 Task: Provide the results of the 2023 Victory Lane Racing Xfinity Series for the track "Charlotte Motor Speedway".
Action: Mouse moved to (276, 296)
Screenshot: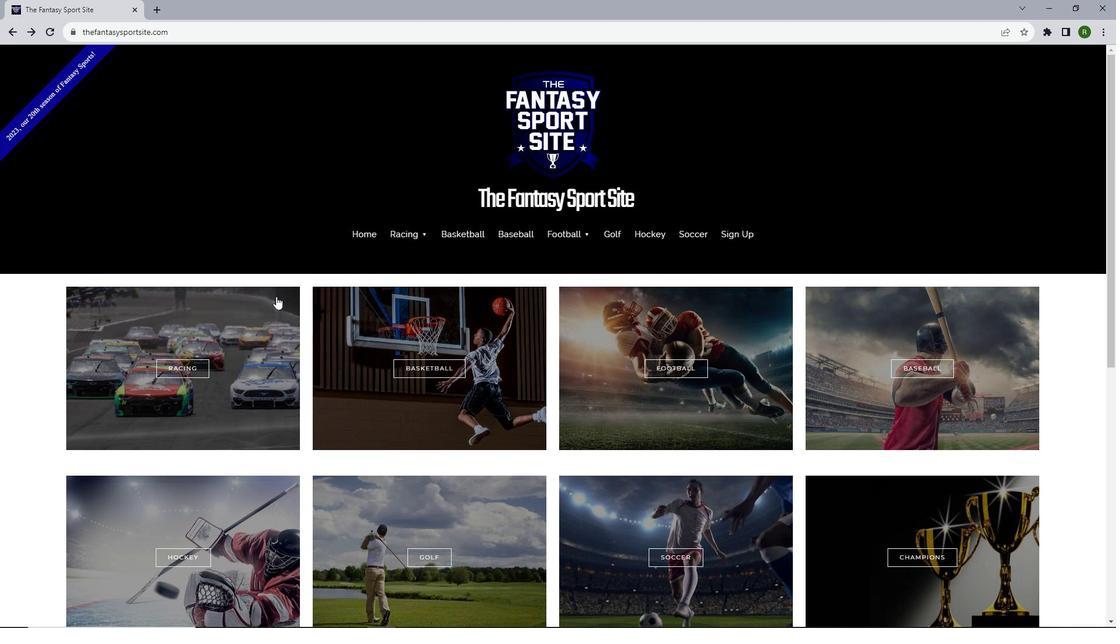 
Action: Mouse scrolled (276, 296) with delta (0, 0)
Screenshot: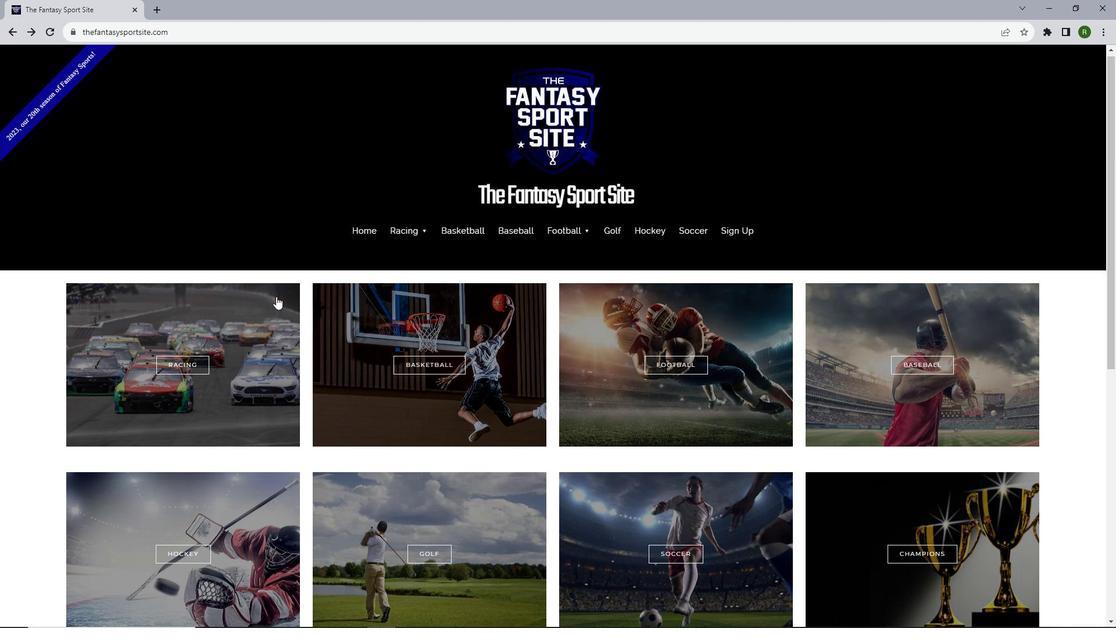 
Action: Mouse scrolled (276, 296) with delta (0, 0)
Screenshot: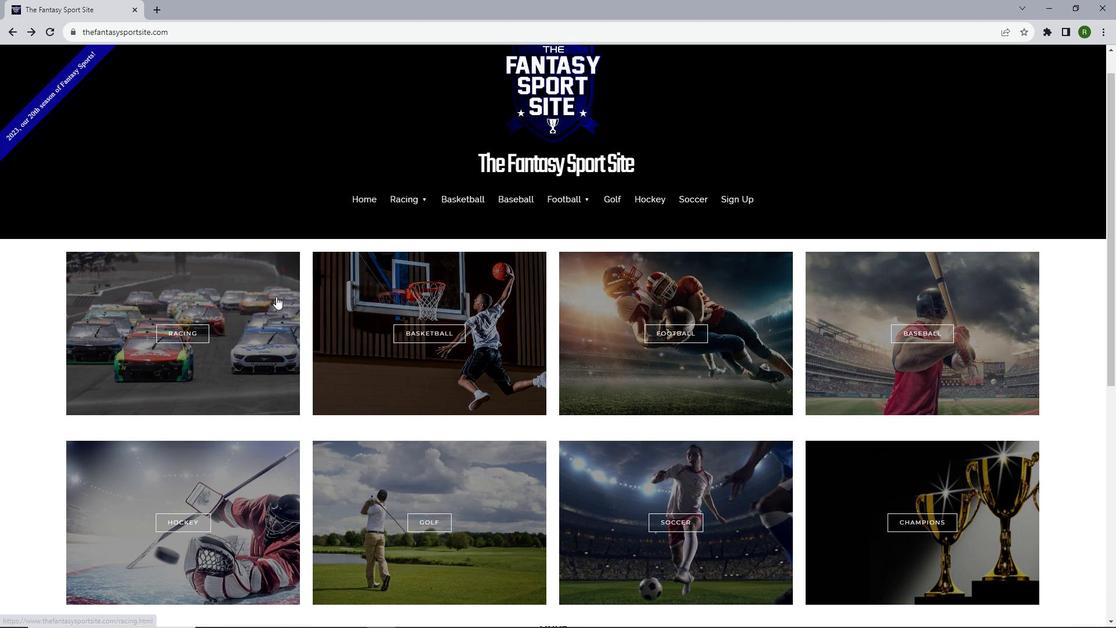
Action: Mouse scrolled (276, 296) with delta (0, 0)
Screenshot: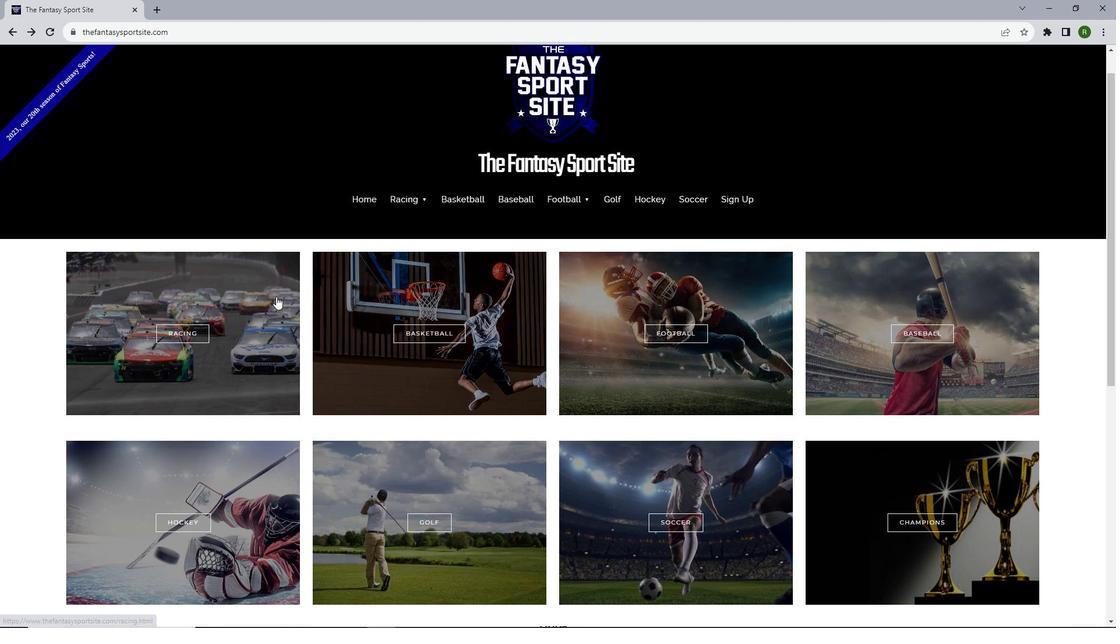 
Action: Mouse moved to (177, 189)
Screenshot: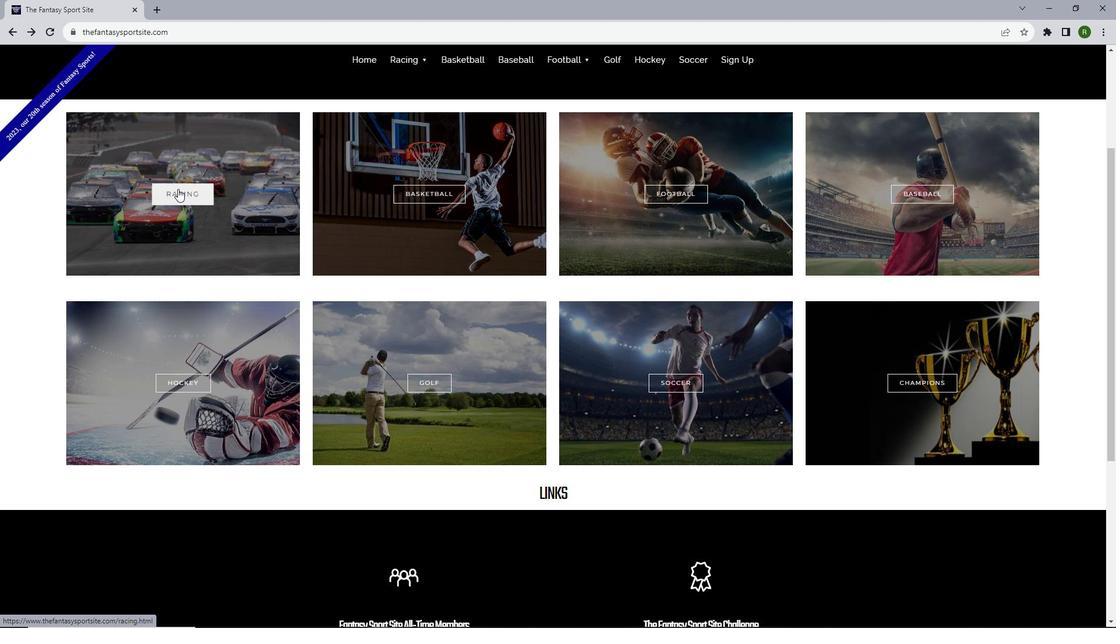 
Action: Mouse pressed left at (177, 189)
Screenshot: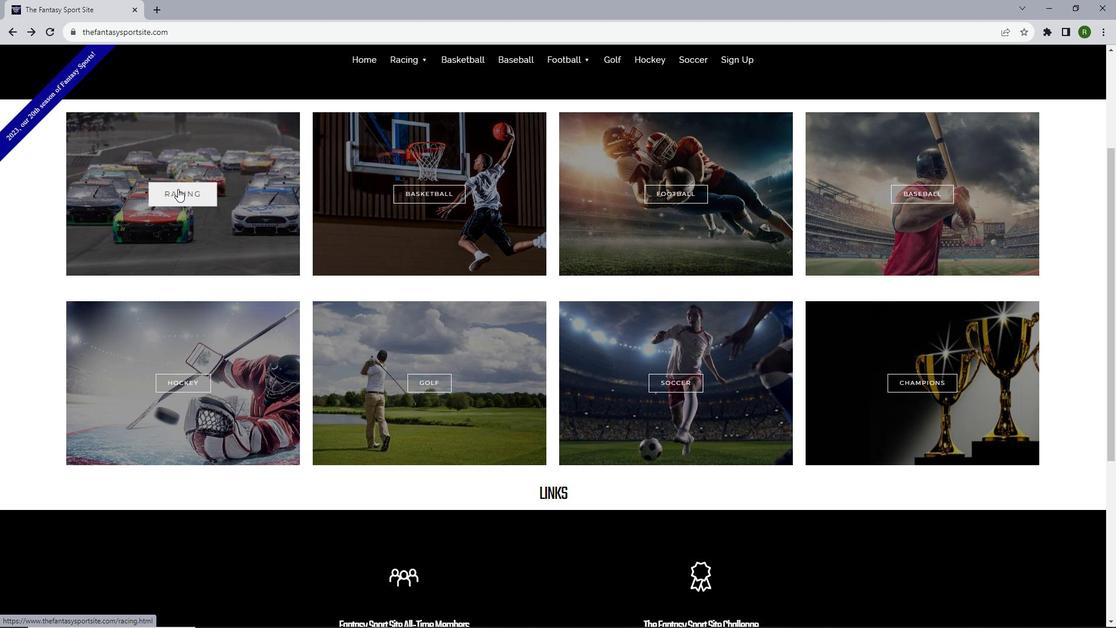 
Action: Mouse moved to (406, 280)
Screenshot: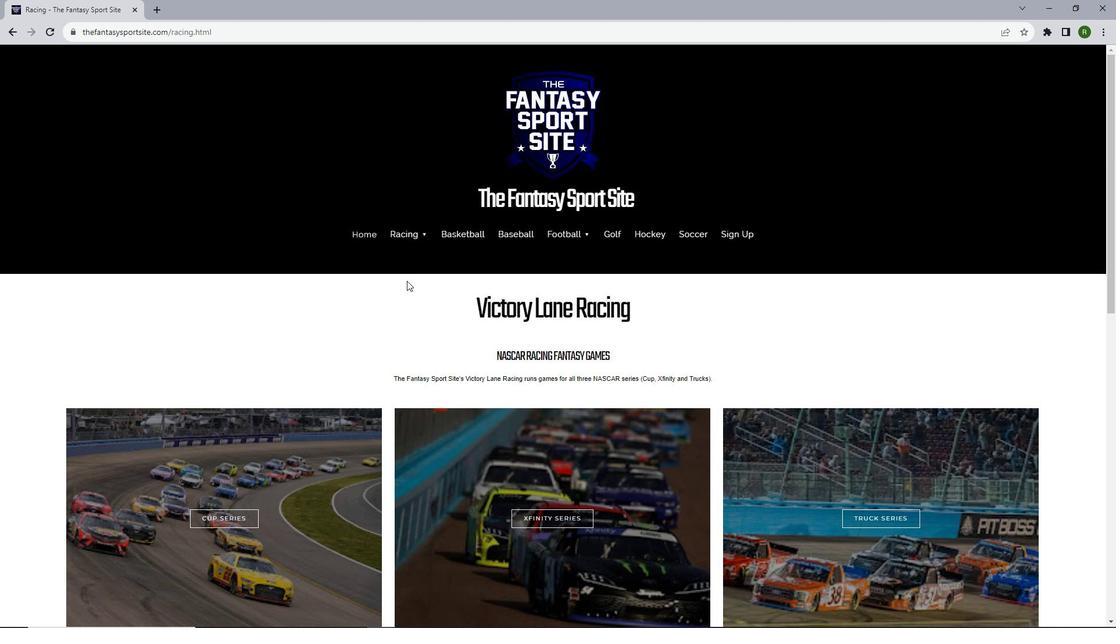 
Action: Mouse scrolled (406, 280) with delta (0, 0)
Screenshot: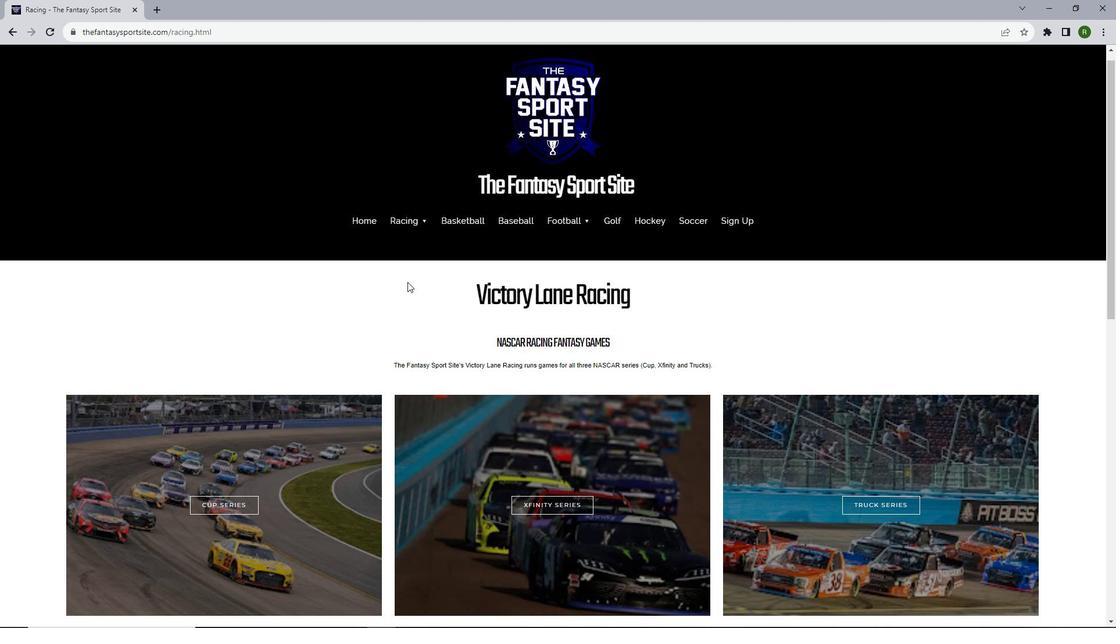 
Action: Mouse moved to (407, 281)
Screenshot: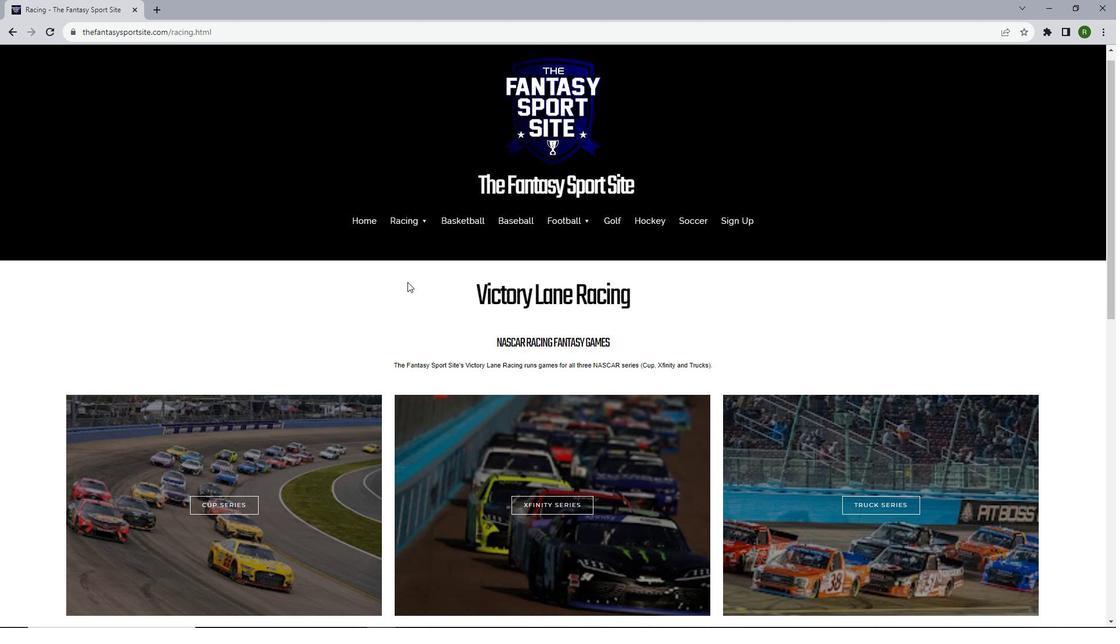 
Action: Mouse scrolled (407, 280) with delta (0, 0)
Screenshot: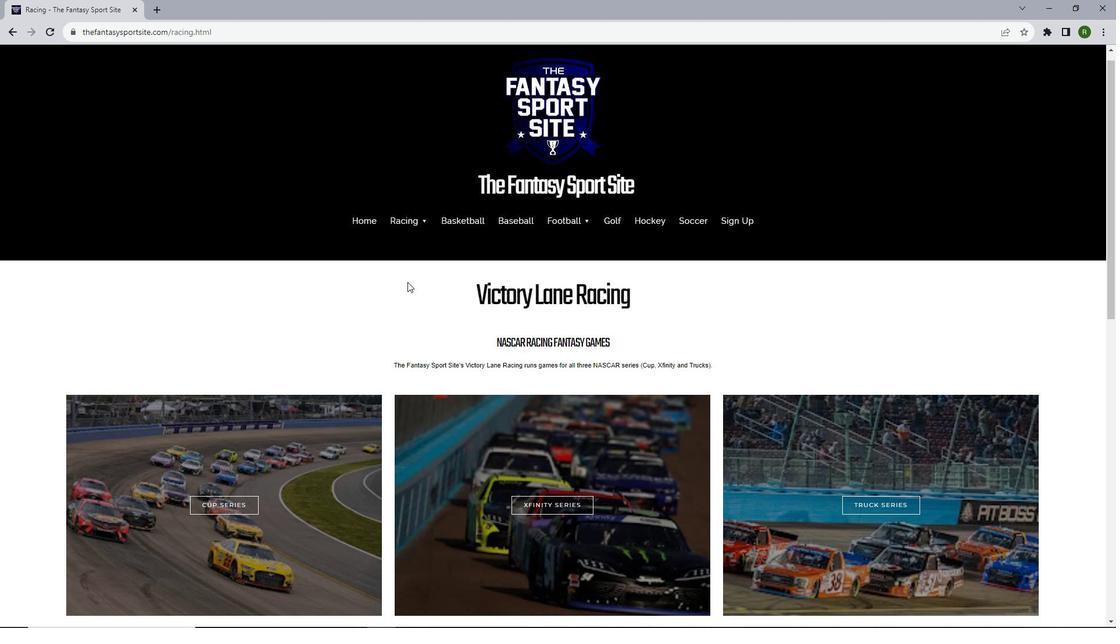 
Action: Mouse moved to (407, 282)
Screenshot: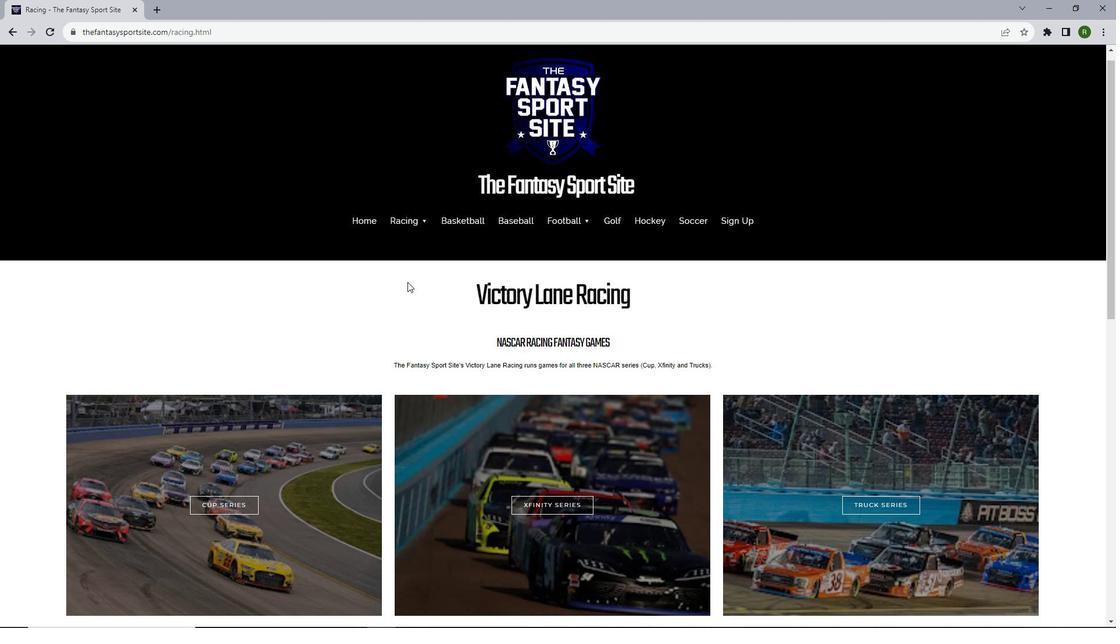 
Action: Mouse scrolled (407, 281) with delta (0, 0)
Screenshot: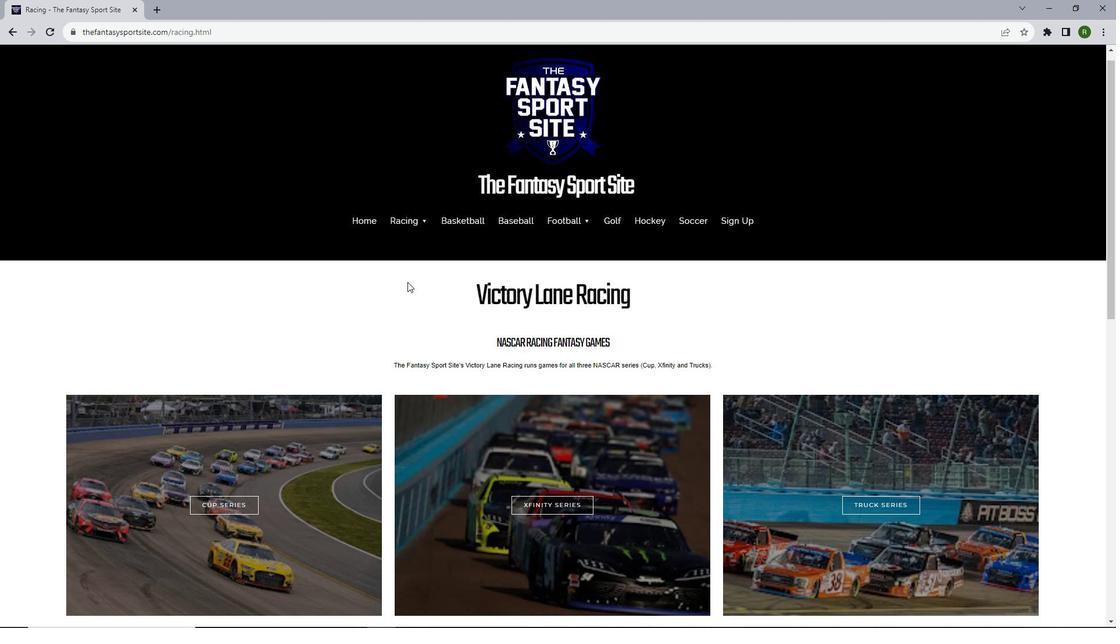 
Action: Mouse moved to (407, 282)
Screenshot: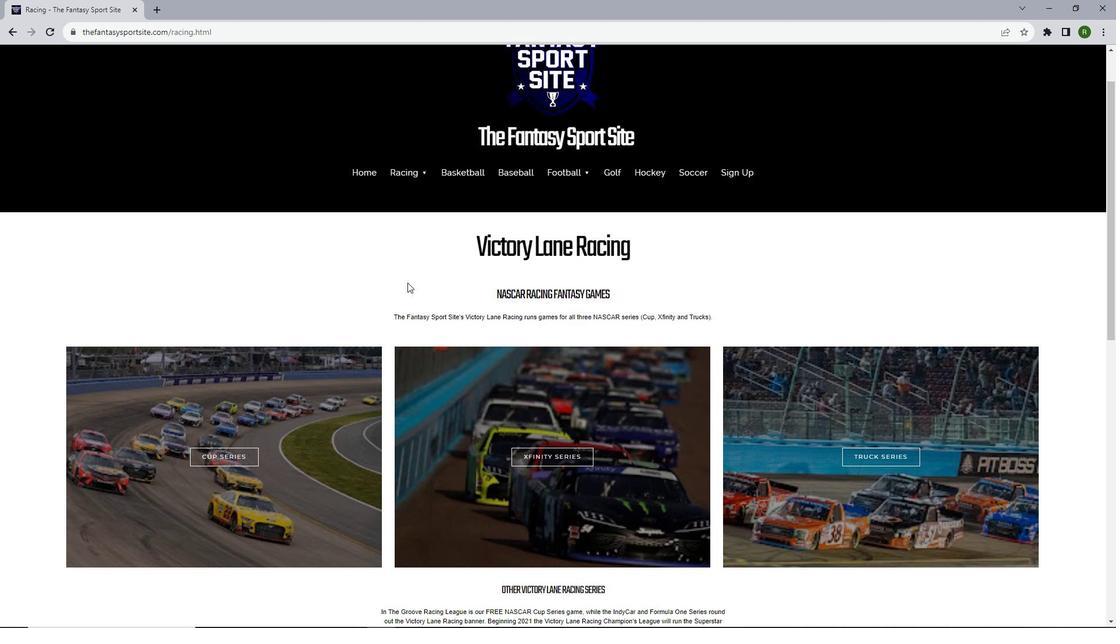 
Action: Mouse scrolled (407, 282) with delta (0, 0)
Screenshot: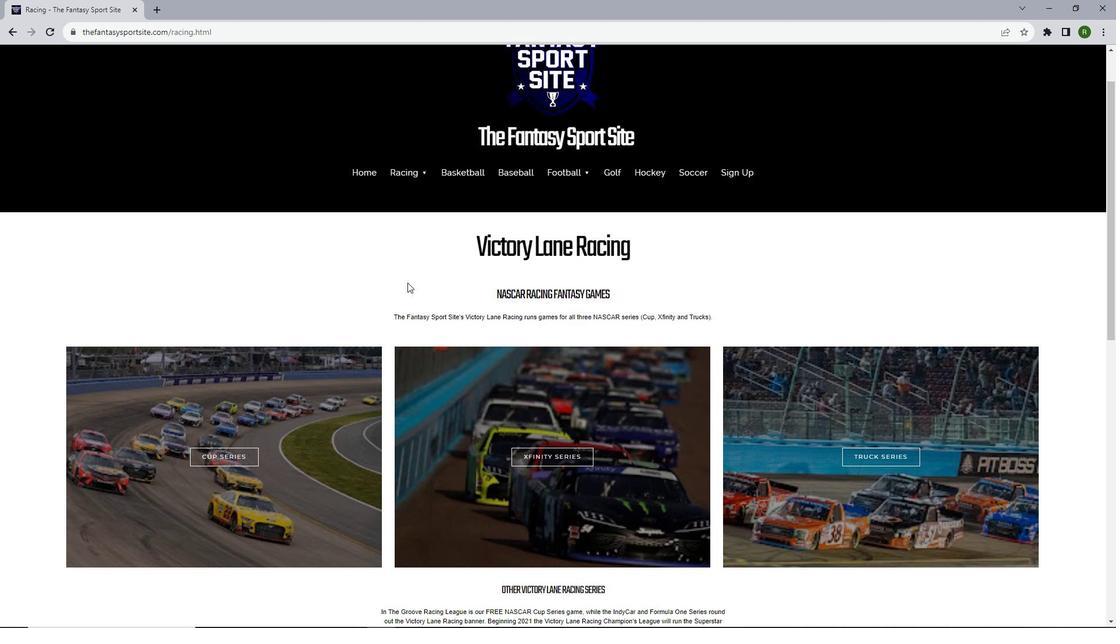 
Action: Mouse moved to (551, 286)
Screenshot: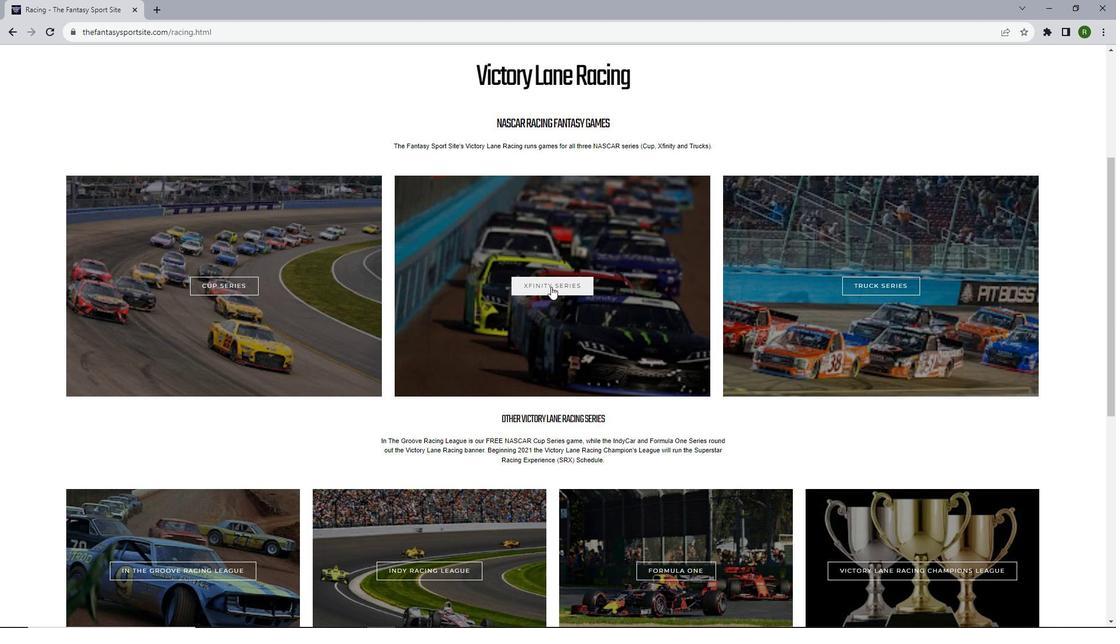 
Action: Mouse pressed left at (551, 286)
Screenshot: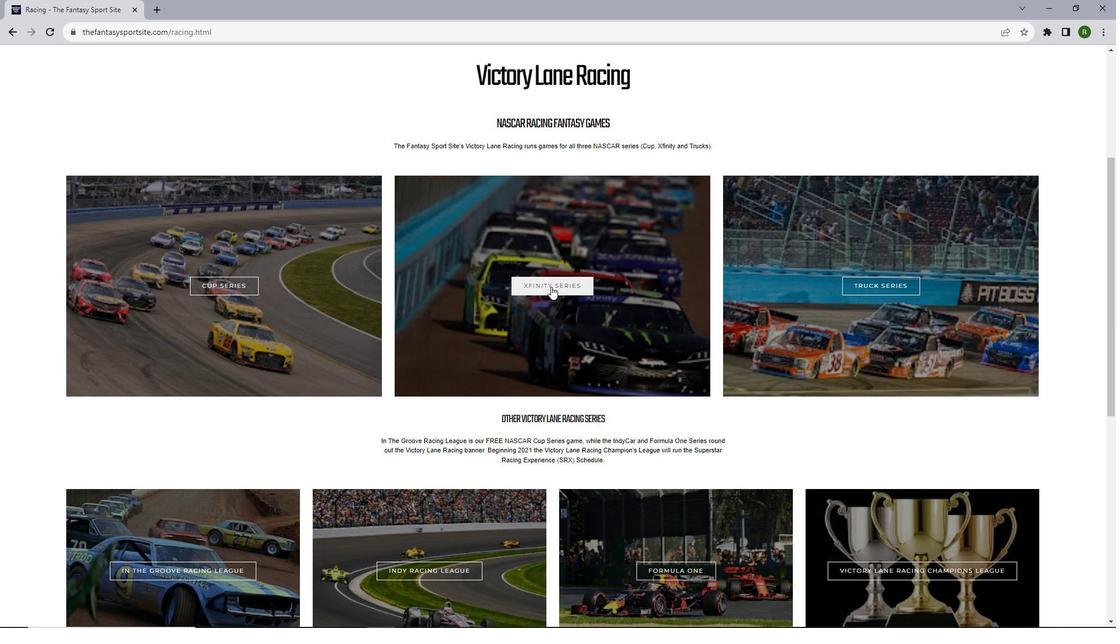 
Action: Mouse moved to (393, 244)
Screenshot: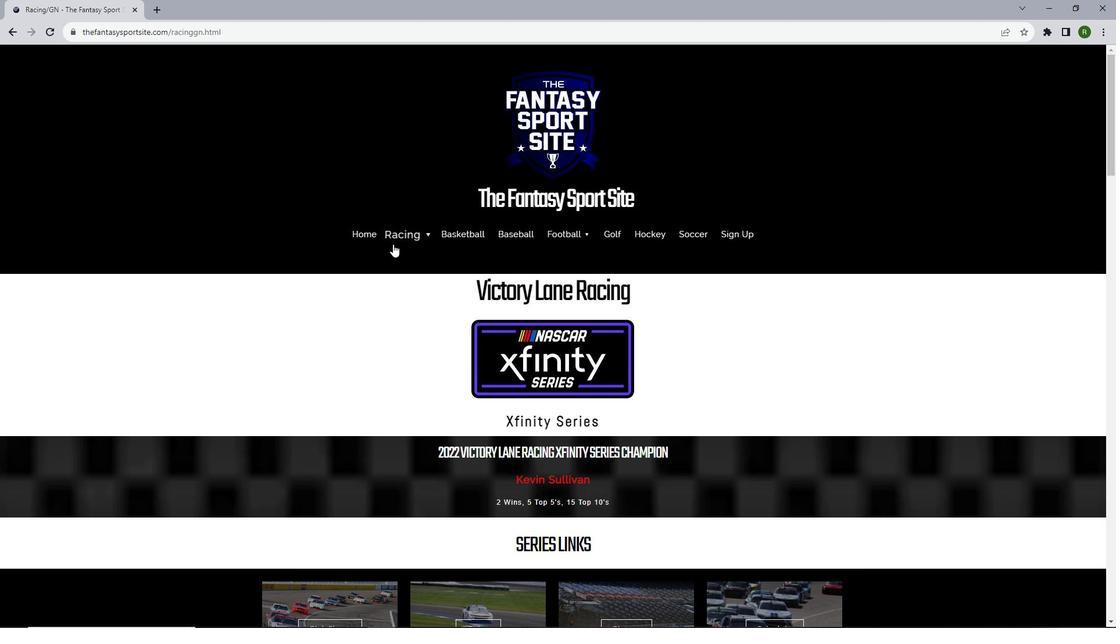
Action: Mouse scrolled (393, 243) with delta (0, 0)
Screenshot: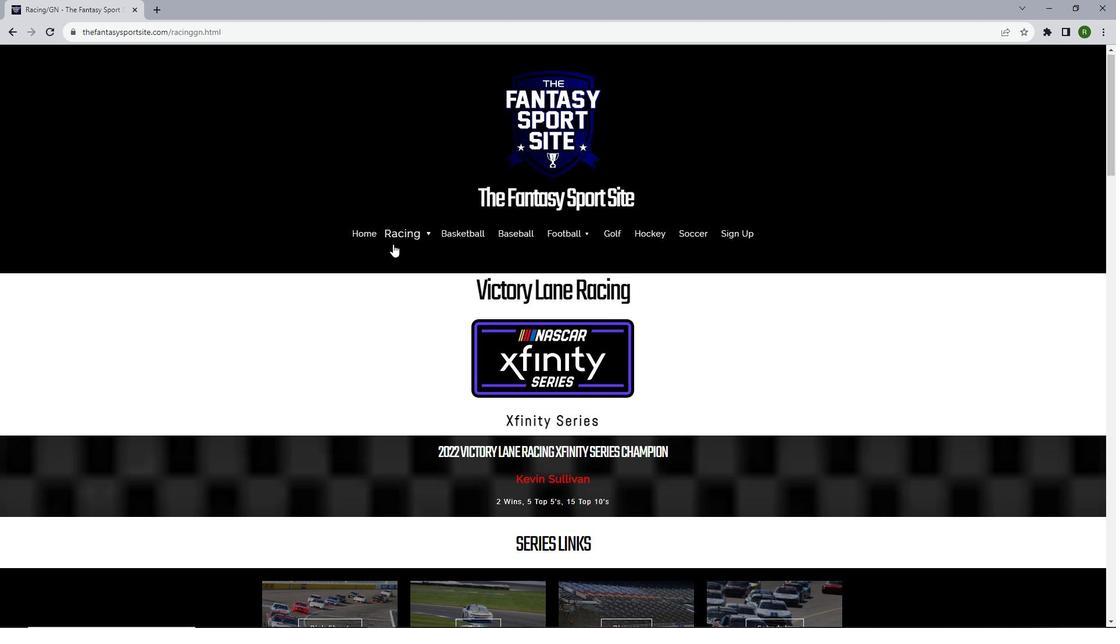 
Action: Mouse moved to (393, 244)
Screenshot: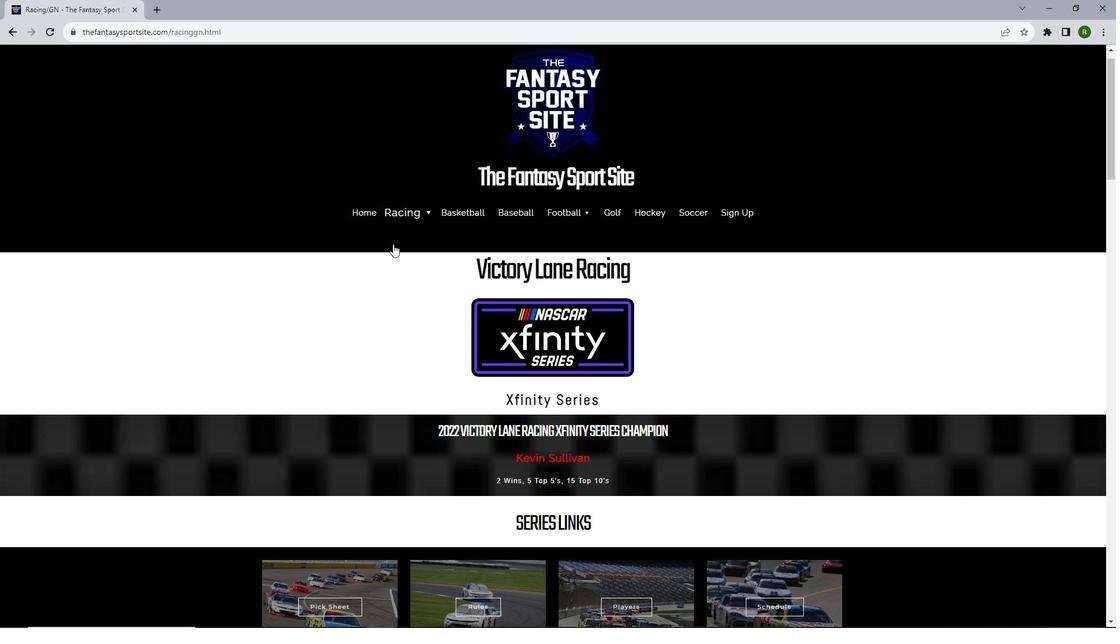 
Action: Mouse scrolled (393, 243) with delta (0, 0)
Screenshot: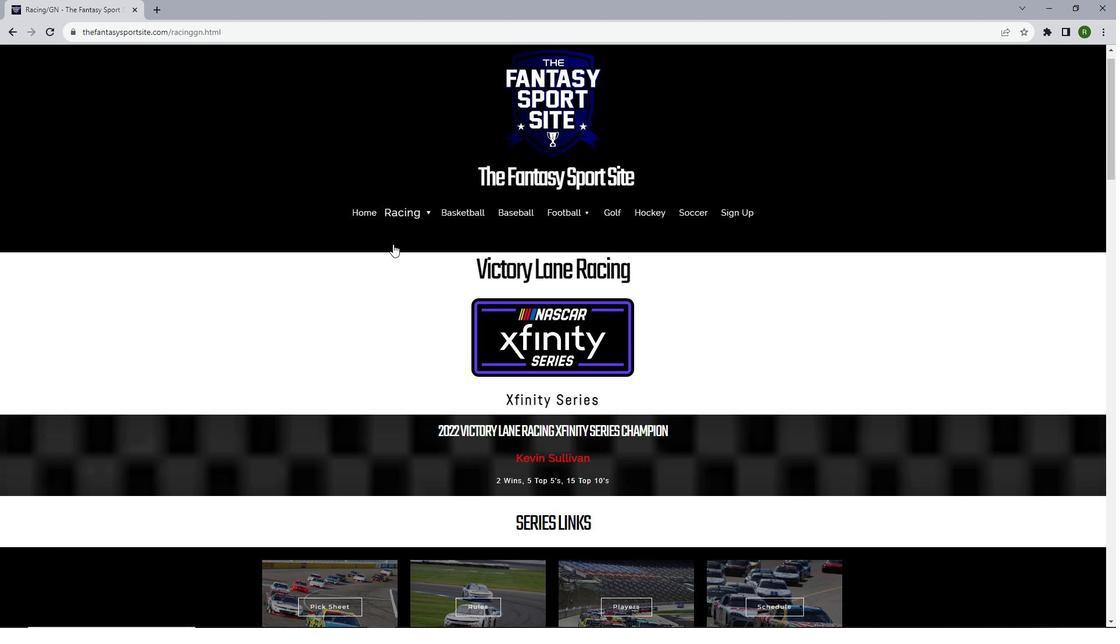 
Action: Mouse scrolled (393, 243) with delta (0, 0)
Screenshot: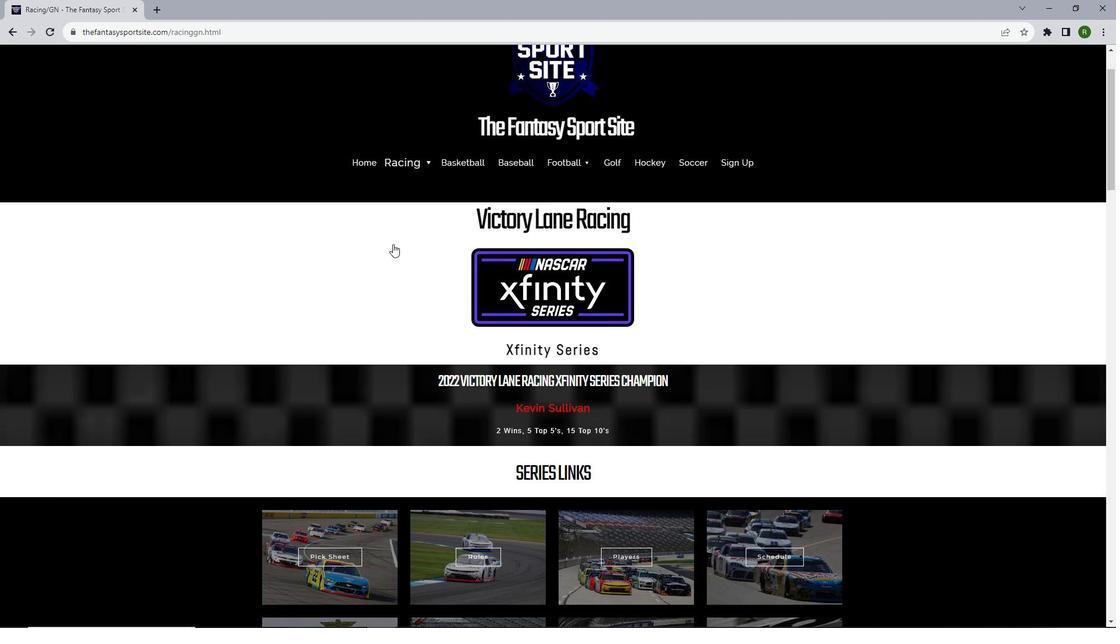 
Action: Mouse scrolled (393, 243) with delta (0, 0)
Screenshot: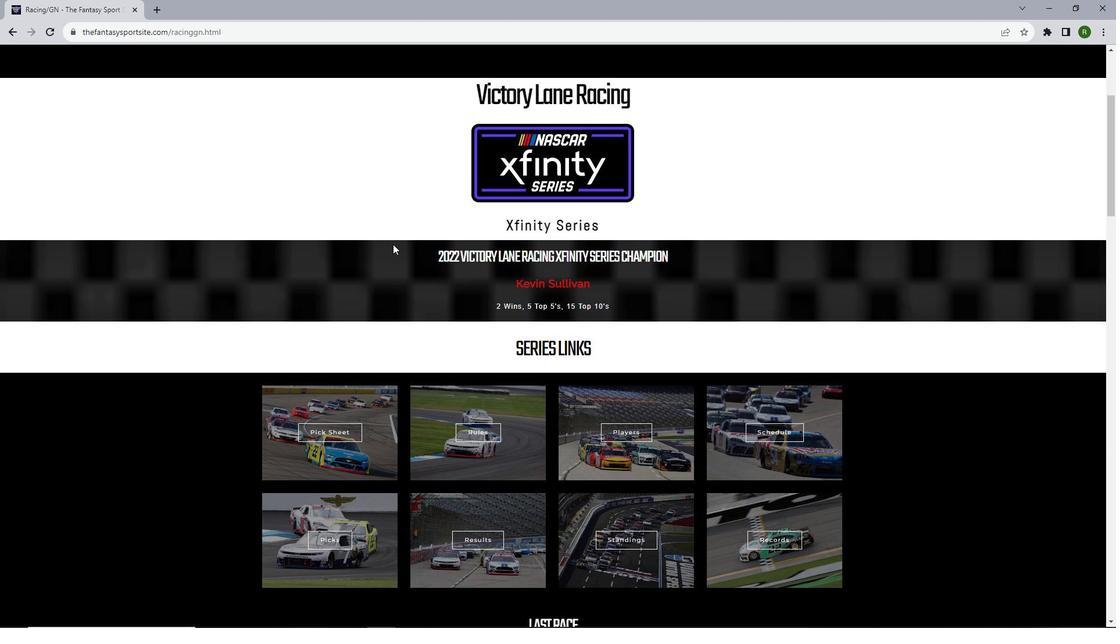 
Action: Mouse scrolled (393, 243) with delta (0, 0)
Screenshot: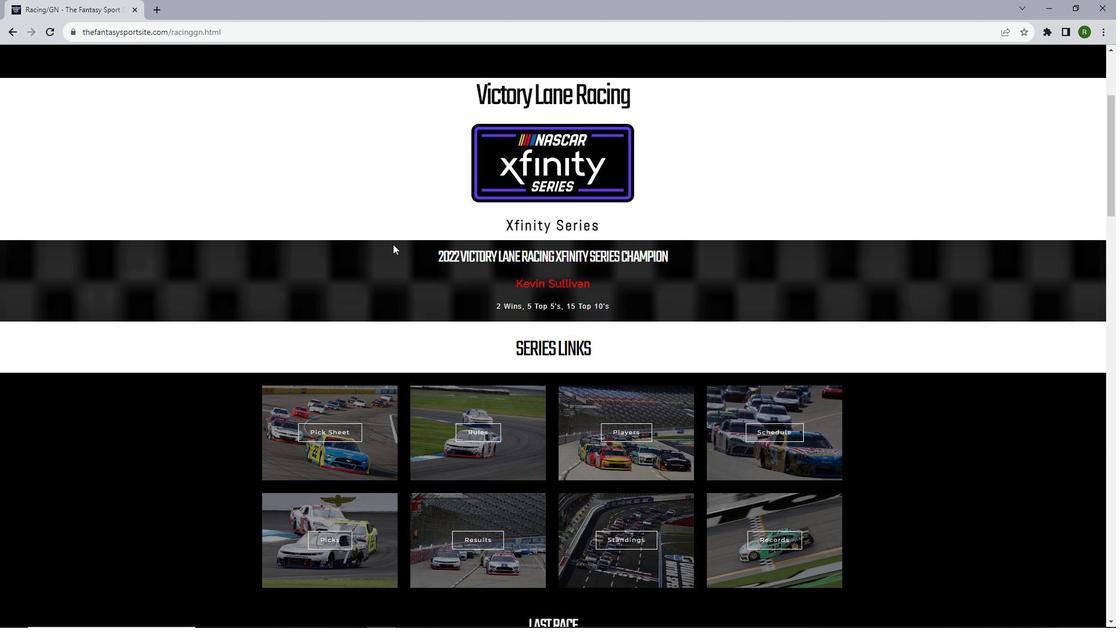 
Action: Mouse moved to (484, 451)
Screenshot: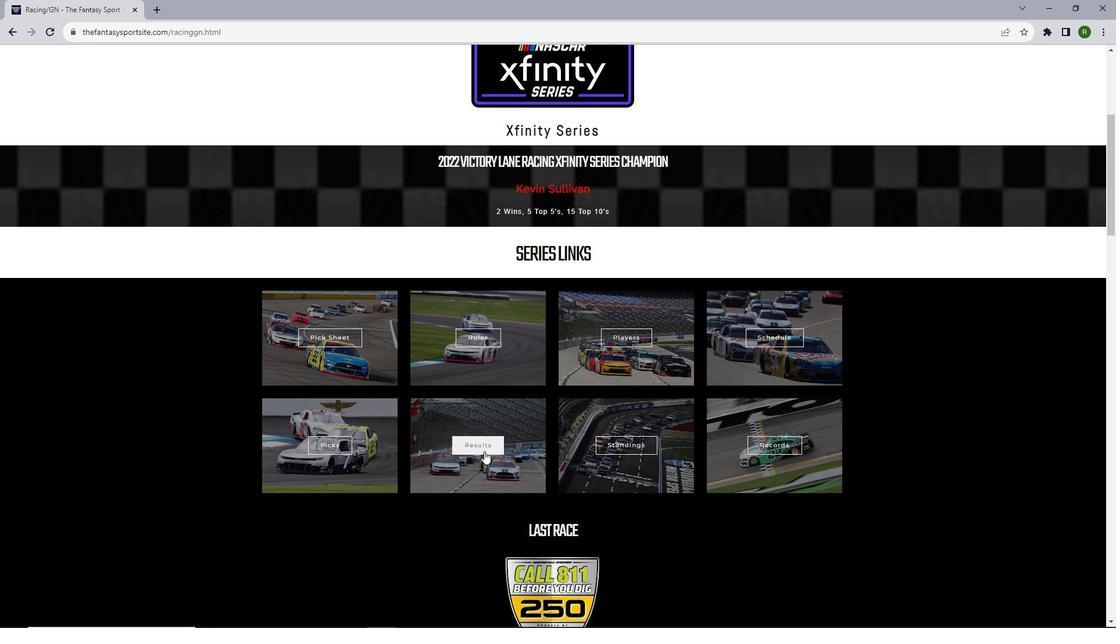 
Action: Mouse pressed left at (484, 451)
Screenshot: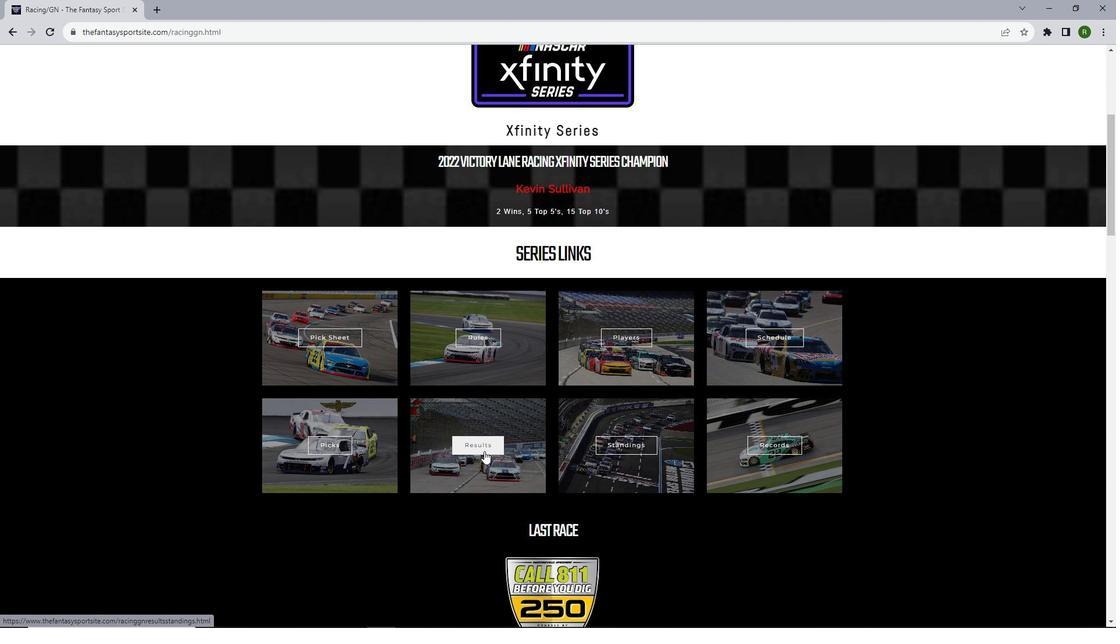 
Action: Mouse moved to (494, 305)
Screenshot: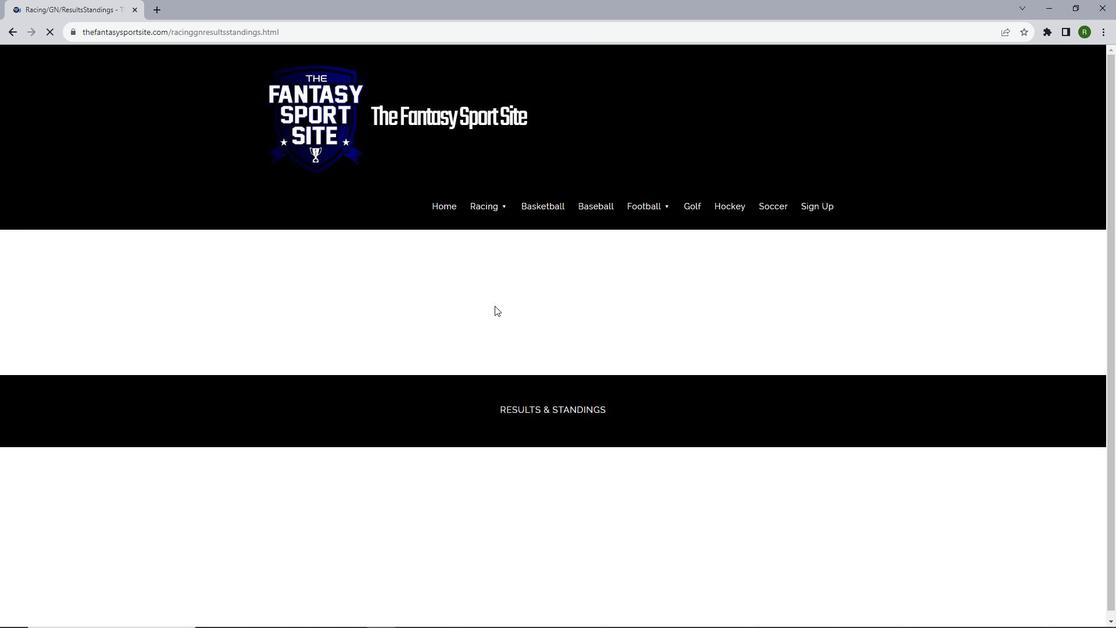 
Action: Mouse scrolled (494, 305) with delta (0, 0)
Screenshot: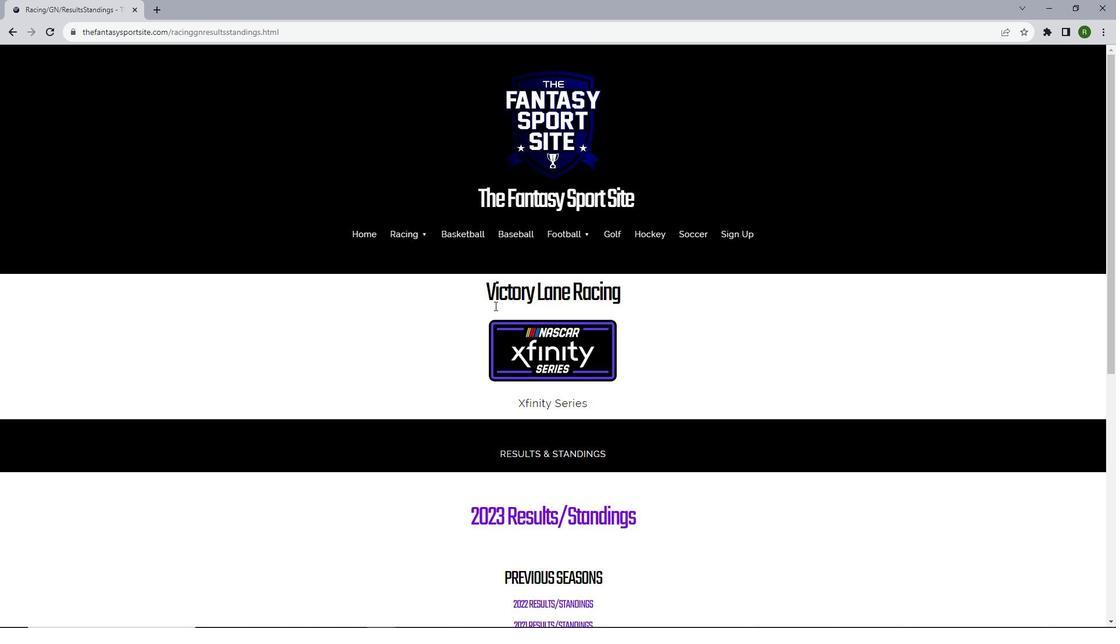 
Action: Mouse scrolled (494, 305) with delta (0, 0)
Screenshot: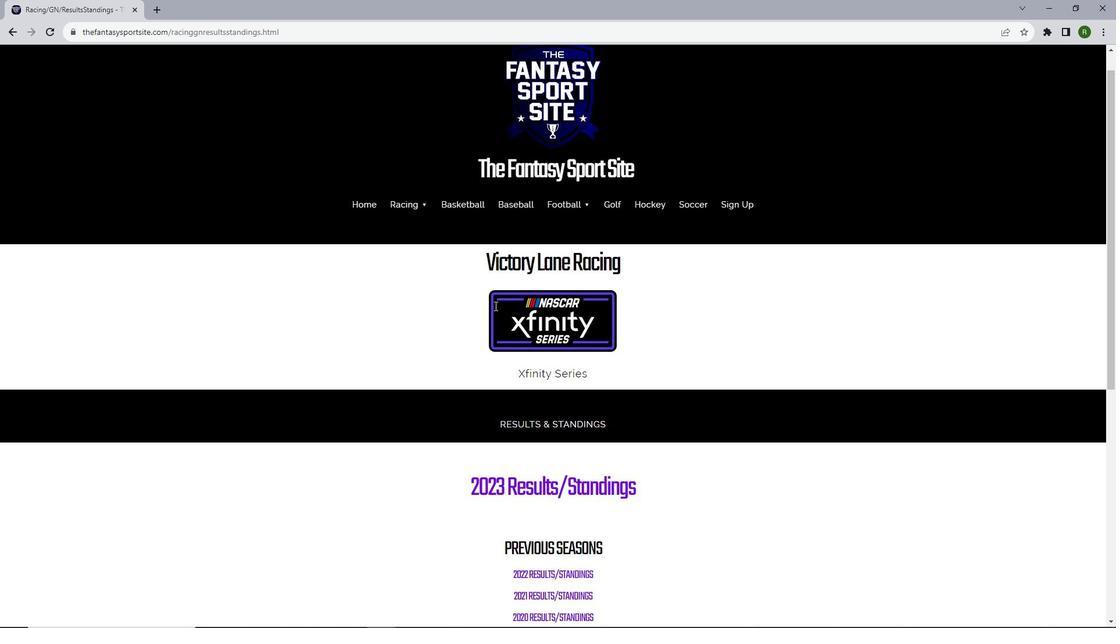 
Action: Mouse moved to (537, 412)
Screenshot: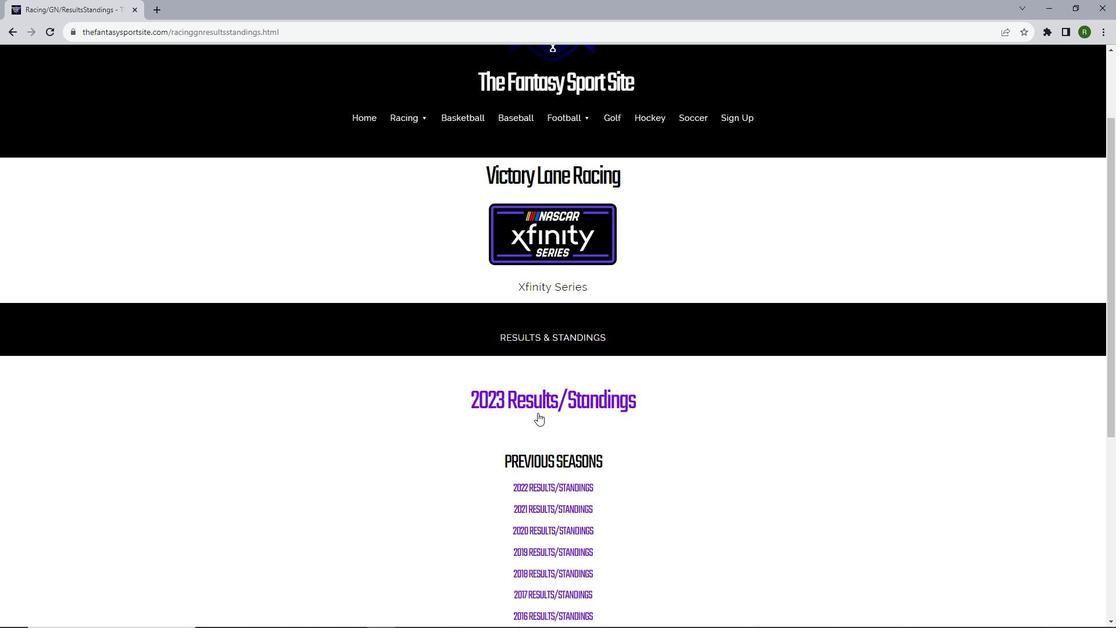 
Action: Mouse pressed left at (537, 412)
Screenshot: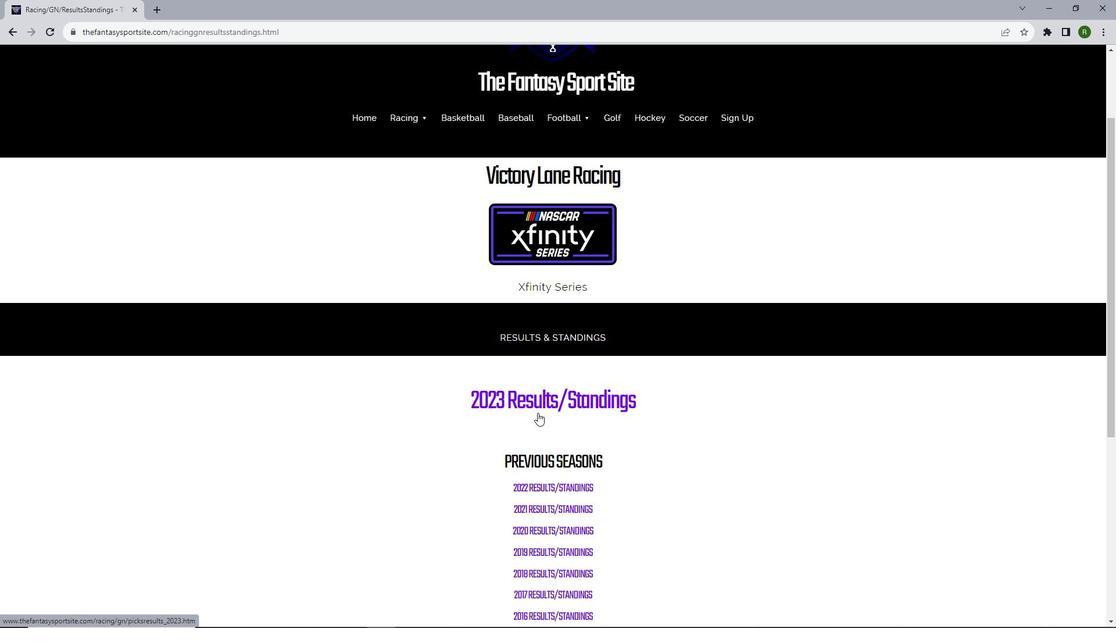 
Action: Mouse moved to (641, 155)
Screenshot: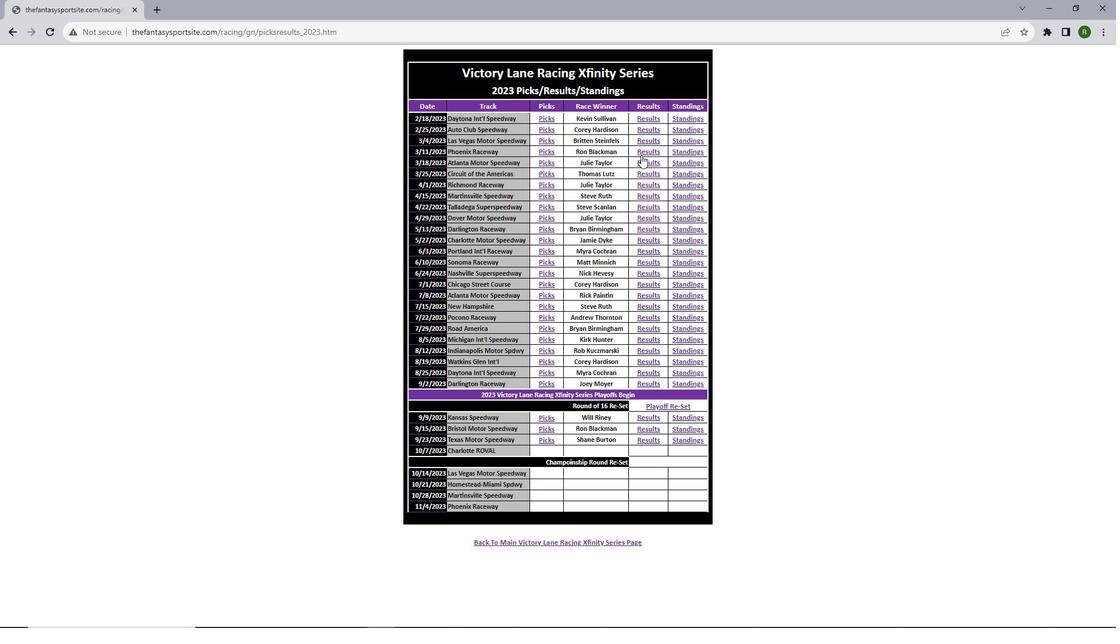 
Action: Mouse scrolled (641, 154) with delta (0, 0)
Screenshot: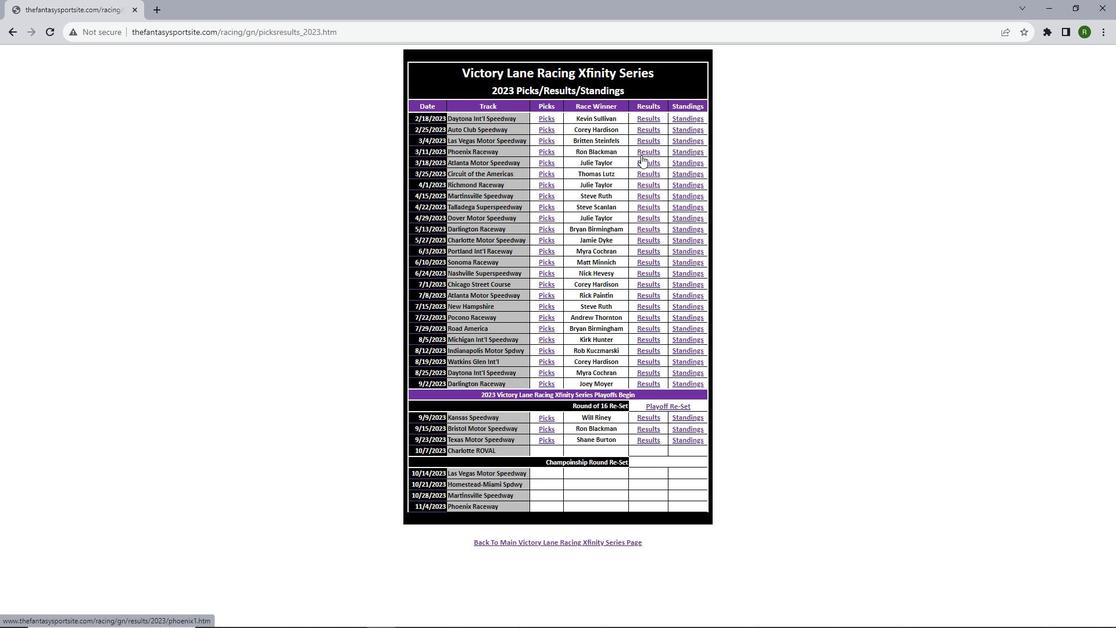 
Action: Mouse moved to (656, 238)
Screenshot: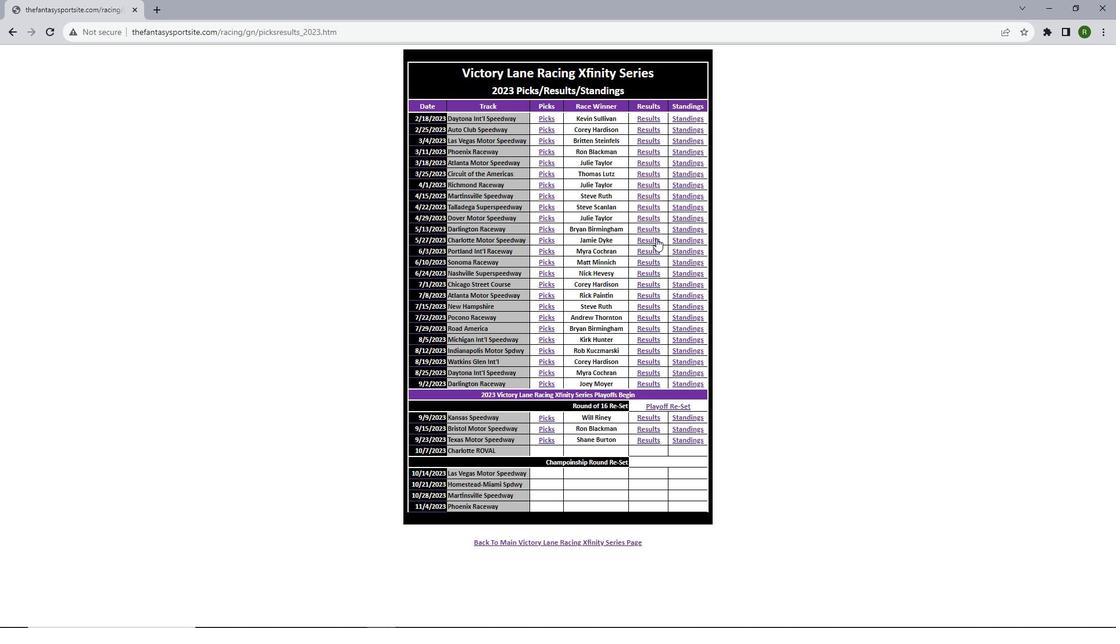 
Action: Mouse pressed left at (656, 238)
Screenshot: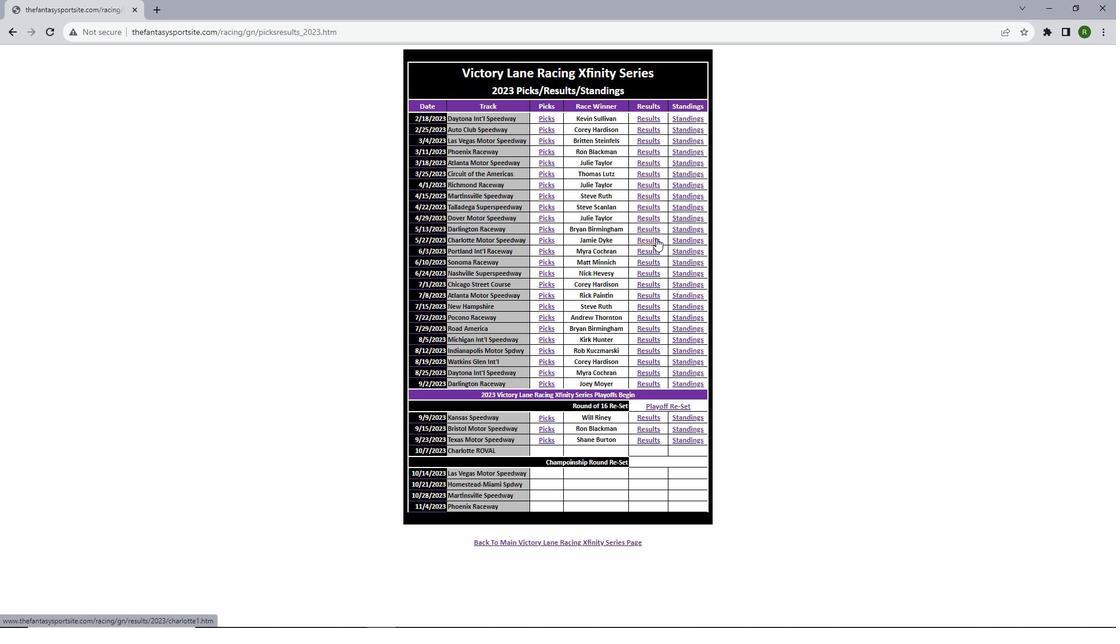 
Action: Mouse moved to (446, 193)
Screenshot: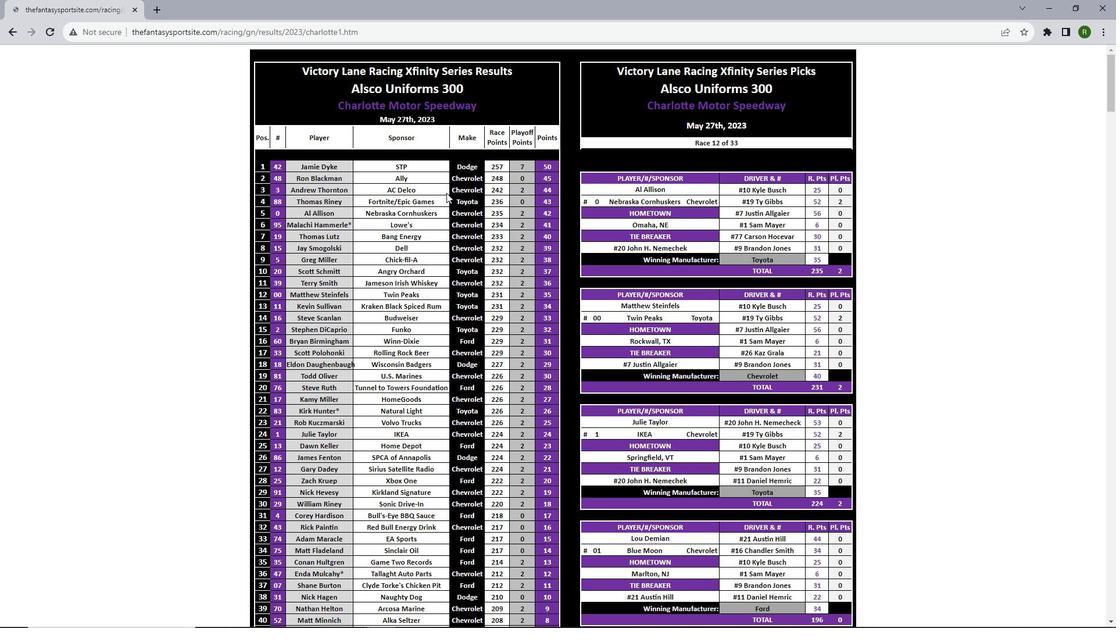 
Action: Mouse scrolled (446, 192) with delta (0, 0)
Screenshot: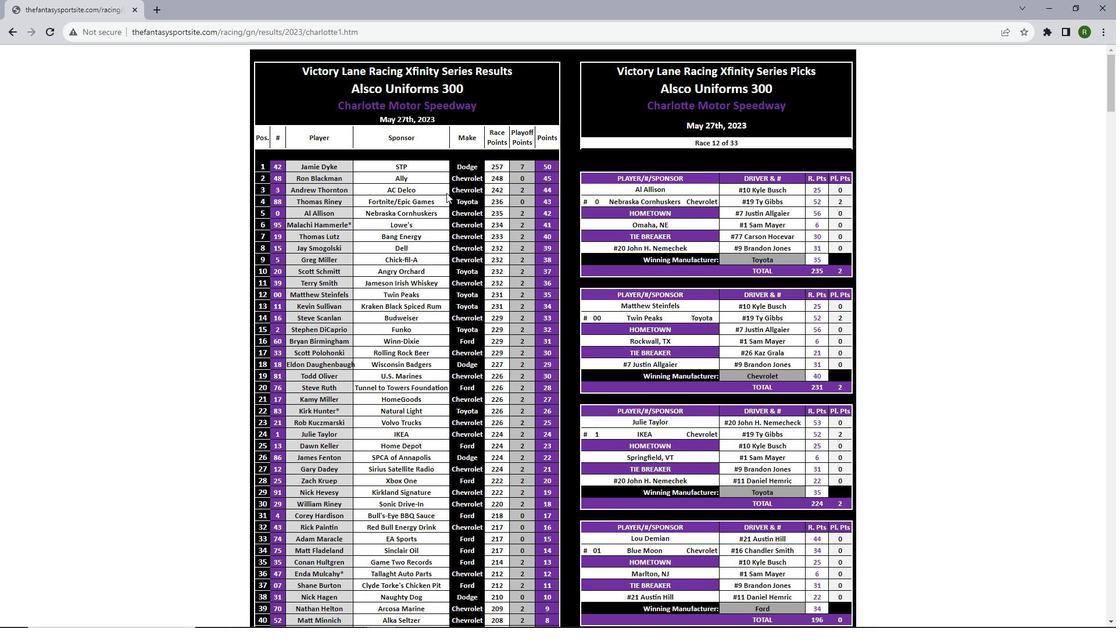 
Action: Mouse scrolled (446, 192) with delta (0, 0)
Screenshot: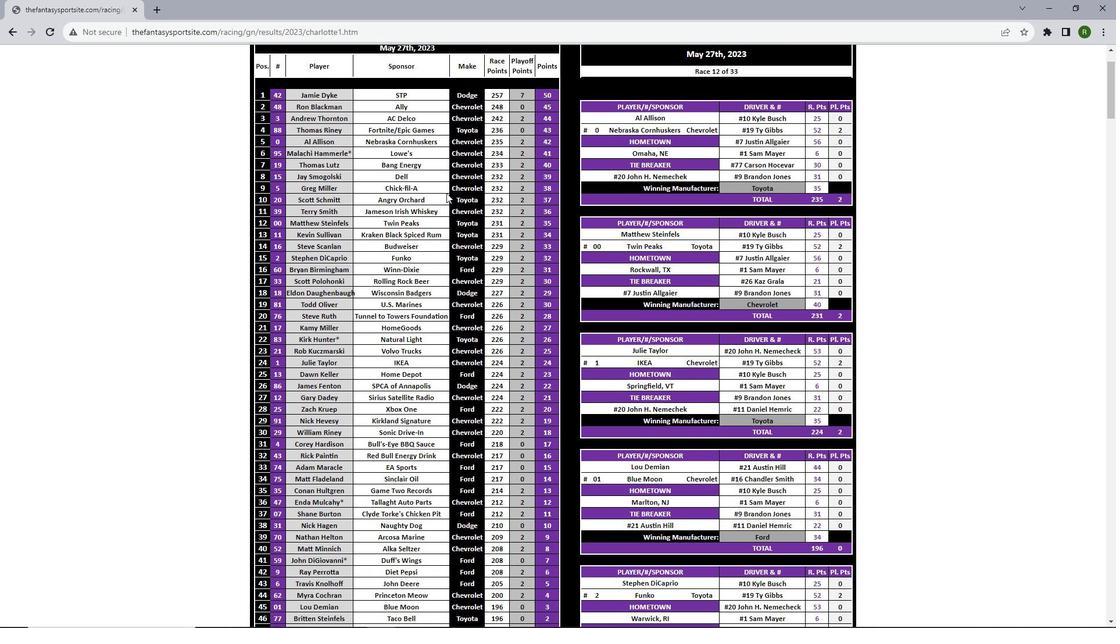 
Action: Mouse scrolled (446, 192) with delta (0, 0)
Screenshot: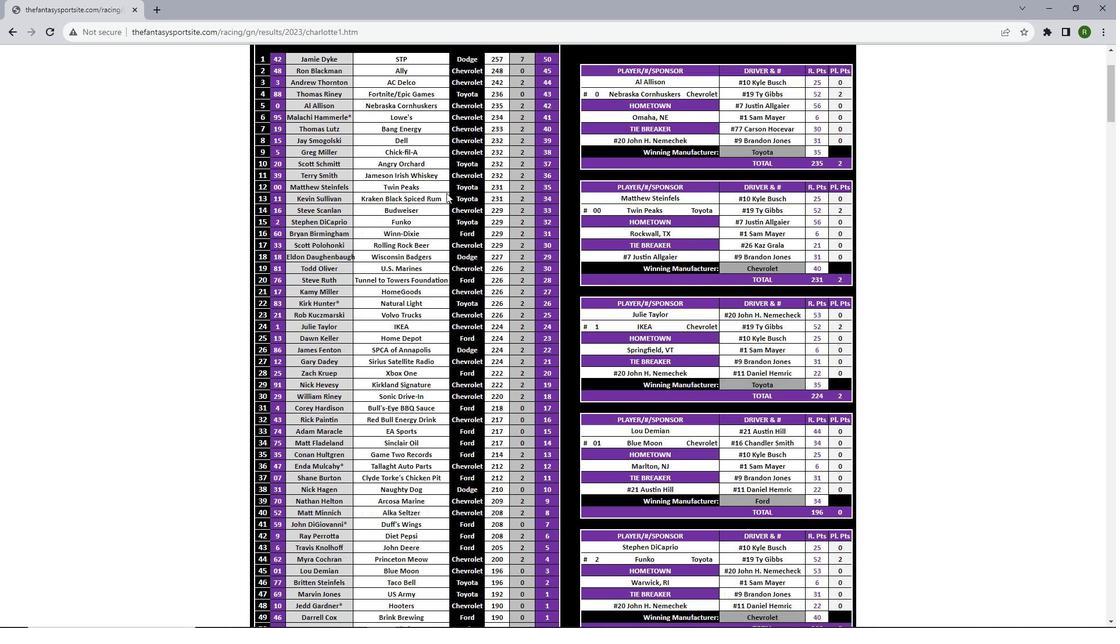 
Action: Mouse scrolled (446, 192) with delta (0, 0)
Screenshot: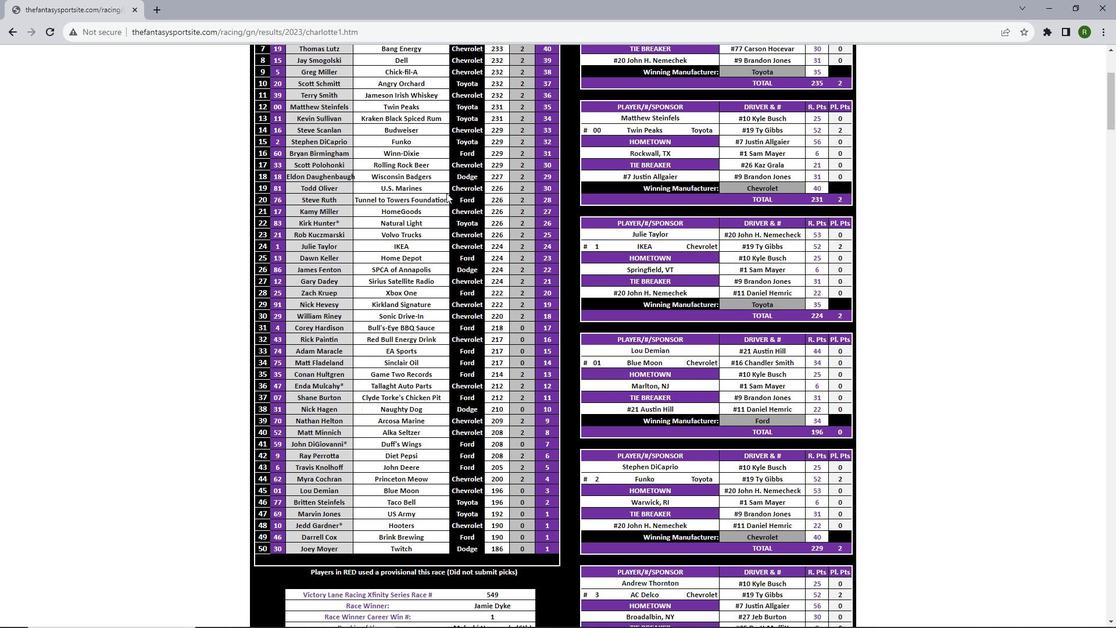 
Action: Mouse scrolled (446, 192) with delta (0, 0)
Screenshot: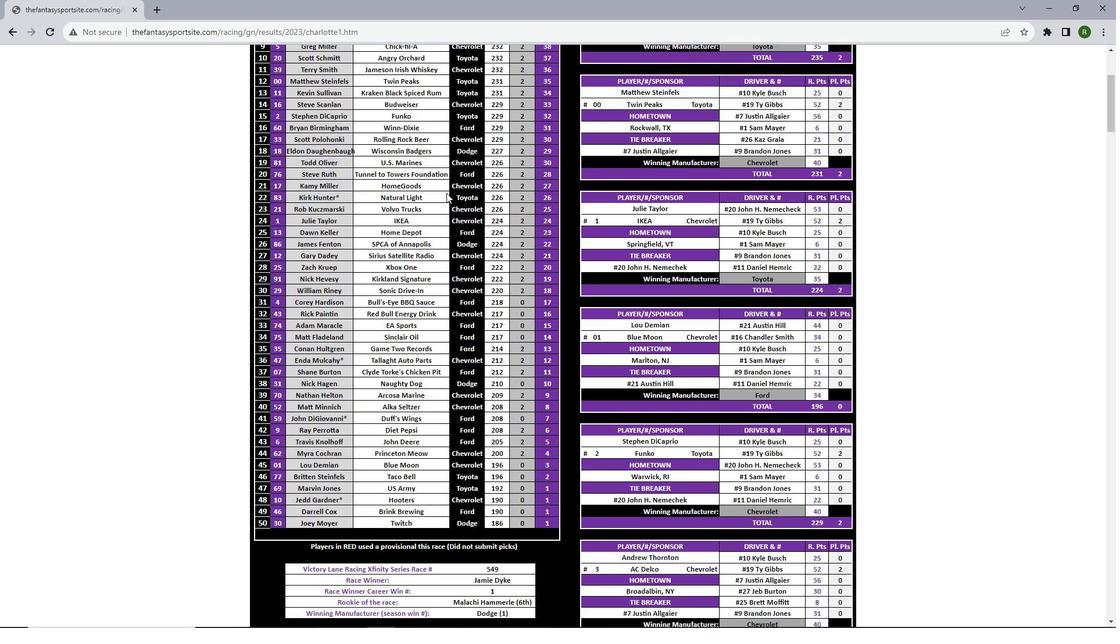 
Action: Mouse scrolled (446, 192) with delta (0, 0)
Screenshot: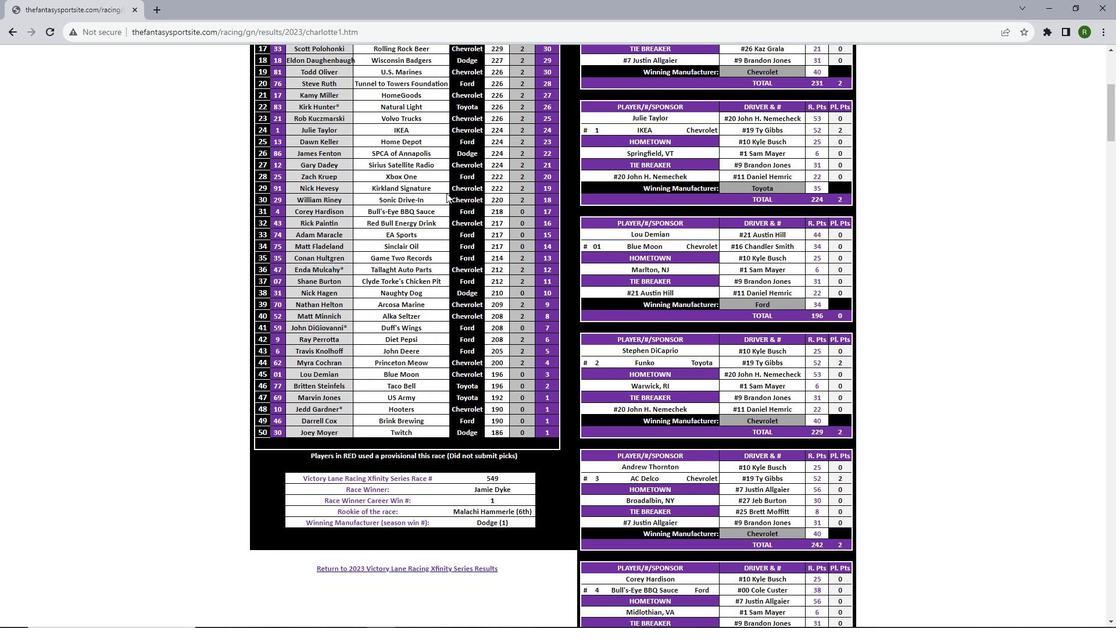 
Action: Mouse moved to (487, 194)
Screenshot: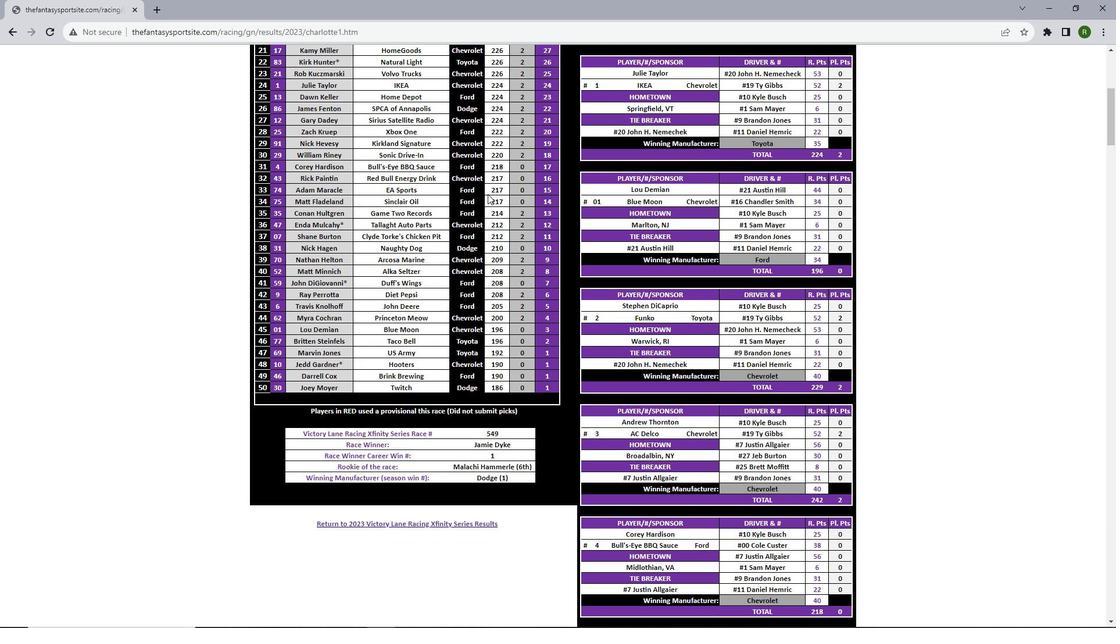 
Action: Mouse scrolled (487, 193) with delta (0, 0)
Screenshot: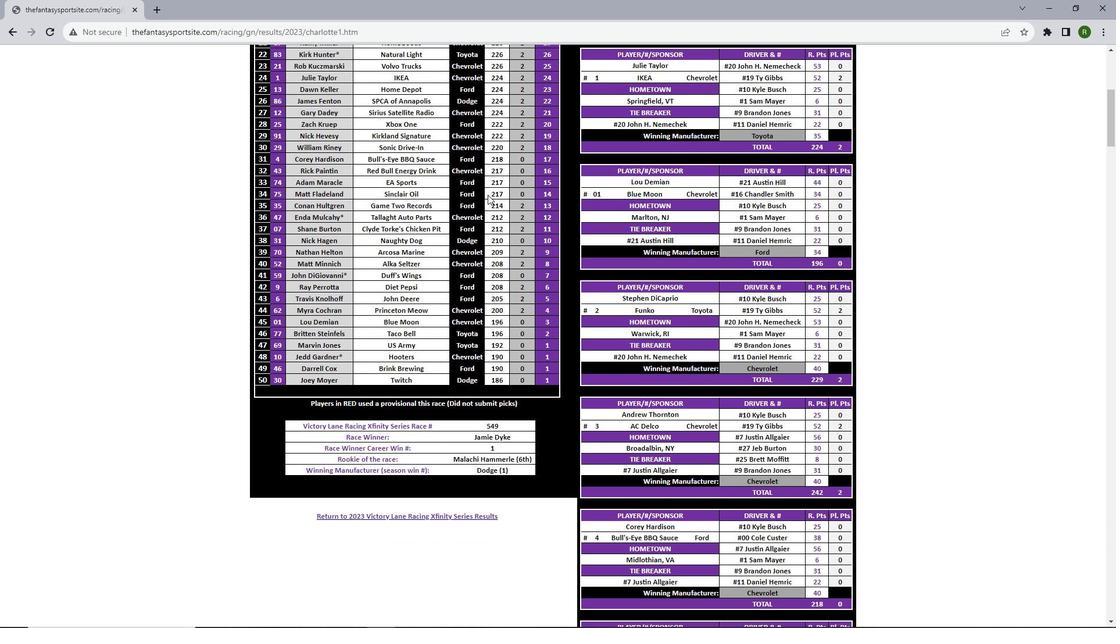 
Action: Mouse moved to (487, 194)
Screenshot: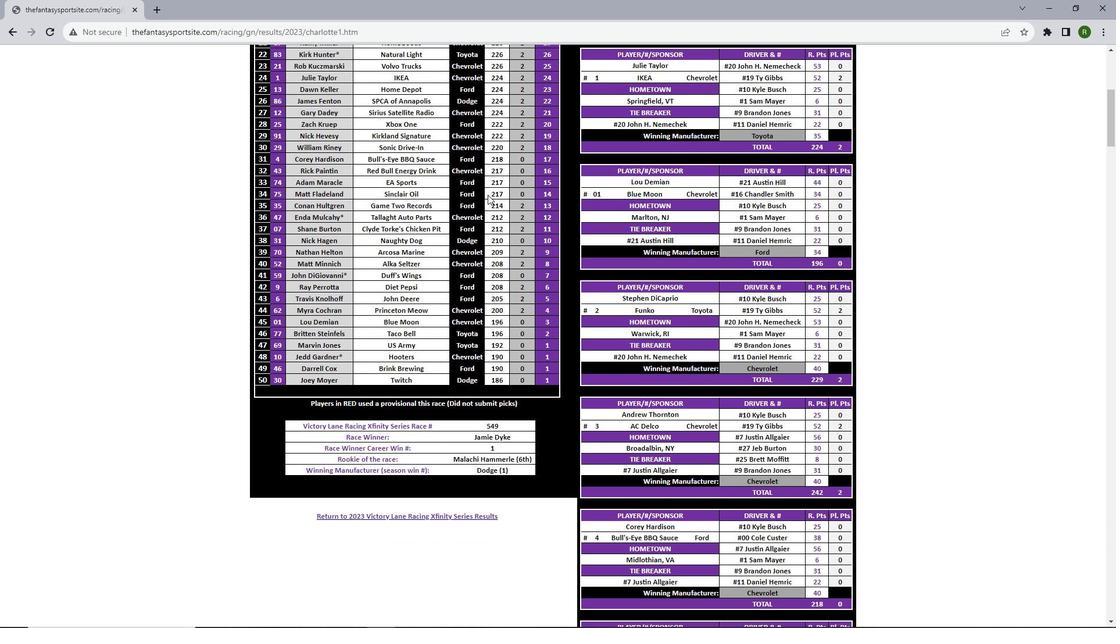 
Action: Mouse scrolled (487, 194) with delta (0, 0)
Screenshot: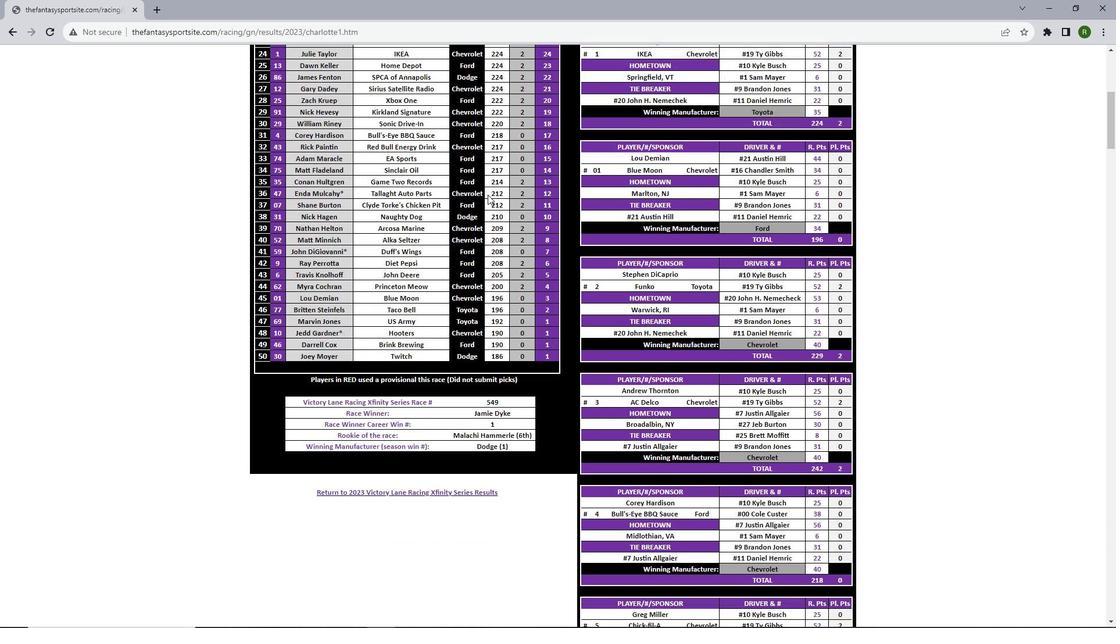 
Action: Mouse scrolled (487, 194) with delta (0, 0)
Screenshot: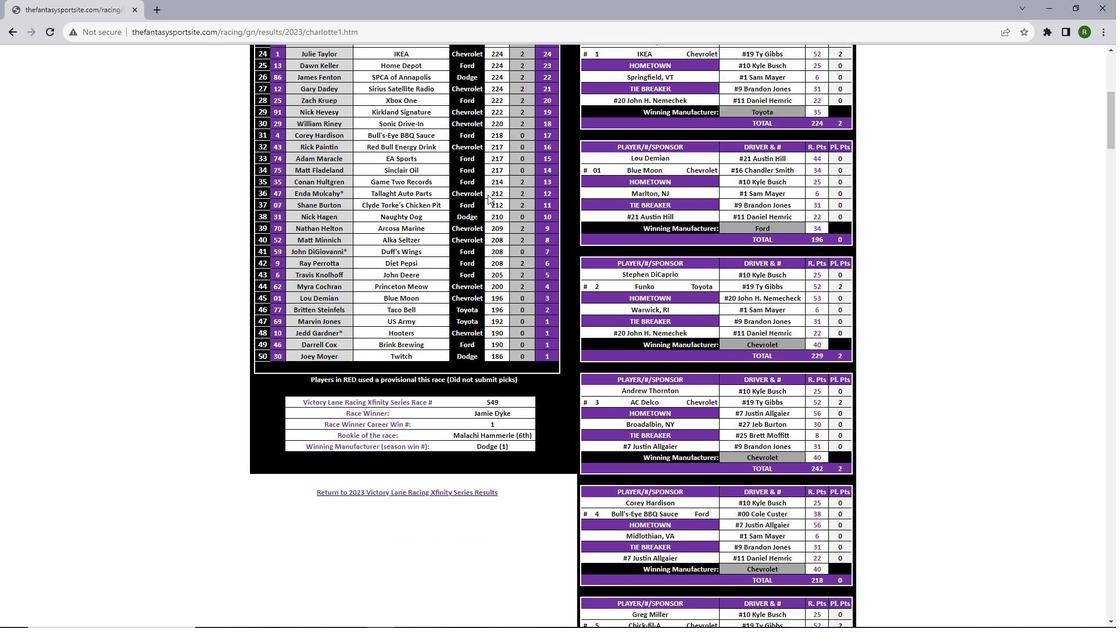 
Action: Mouse scrolled (487, 194) with delta (0, 0)
Screenshot: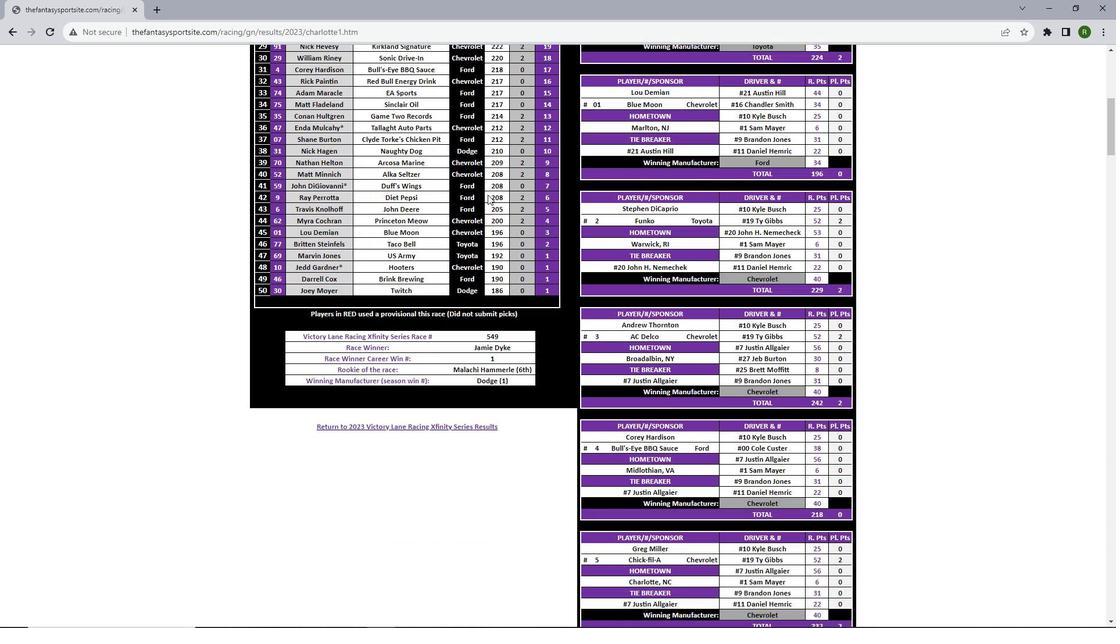 
Action: Mouse scrolled (487, 194) with delta (0, 0)
Screenshot: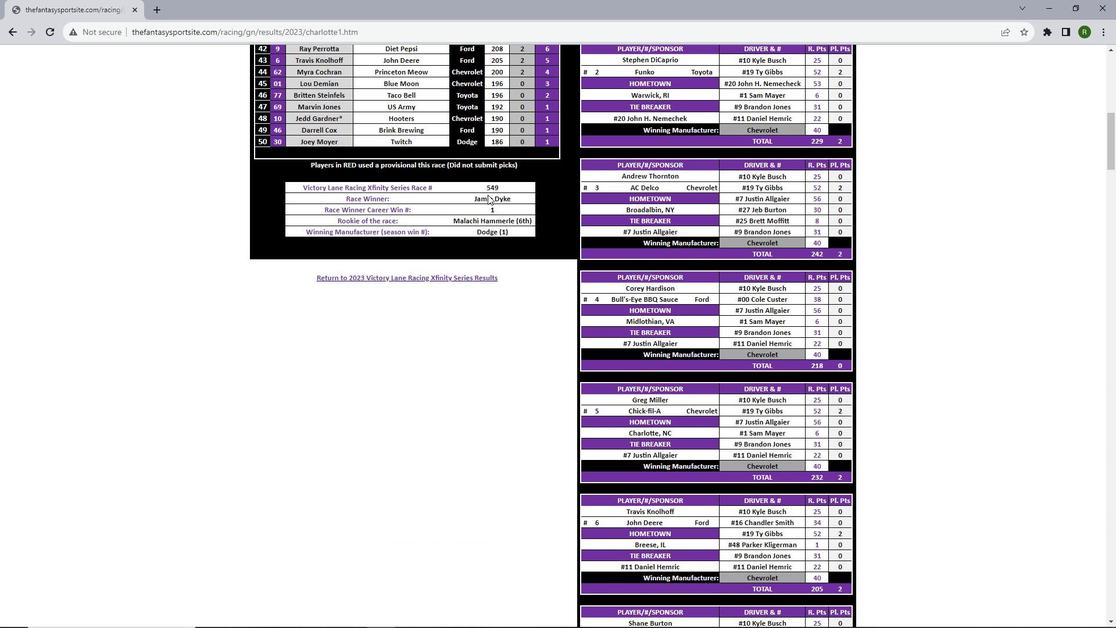 
Action: Mouse scrolled (487, 194) with delta (0, 0)
Screenshot: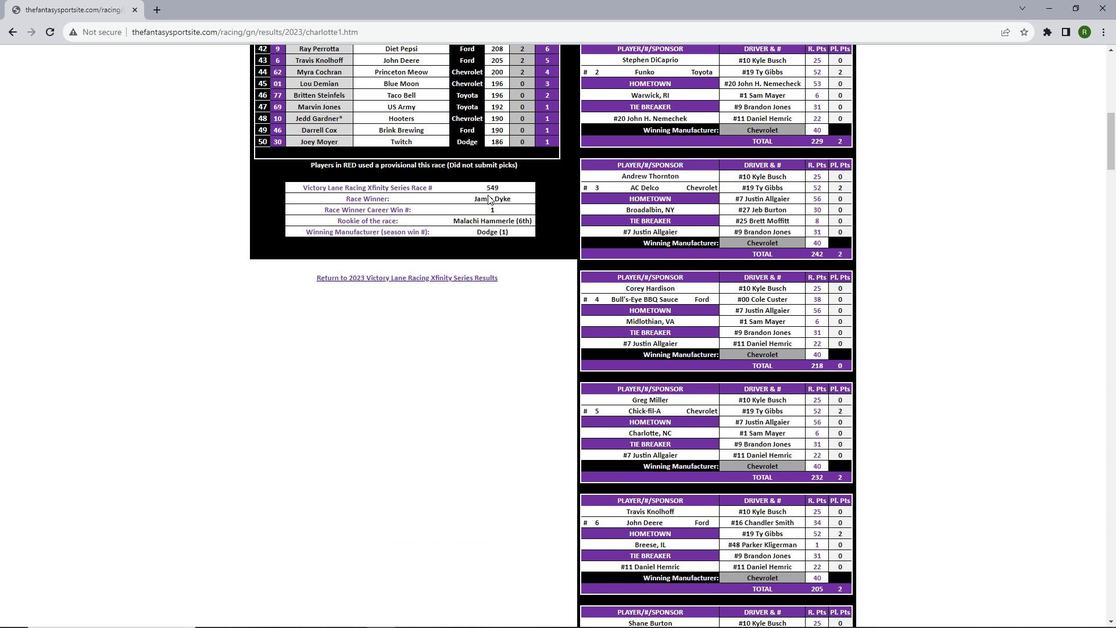 
Action: Mouse scrolled (487, 194) with delta (0, 0)
Screenshot: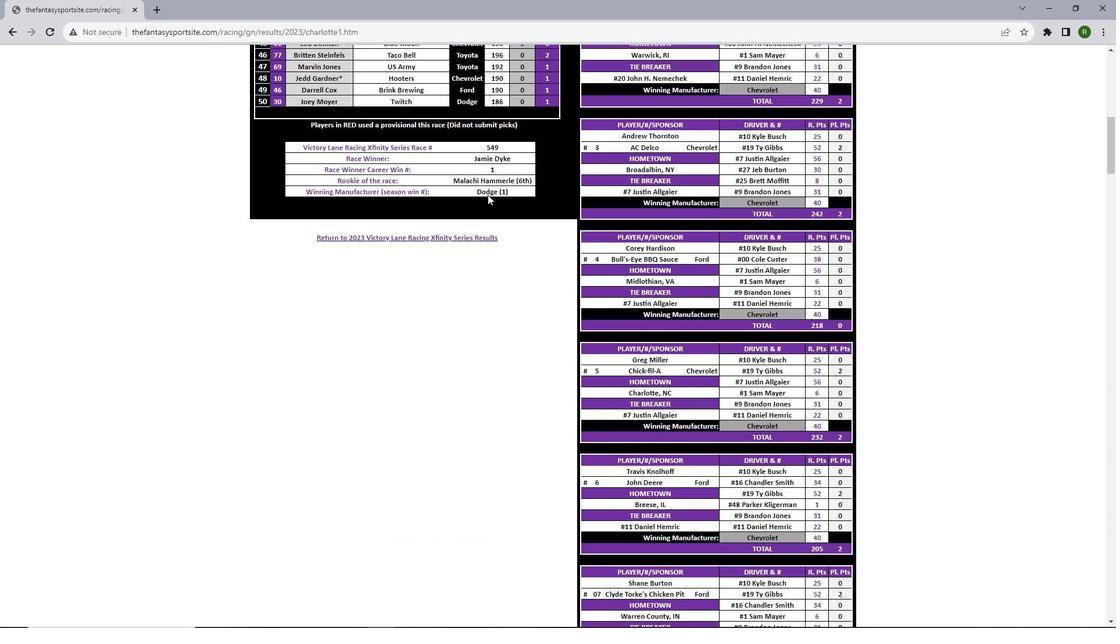 
Action: Mouse scrolled (487, 194) with delta (0, 0)
Screenshot: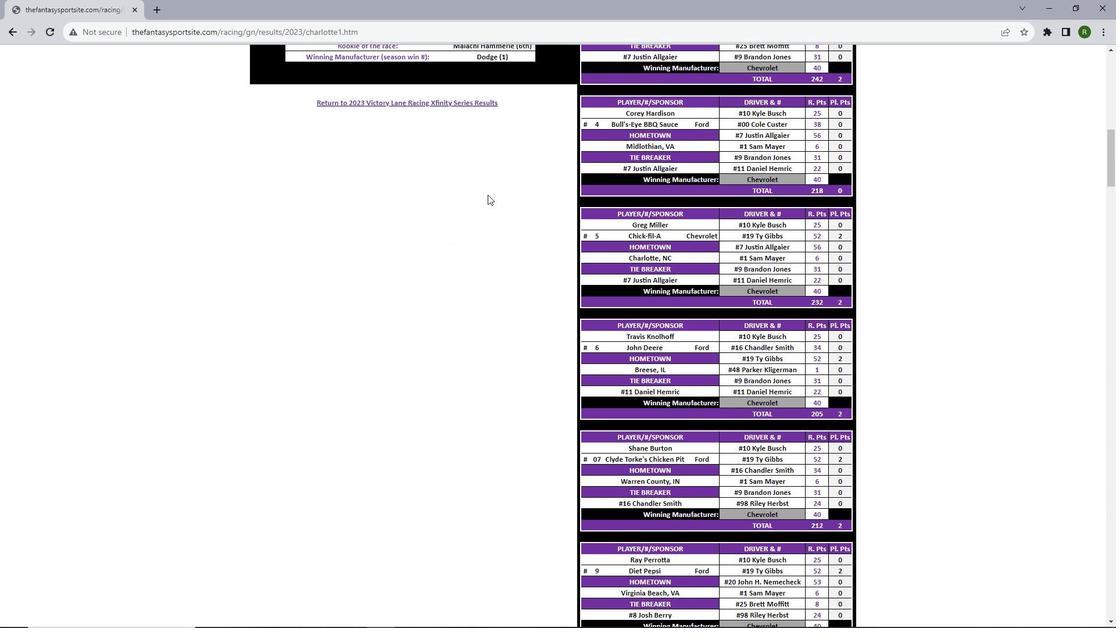 
Action: Mouse scrolled (487, 194) with delta (0, 0)
Screenshot: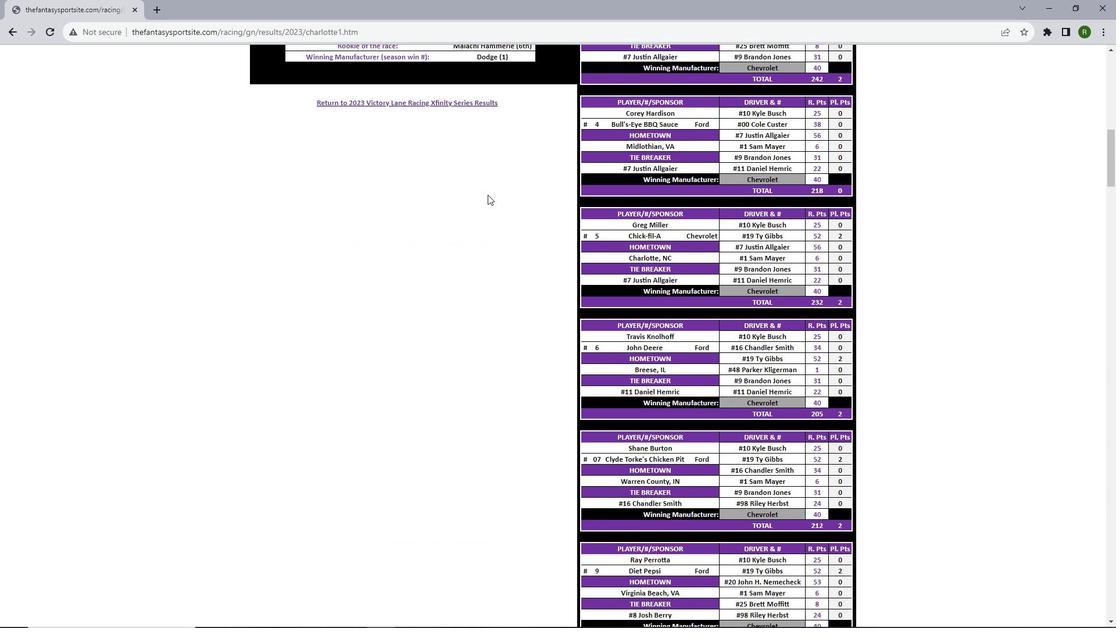 
Action: Mouse scrolled (487, 194) with delta (0, 0)
Screenshot: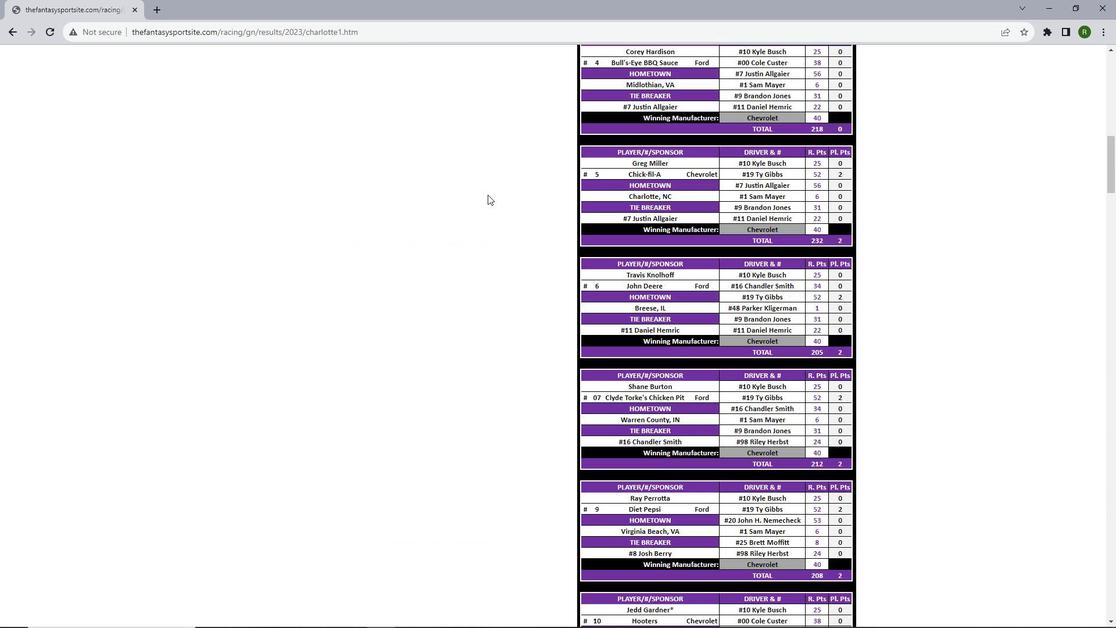 
Action: Mouse scrolled (487, 194) with delta (0, 0)
Screenshot: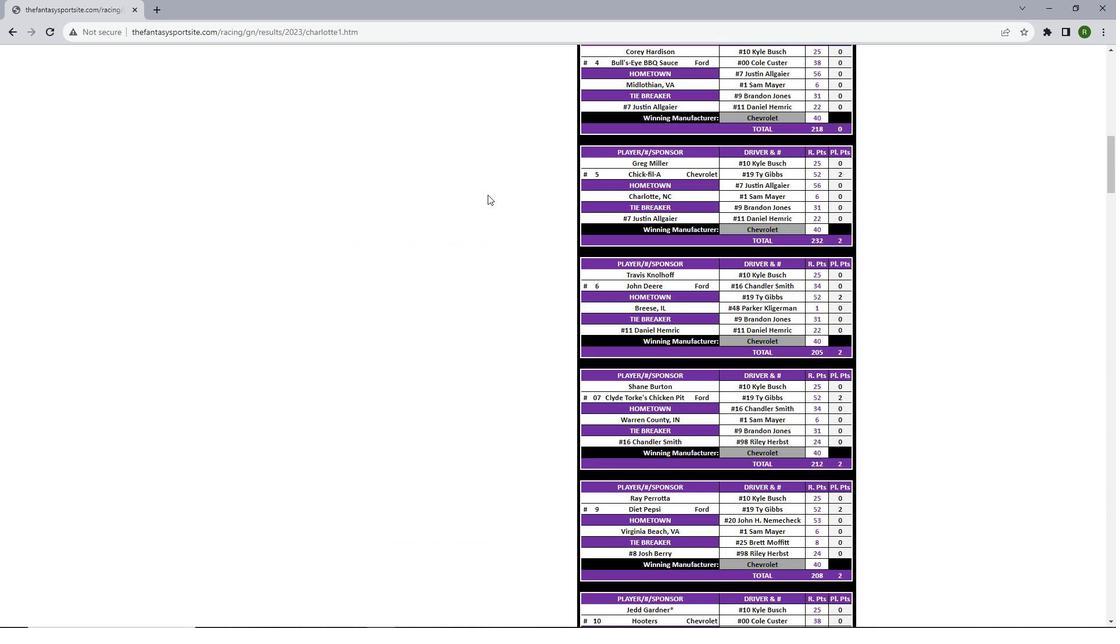 
Action: Mouse scrolled (487, 194) with delta (0, 0)
Screenshot: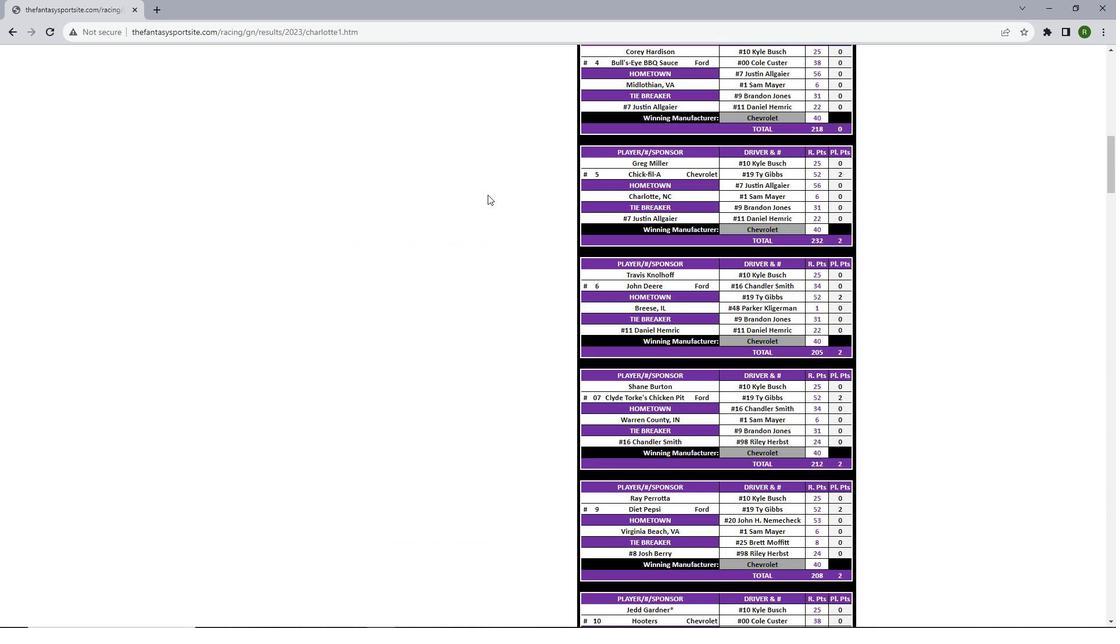 
Action: Mouse scrolled (487, 194) with delta (0, 0)
Screenshot: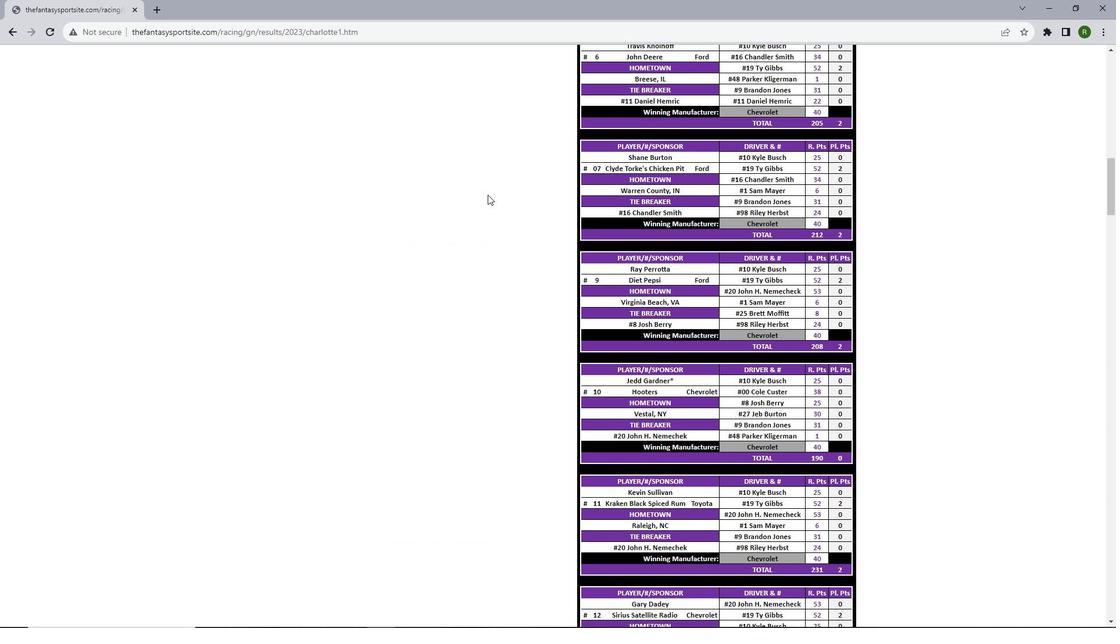 
Action: Mouse scrolled (487, 194) with delta (0, 0)
Screenshot: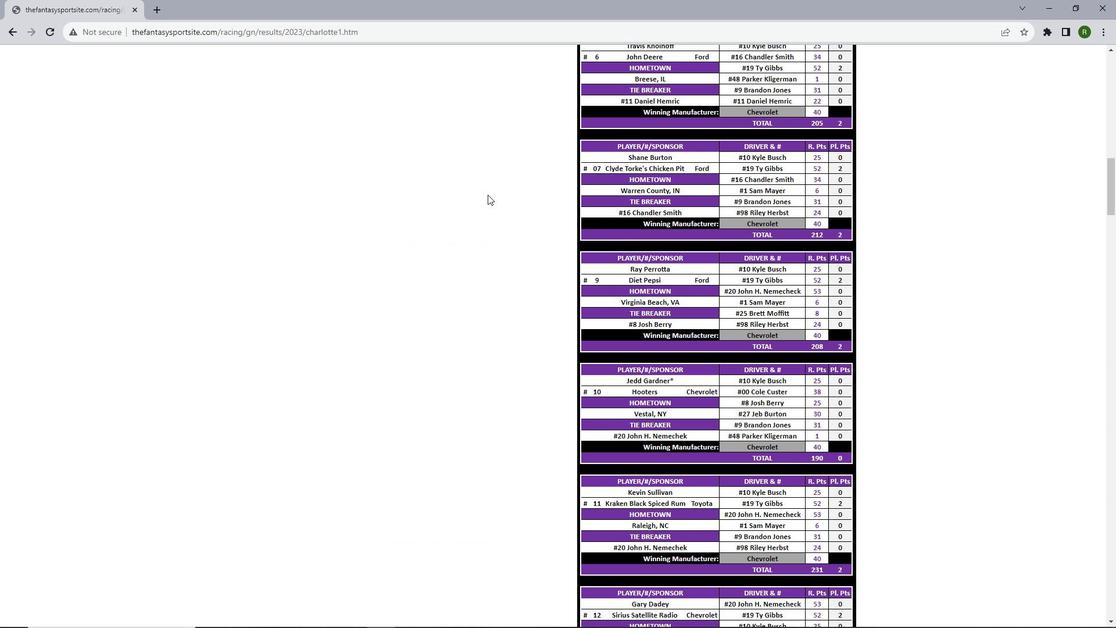 
Action: Mouse scrolled (487, 194) with delta (0, 0)
Screenshot: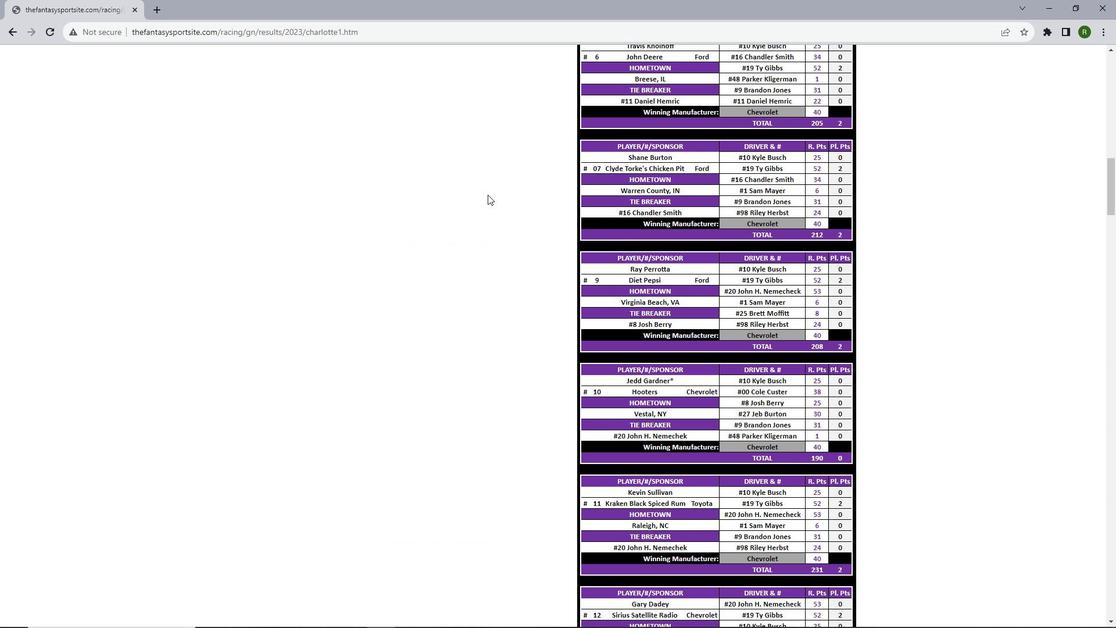 
Action: Mouse scrolled (487, 194) with delta (0, 0)
Screenshot: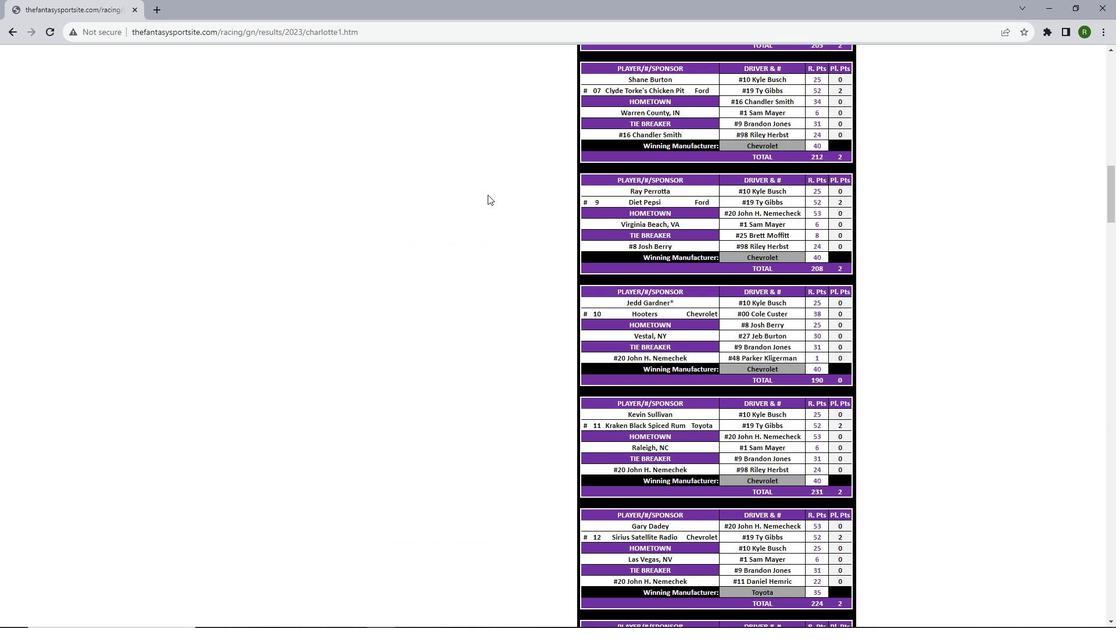 
Action: Mouse scrolled (487, 194) with delta (0, 0)
Screenshot: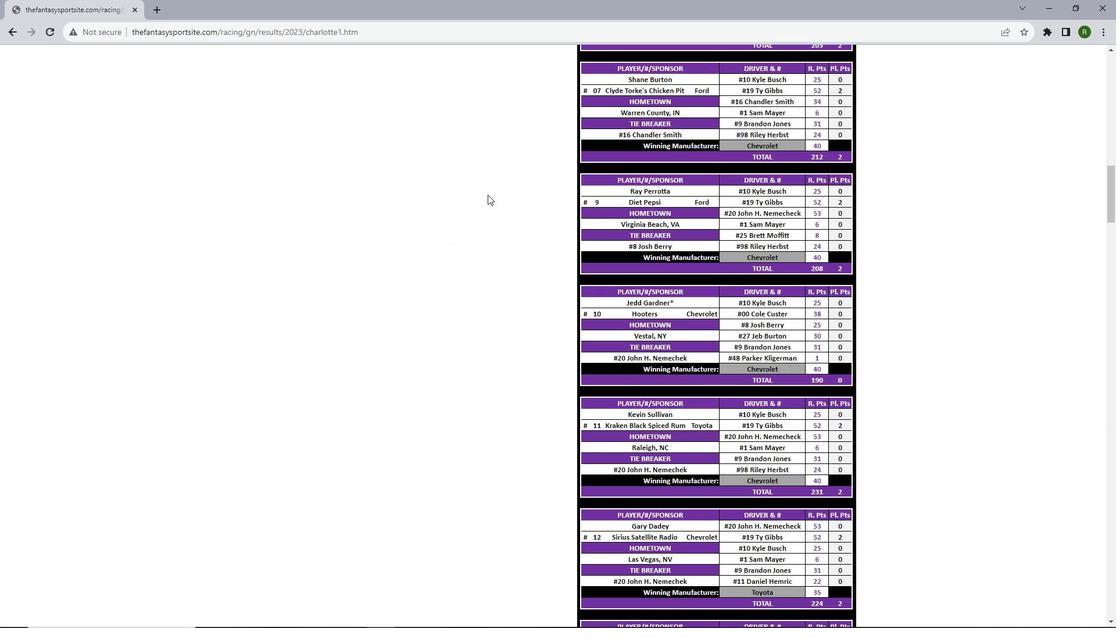 
Action: Mouse scrolled (487, 194) with delta (0, 0)
Screenshot: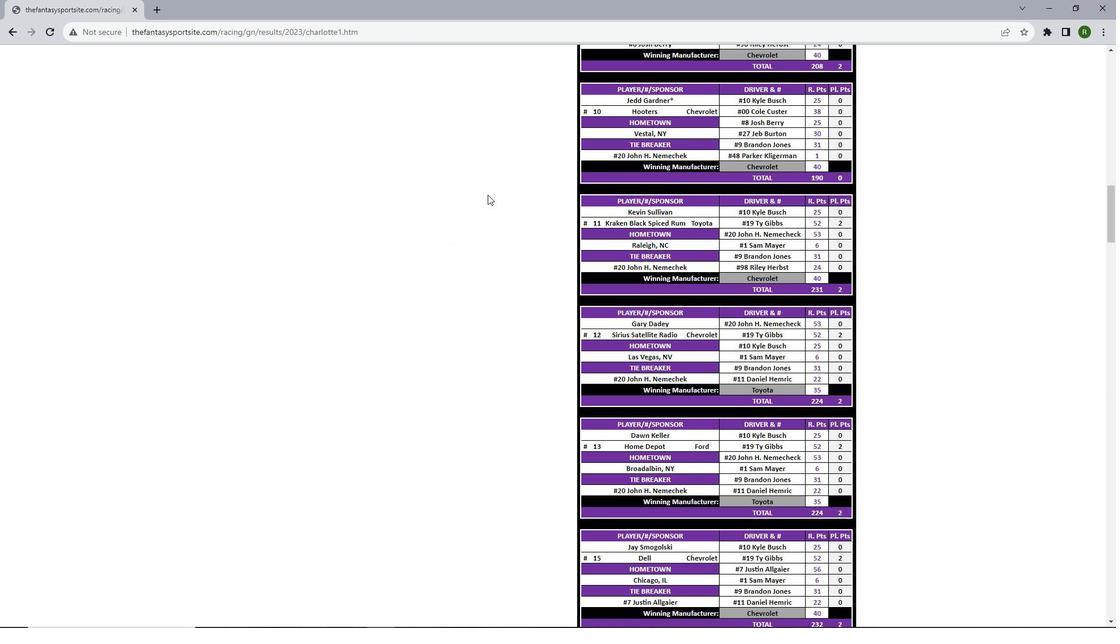 
Action: Mouse scrolled (487, 194) with delta (0, 0)
Screenshot: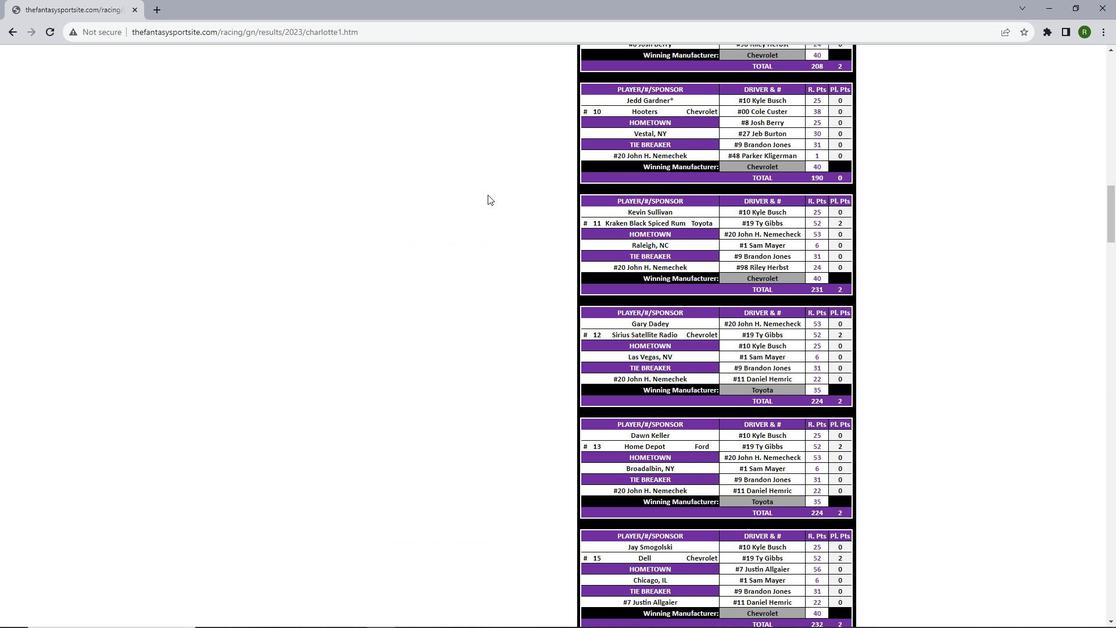 
Action: Mouse scrolled (487, 194) with delta (0, 0)
Screenshot: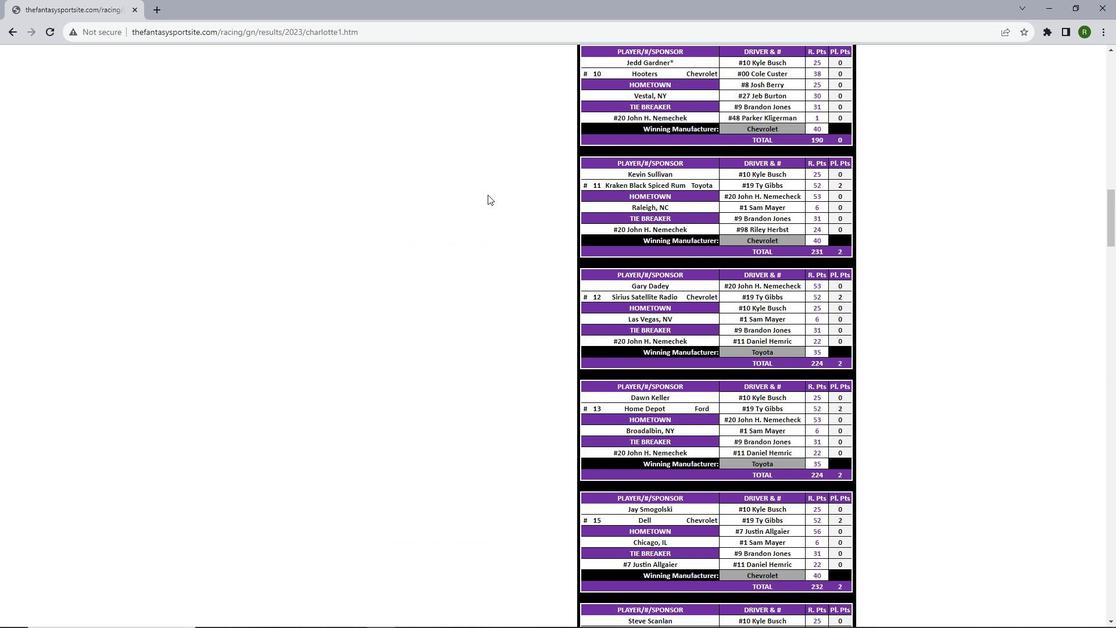 
Action: Mouse scrolled (487, 194) with delta (0, 0)
Screenshot: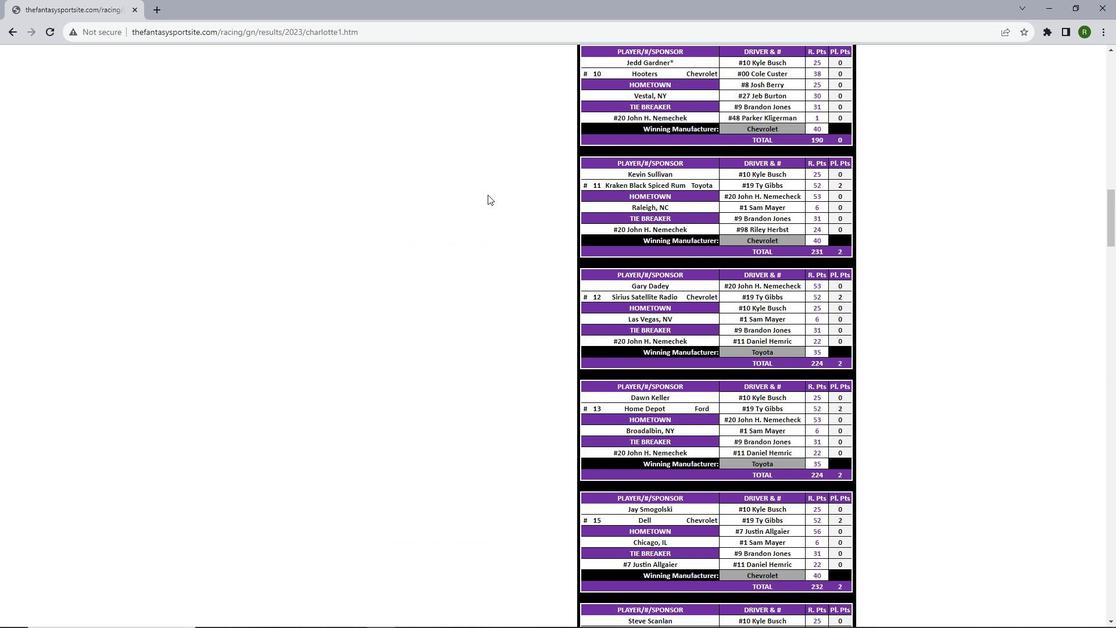 
Action: Mouse scrolled (487, 194) with delta (0, 0)
Screenshot: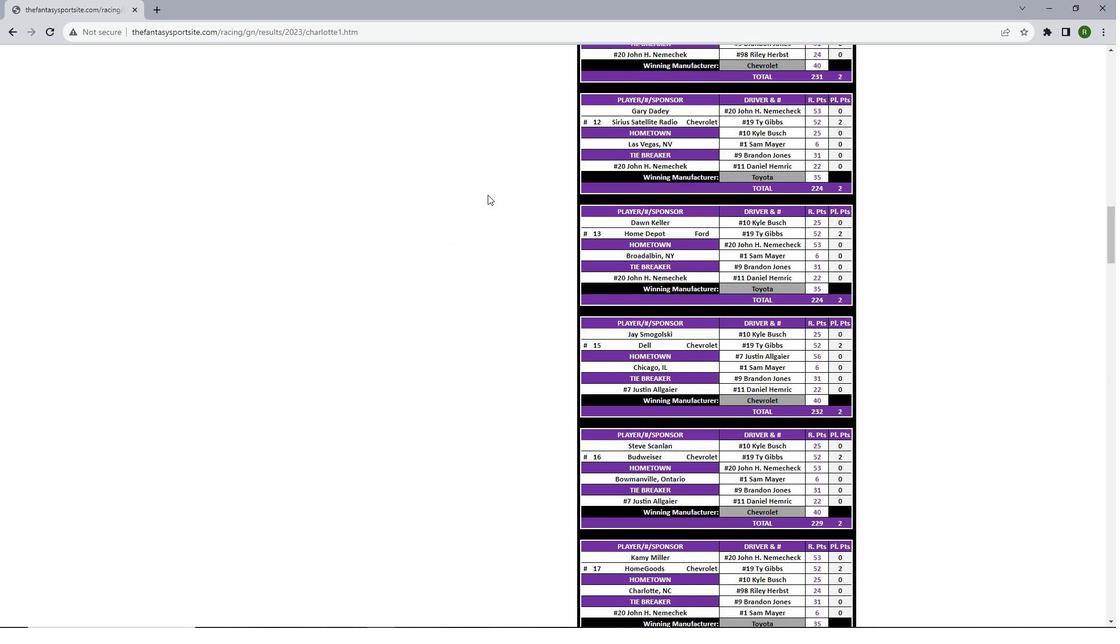 
Action: Mouse scrolled (487, 194) with delta (0, 0)
Screenshot: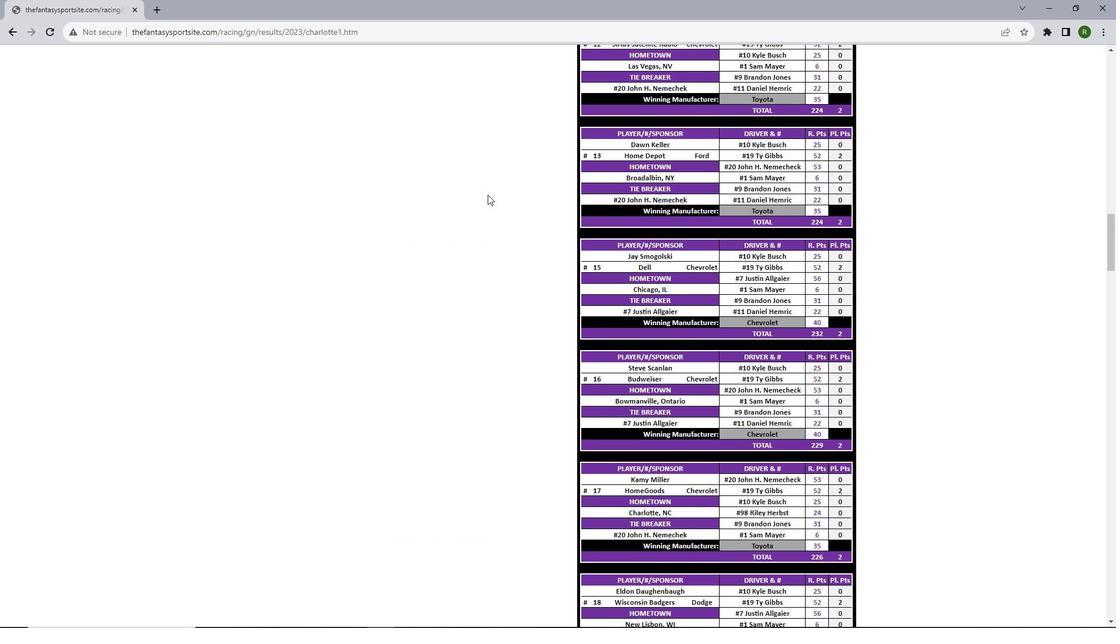 
Action: Mouse scrolled (487, 194) with delta (0, 0)
Screenshot: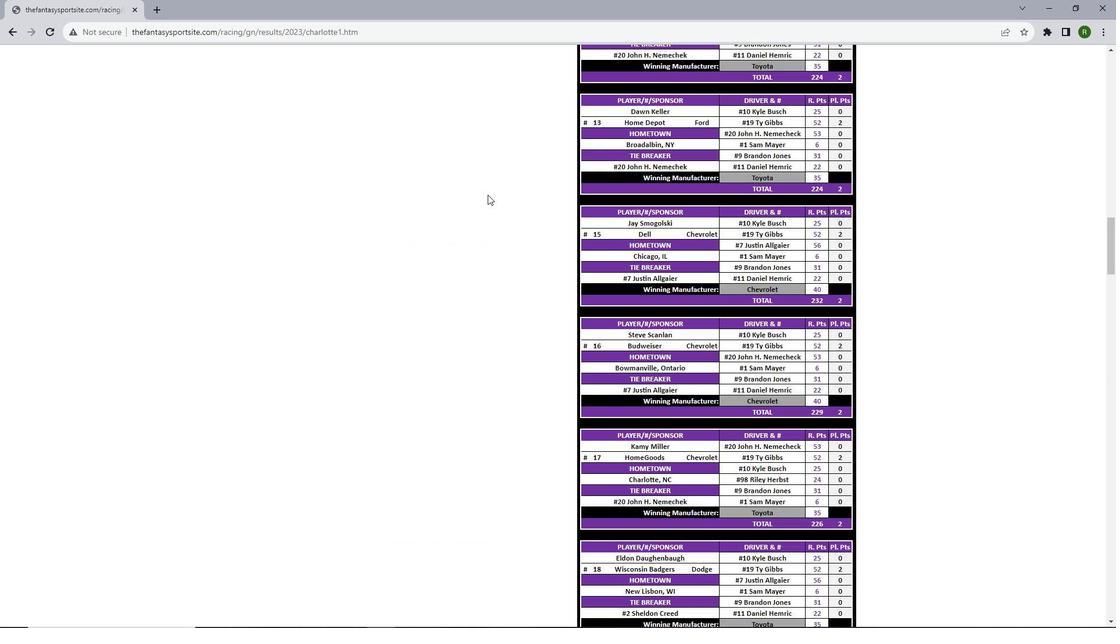 
Action: Mouse scrolled (487, 194) with delta (0, 0)
Screenshot: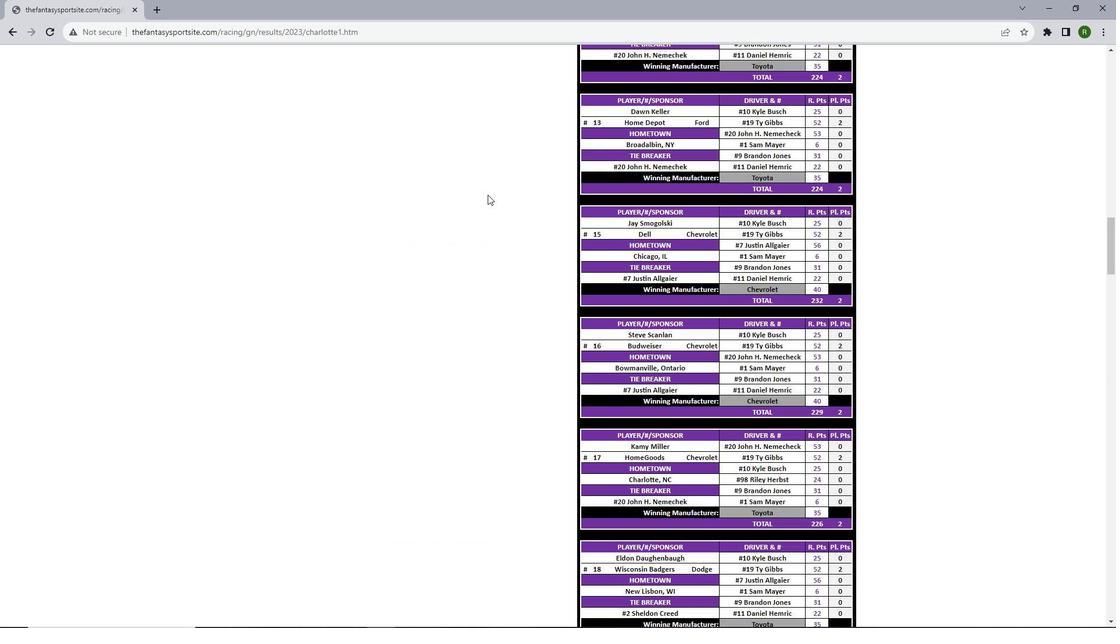 
Action: Mouse scrolled (487, 194) with delta (0, 0)
Screenshot: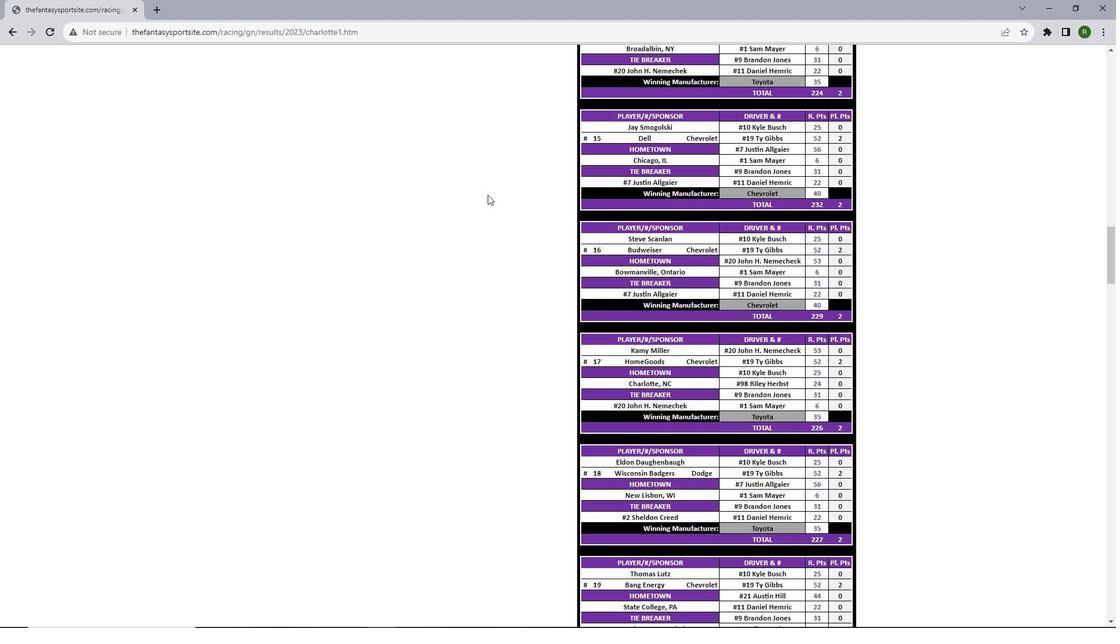 
Action: Mouse scrolled (487, 194) with delta (0, 0)
Screenshot: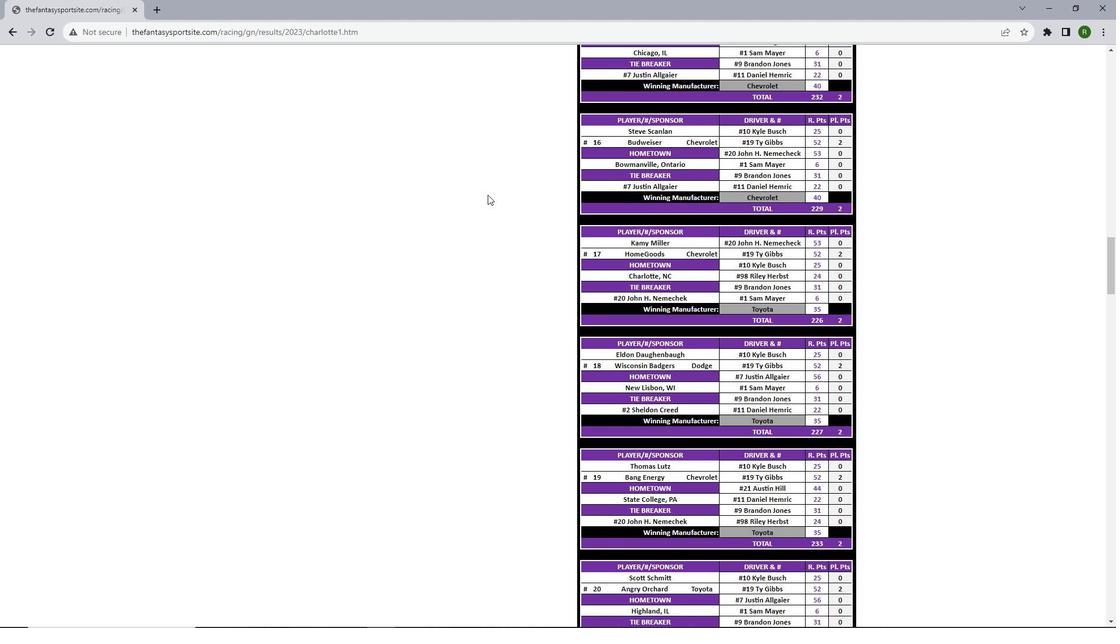 
Action: Mouse scrolled (487, 194) with delta (0, 0)
Screenshot: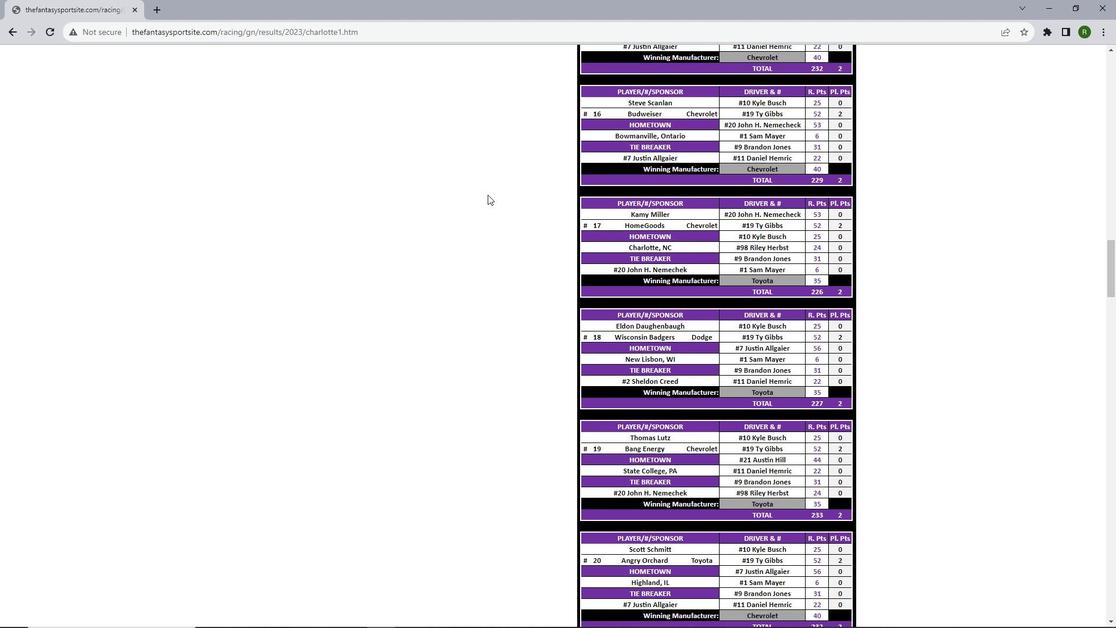 
Action: Mouse scrolled (487, 194) with delta (0, 0)
Screenshot: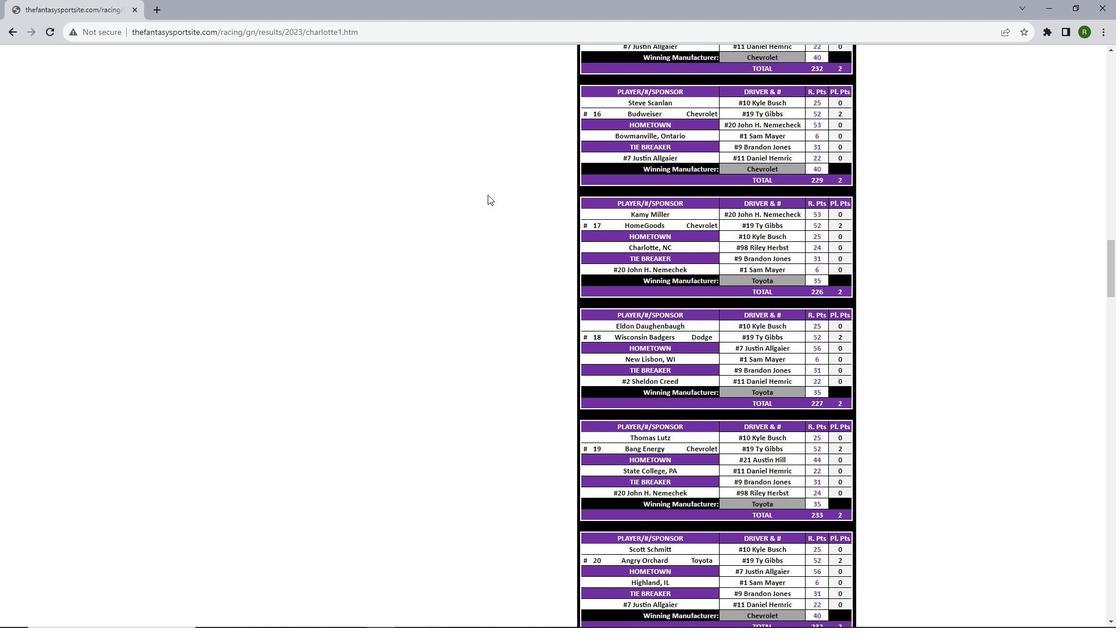 
Action: Mouse scrolled (487, 194) with delta (0, 0)
Screenshot: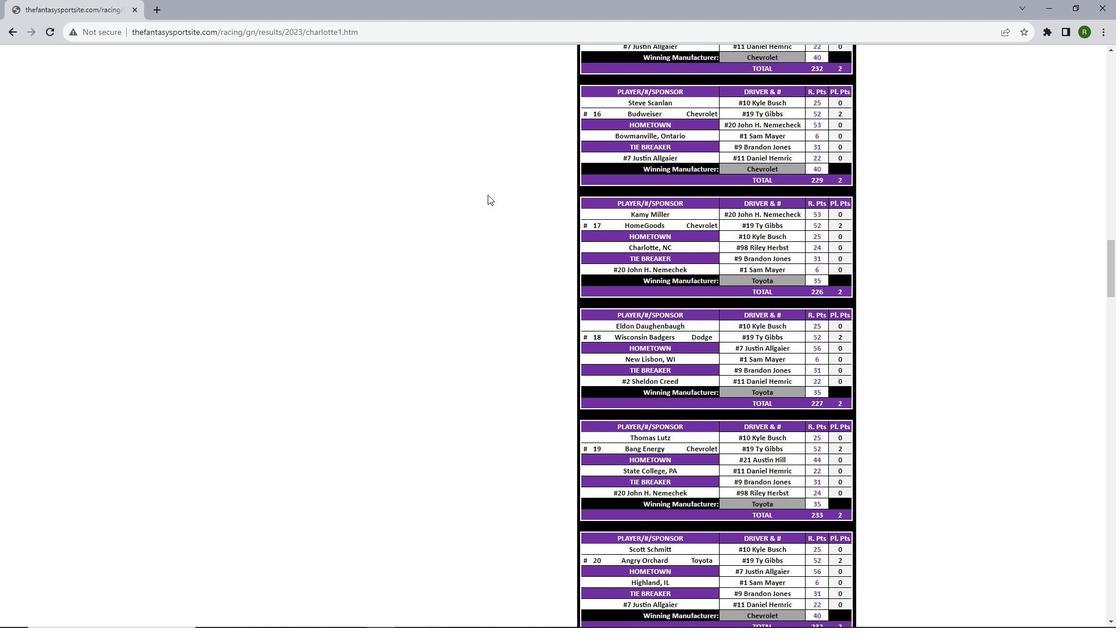 
Action: Mouse scrolled (487, 194) with delta (0, 0)
Screenshot: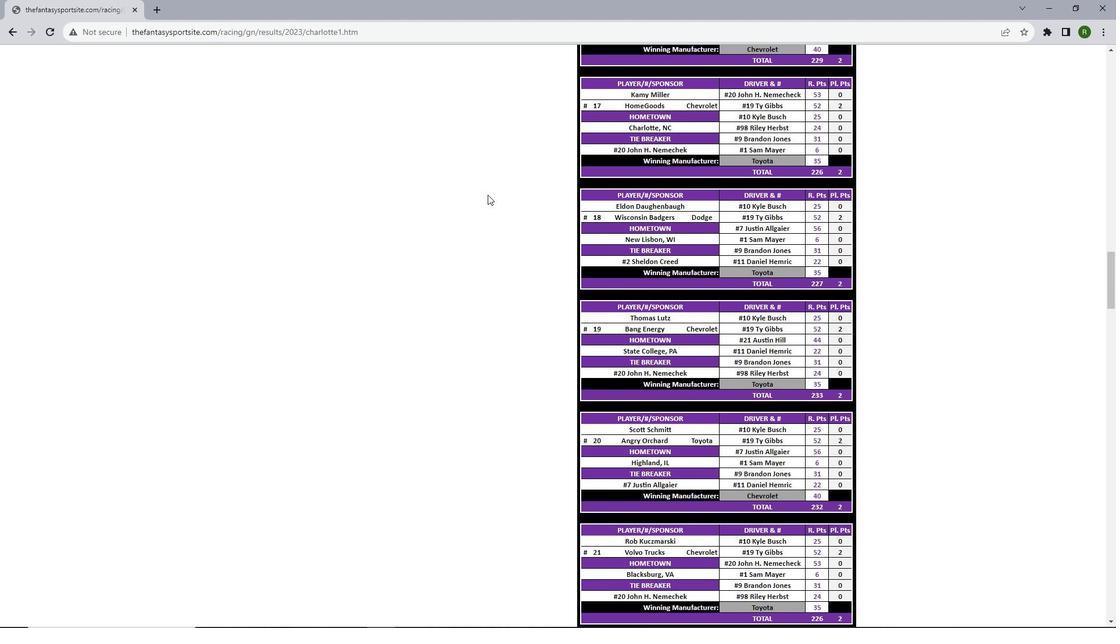 
Action: Mouse scrolled (487, 194) with delta (0, 0)
Screenshot: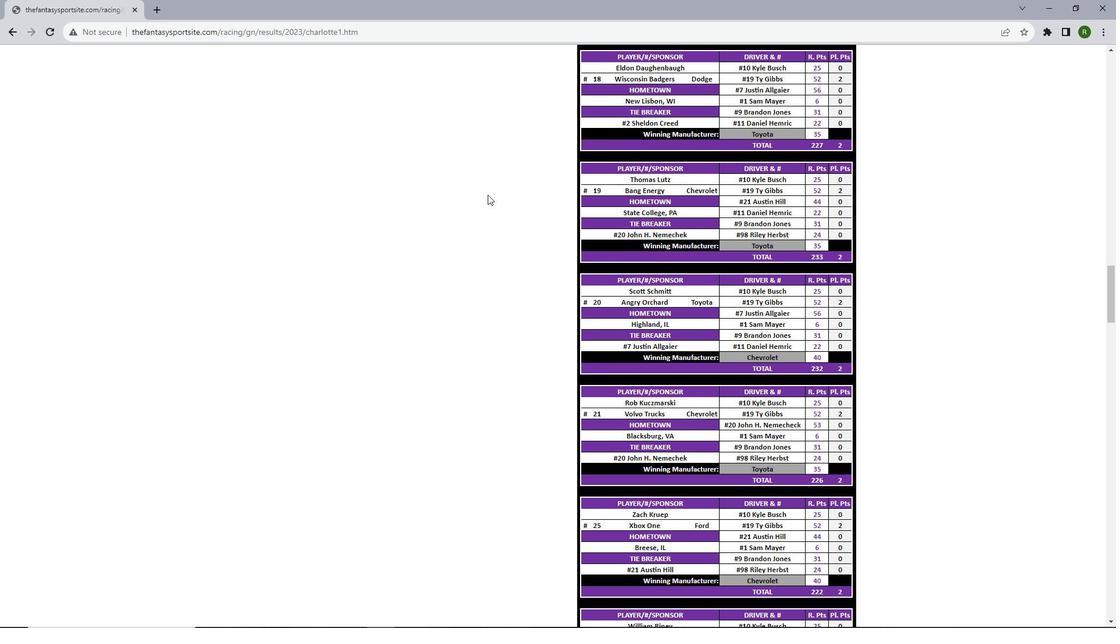 
Action: Mouse scrolled (487, 194) with delta (0, 0)
Screenshot: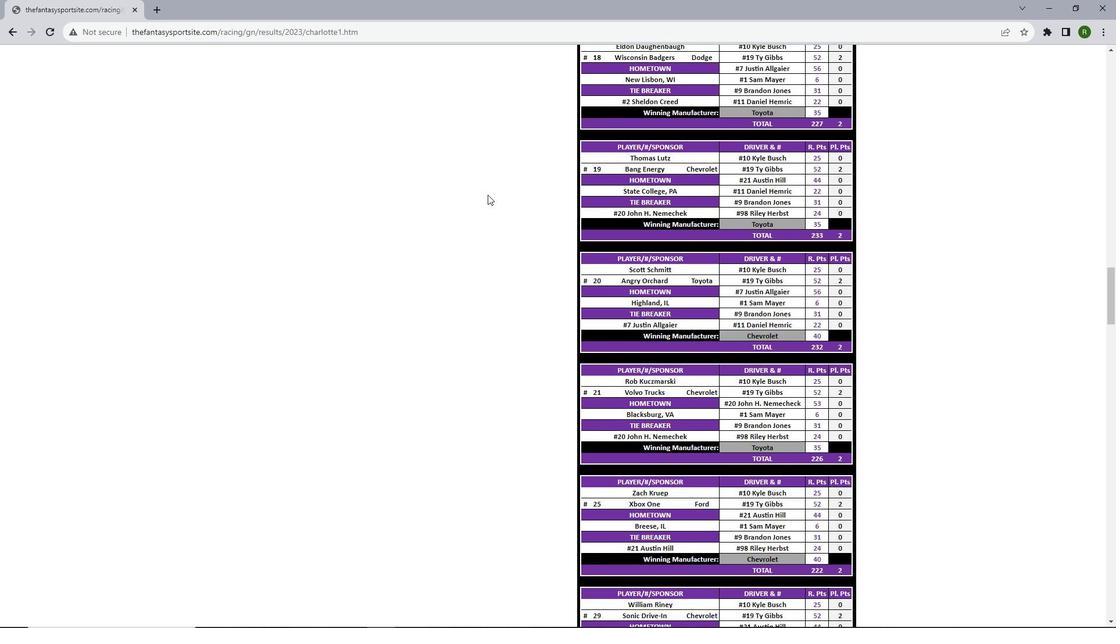 
Action: Mouse scrolled (487, 194) with delta (0, 0)
Screenshot: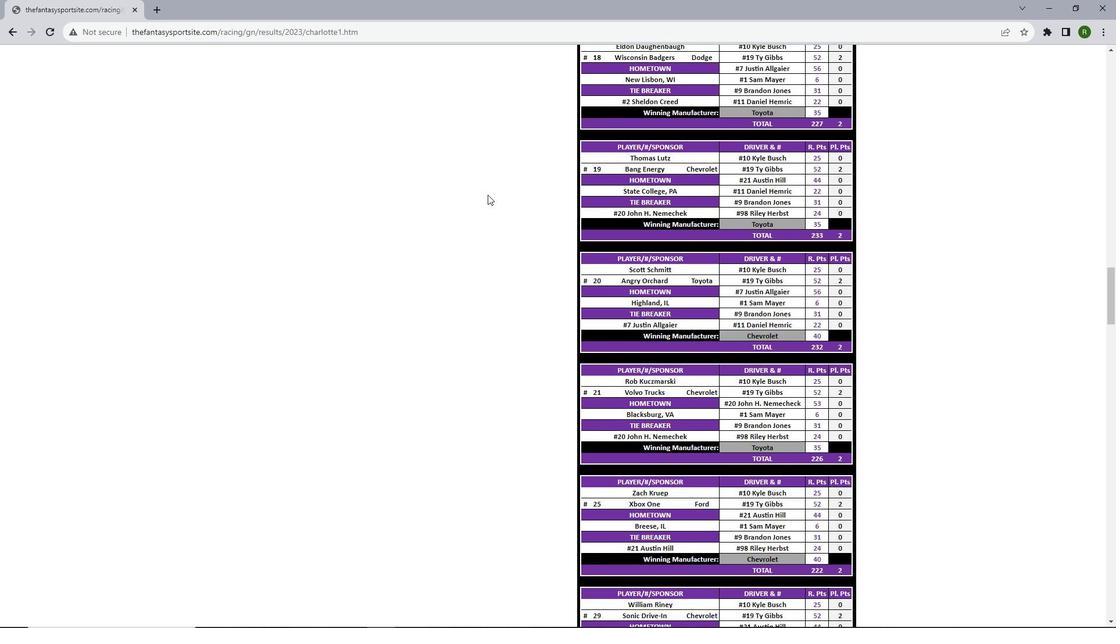 
Action: Mouse scrolled (487, 194) with delta (0, 0)
Screenshot: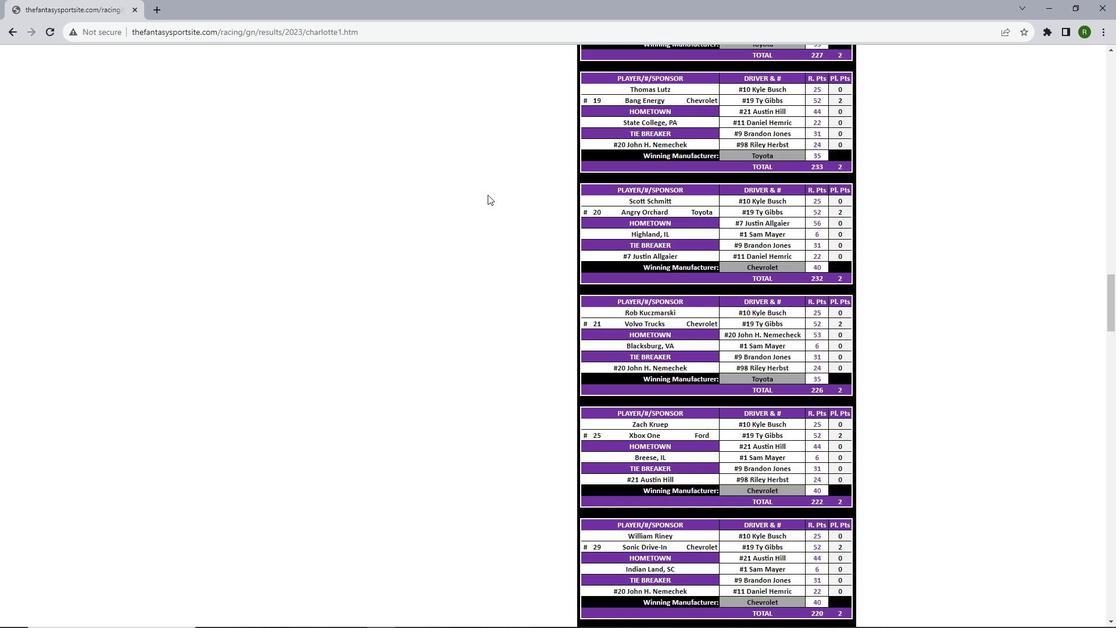 
Action: Mouse scrolled (487, 194) with delta (0, 0)
Screenshot: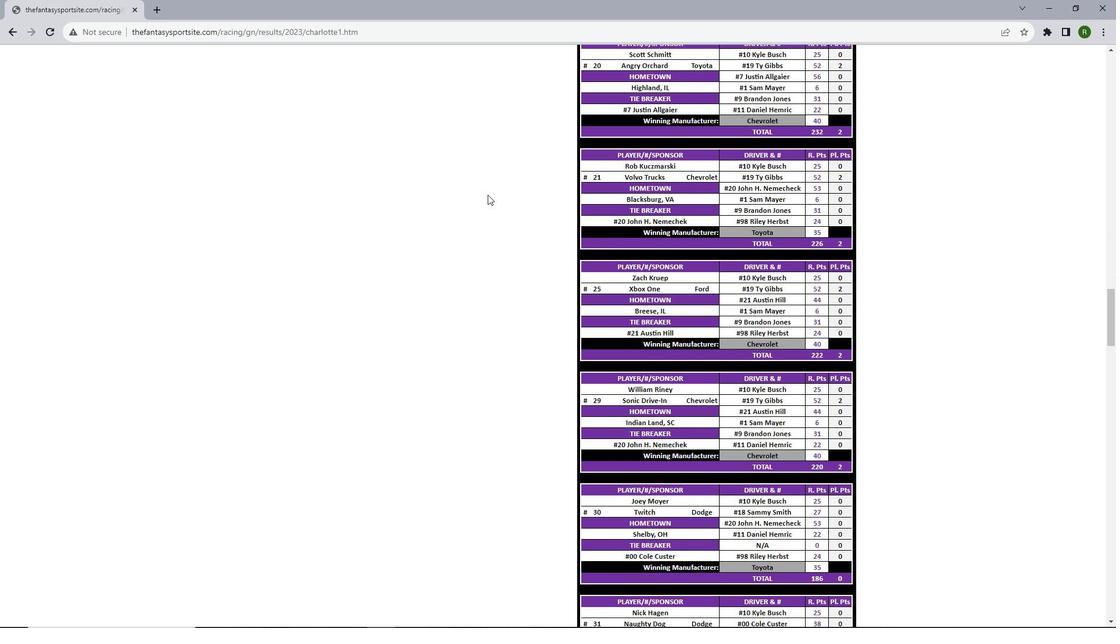 
Action: Mouse scrolled (487, 194) with delta (0, 0)
Screenshot: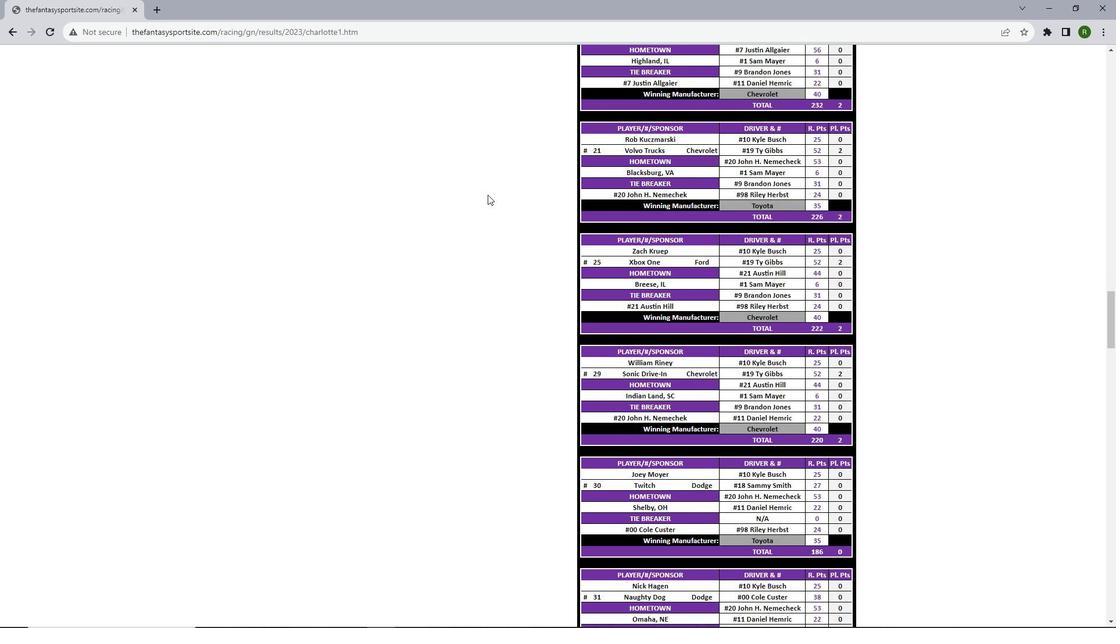 
Action: Mouse scrolled (487, 194) with delta (0, 0)
Screenshot: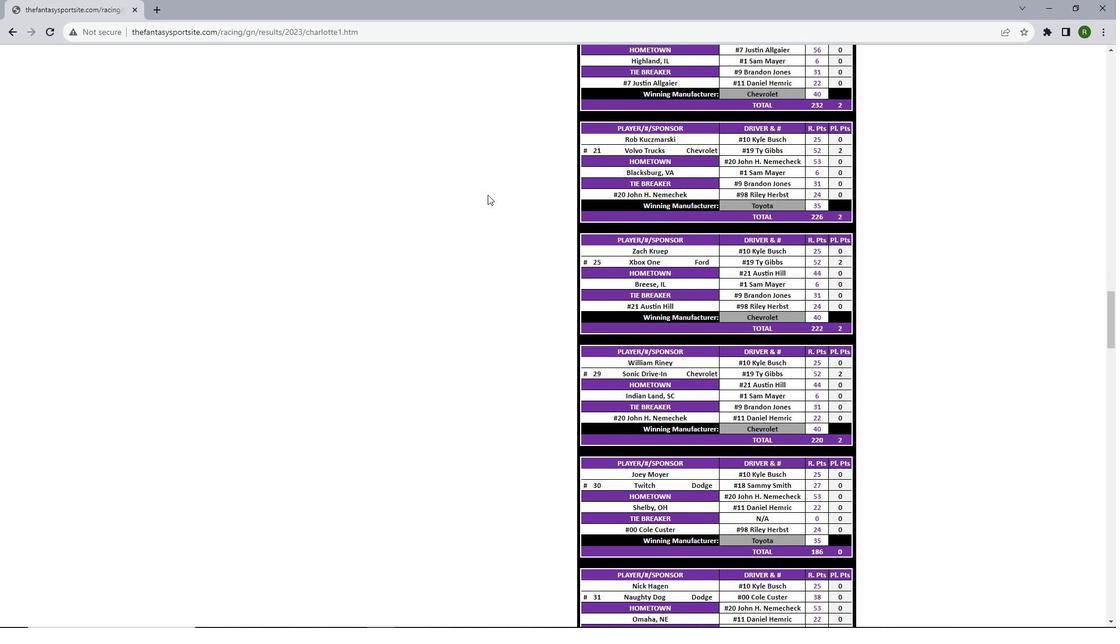 
Action: Mouse scrolled (487, 194) with delta (0, 0)
Screenshot: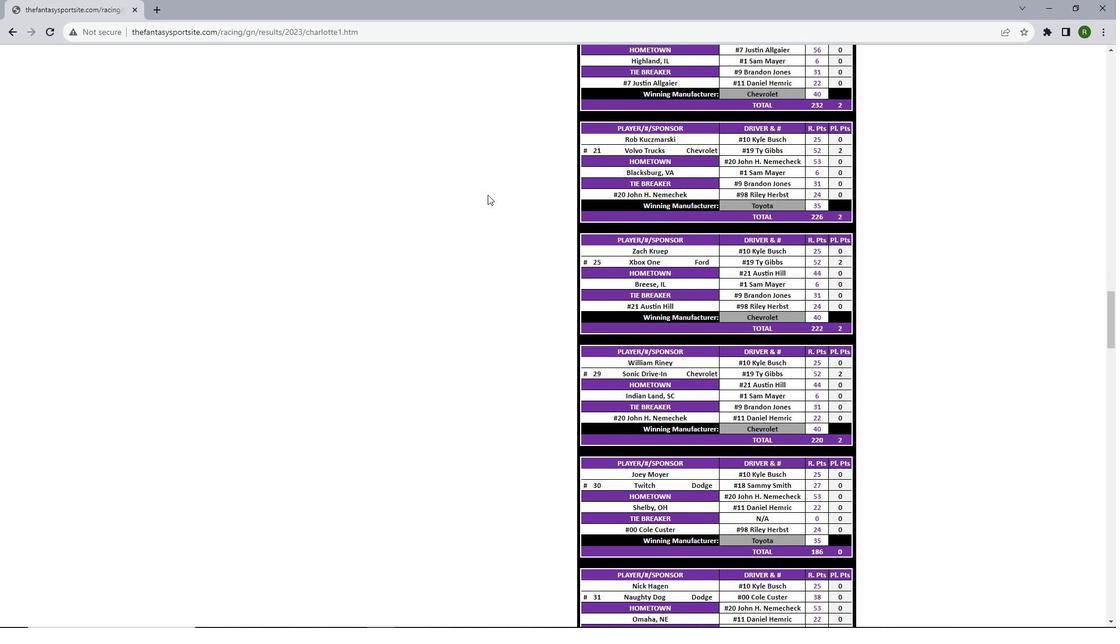 
Action: Mouse scrolled (487, 194) with delta (0, 0)
Screenshot: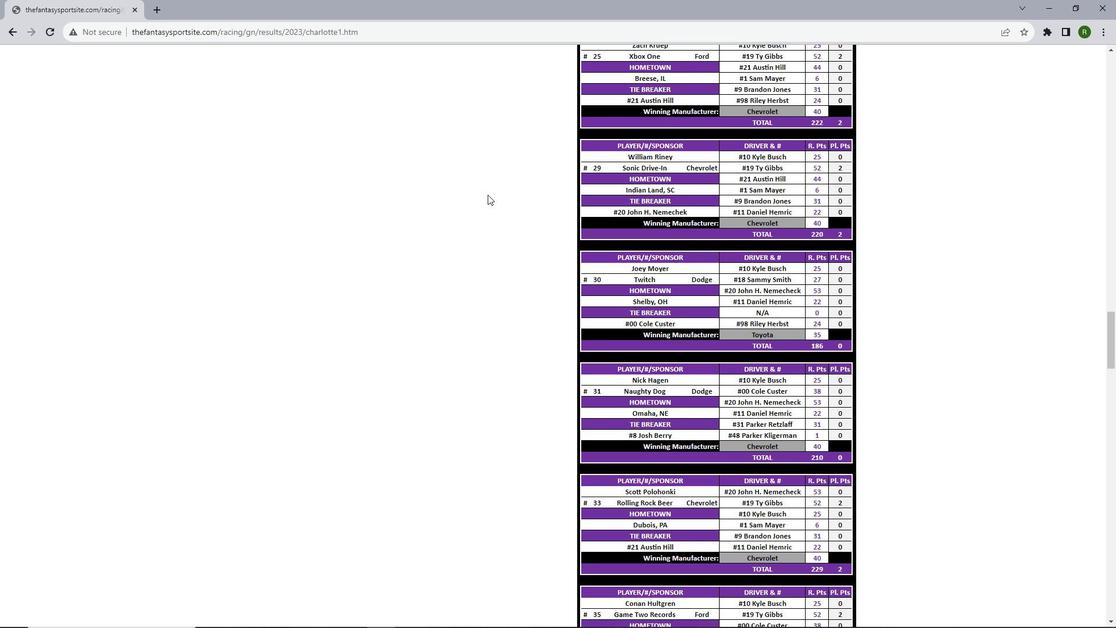 
Action: Mouse scrolled (487, 194) with delta (0, 0)
Screenshot: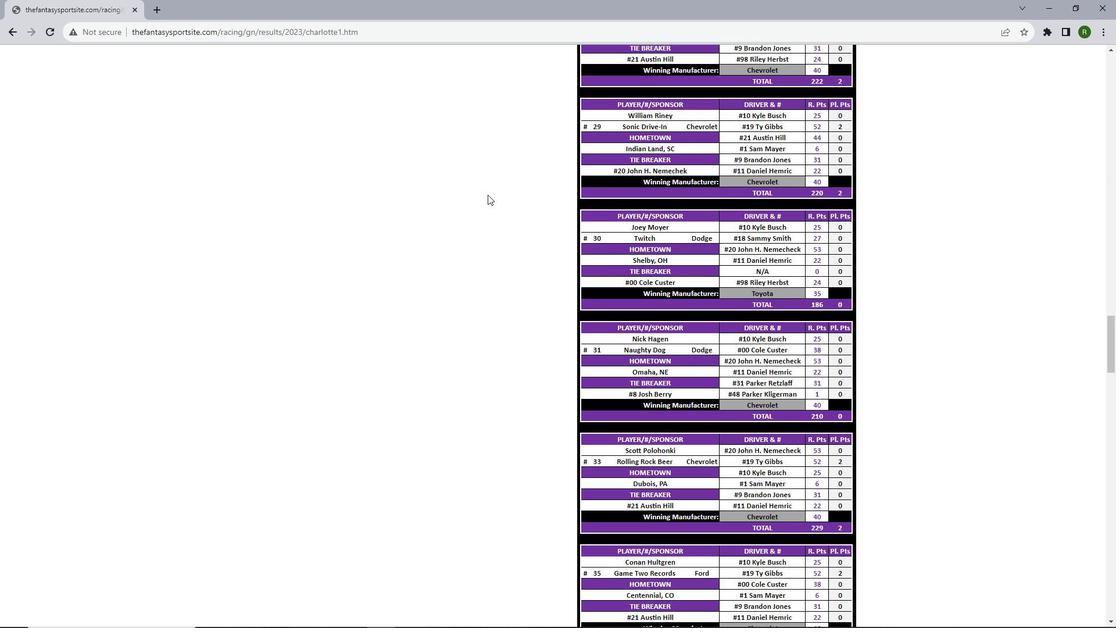 
Action: Mouse scrolled (487, 194) with delta (0, 0)
Screenshot: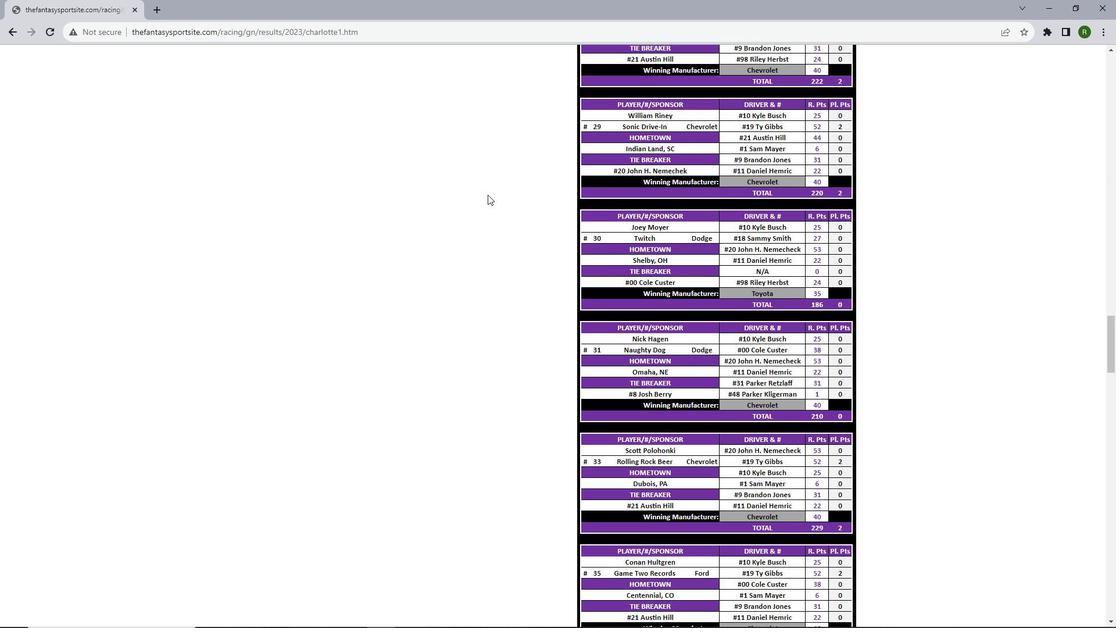 
Action: Mouse scrolled (487, 194) with delta (0, 0)
Screenshot: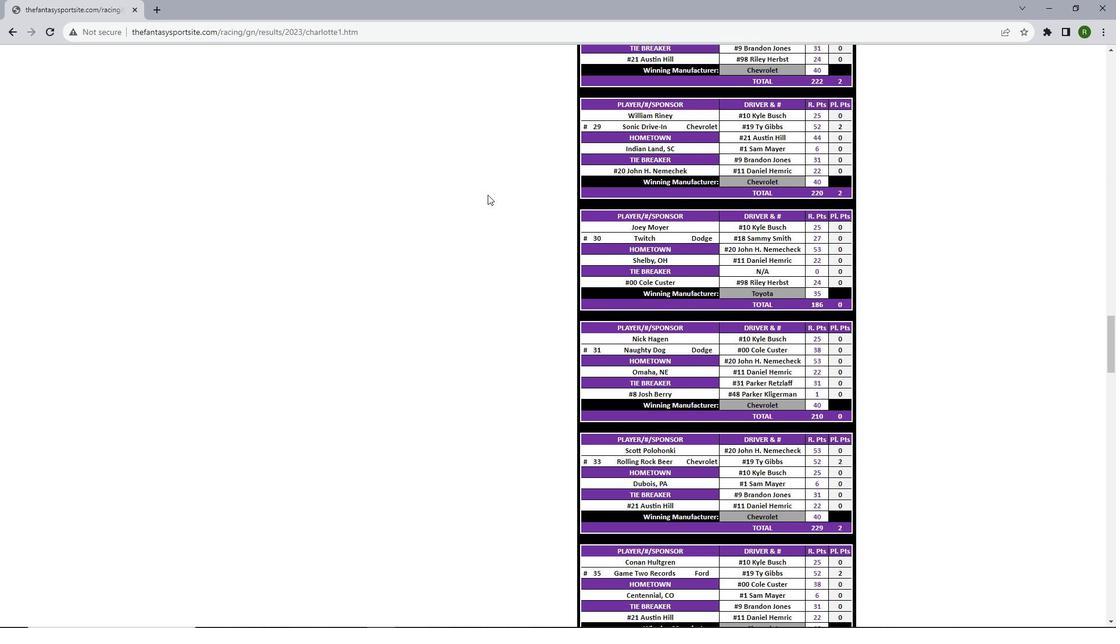 
Action: Mouse scrolled (487, 194) with delta (0, 0)
Screenshot: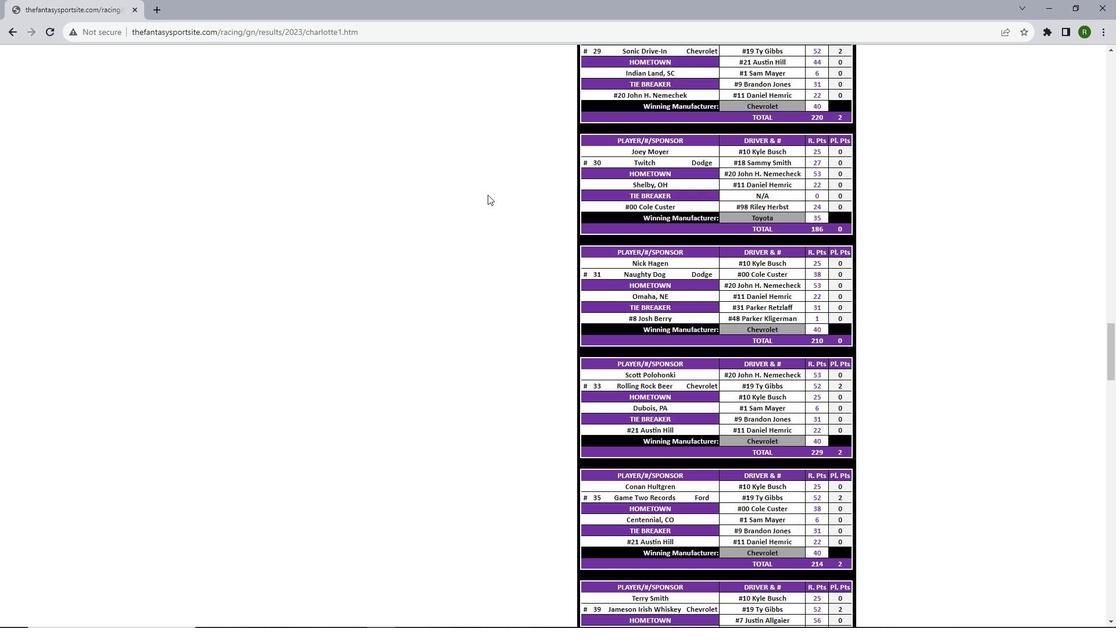 
Action: Mouse scrolled (487, 194) with delta (0, 0)
Screenshot: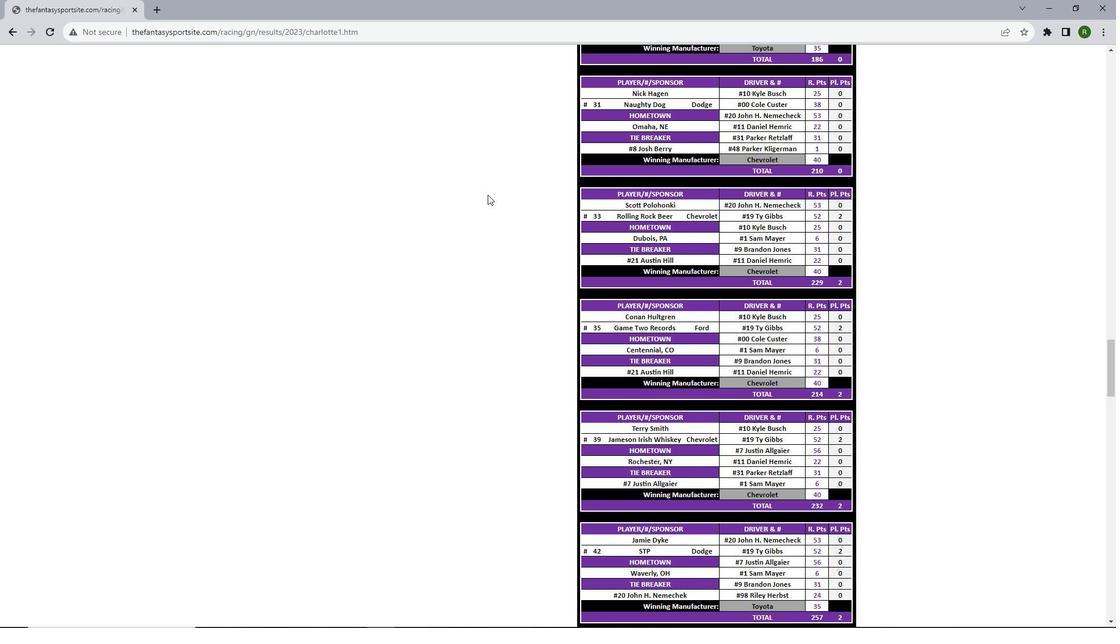 
Action: Mouse scrolled (487, 194) with delta (0, 0)
Screenshot: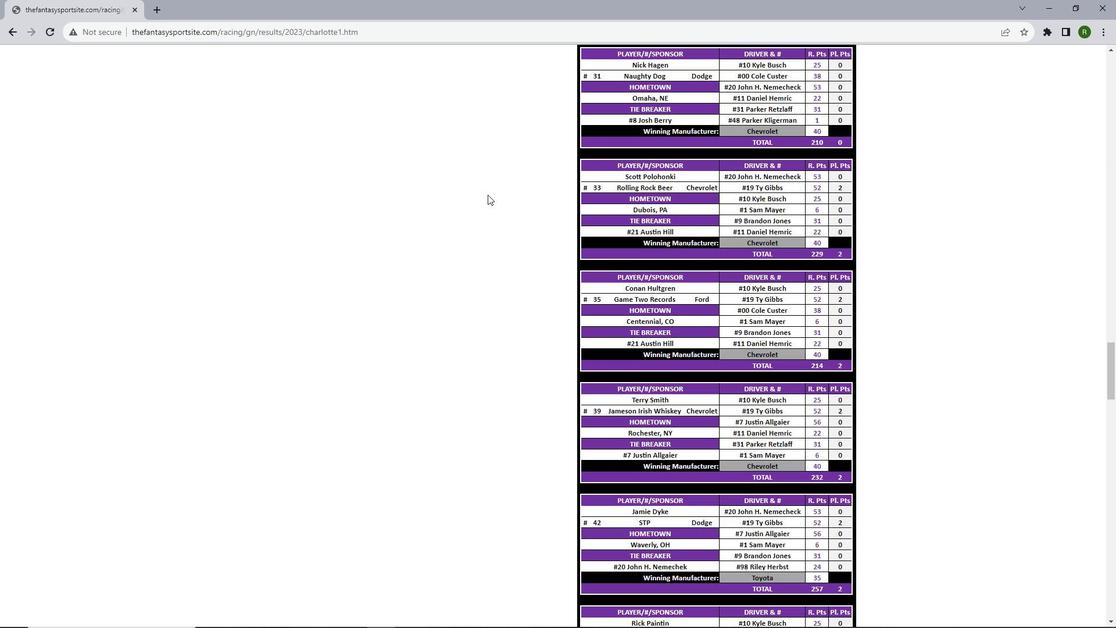 
Action: Mouse scrolled (487, 194) with delta (0, 0)
Screenshot: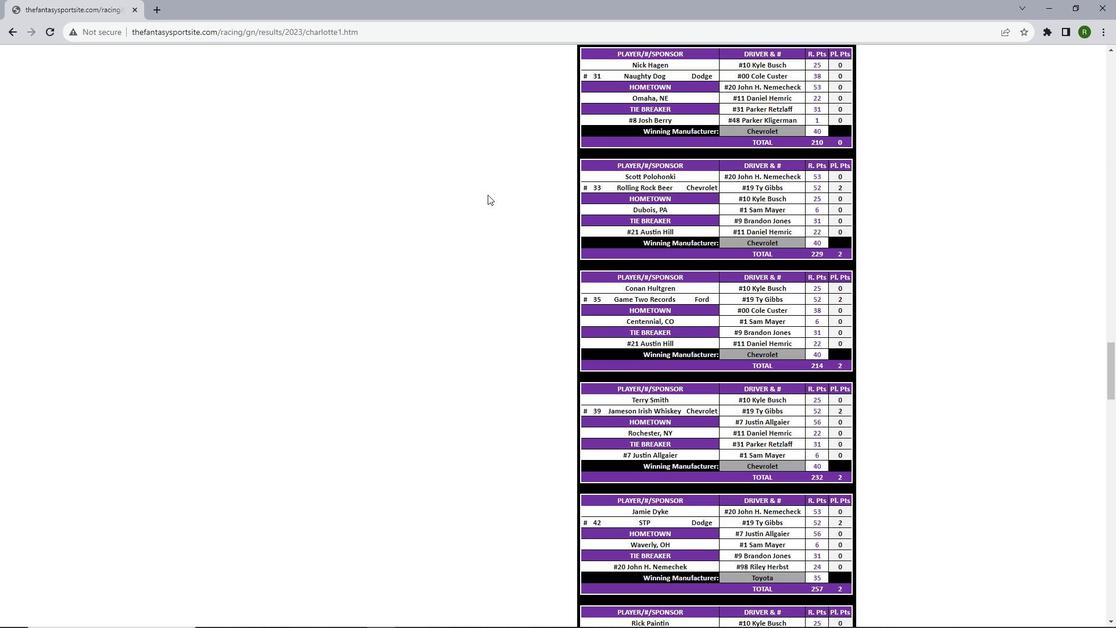 
Action: Mouse scrolled (487, 194) with delta (0, 0)
Screenshot: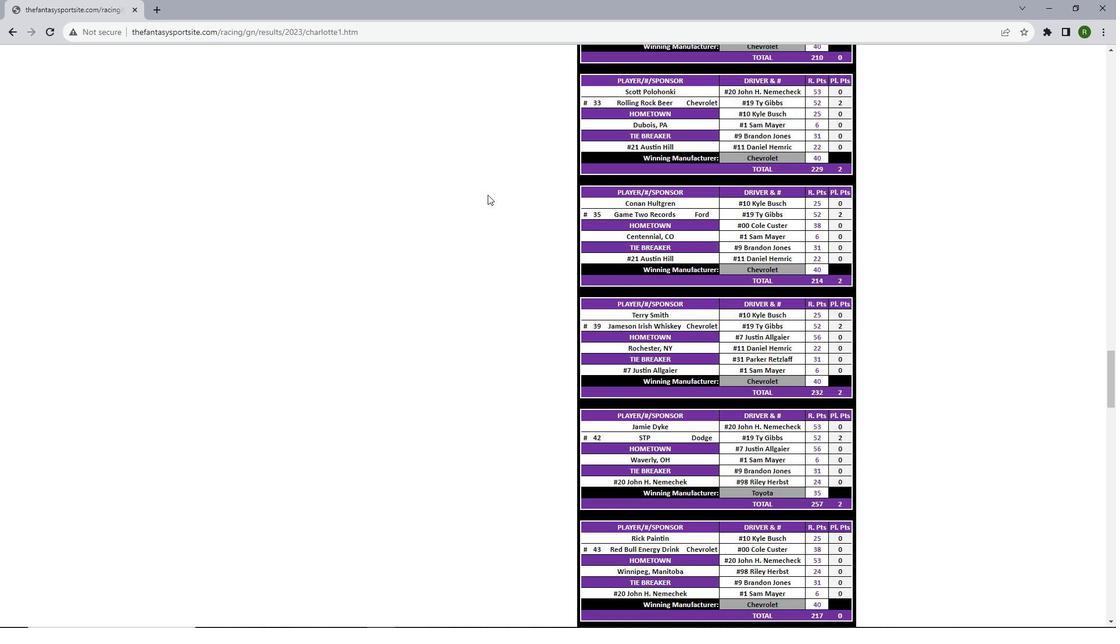 
Action: Mouse scrolled (487, 194) with delta (0, 0)
Screenshot: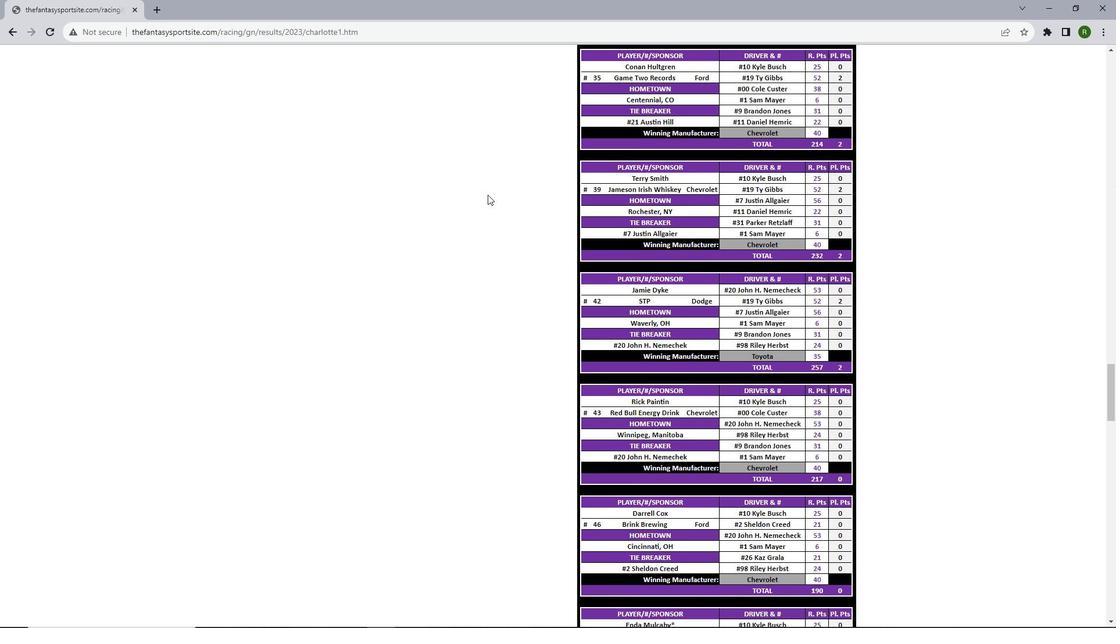 
Action: Mouse scrolled (487, 194) with delta (0, 0)
Screenshot: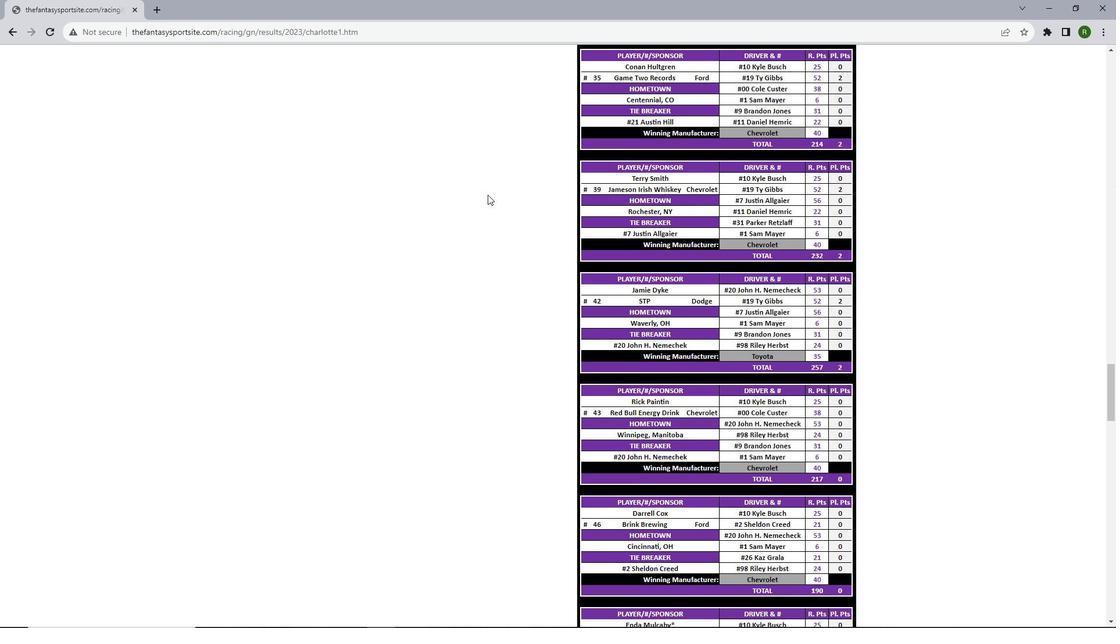 
Action: Mouse scrolled (487, 194) with delta (0, 0)
Screenshot: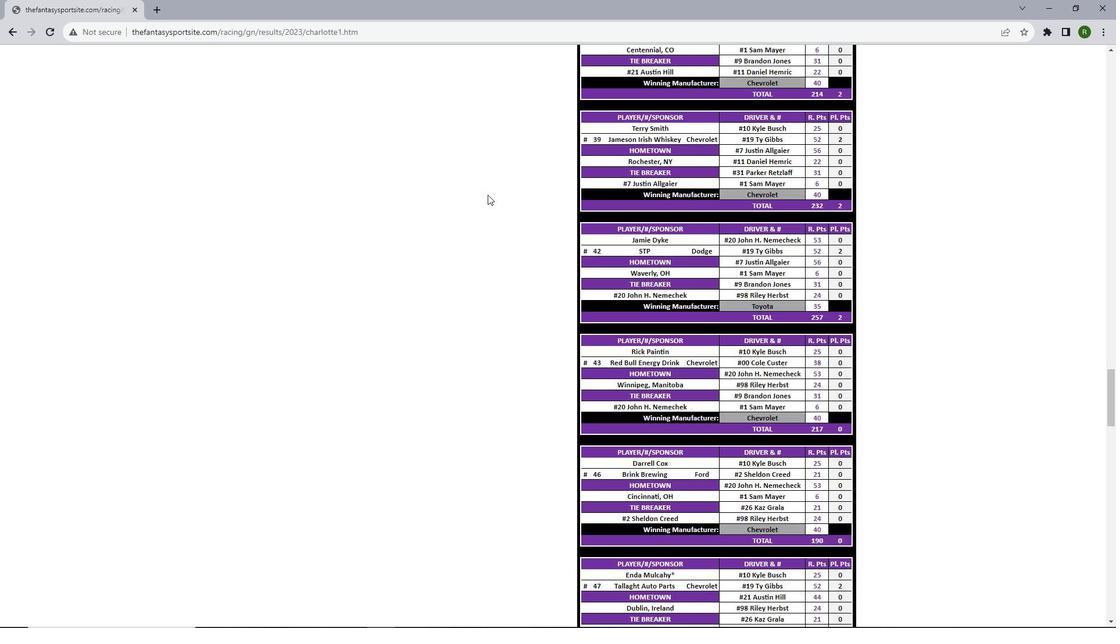 
Action: Mouse scrolled (487, 194) with delta (0, 0)
Screenshot: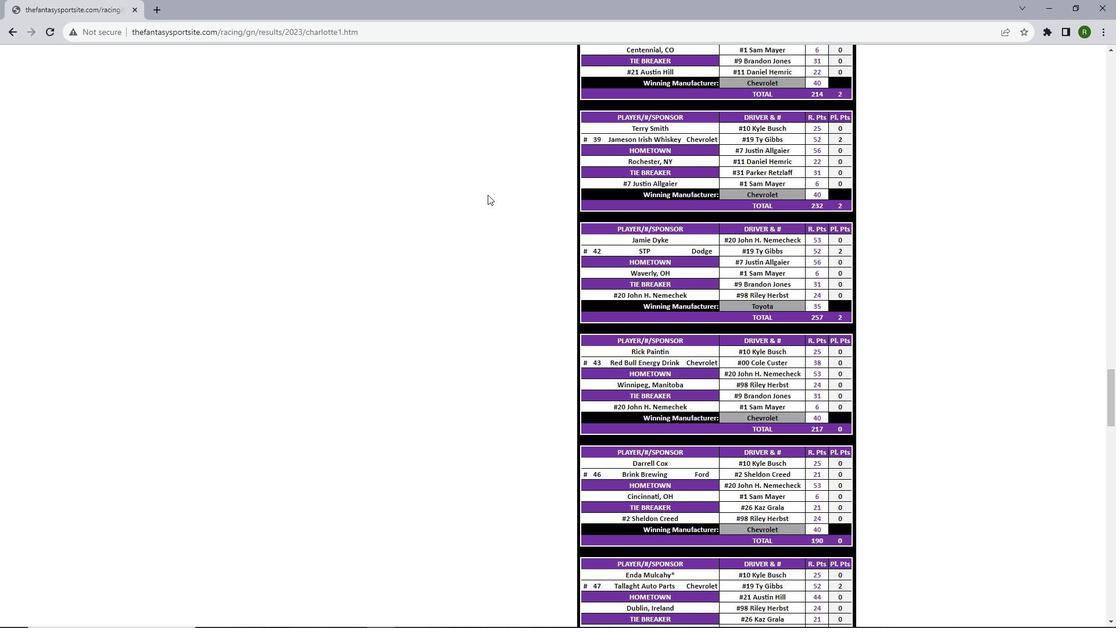 
Action: Mouse scrolled (487, 194) with delta (0, 0)
Screenshot: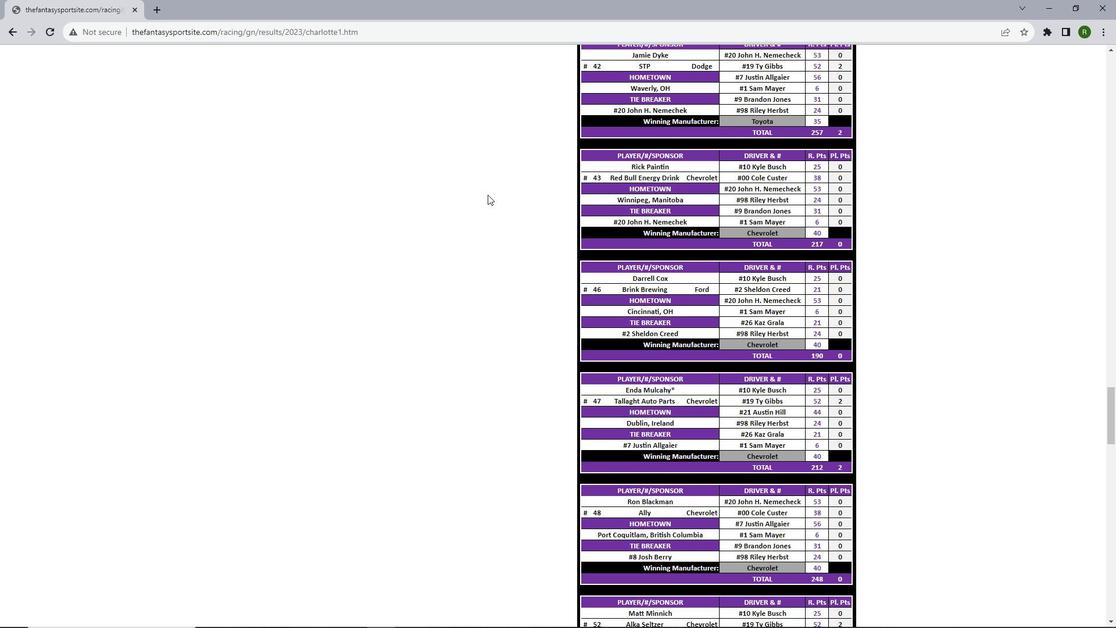 
Action: Mouse scrolled (487, 194) with delta (0, 0)
Screenshot: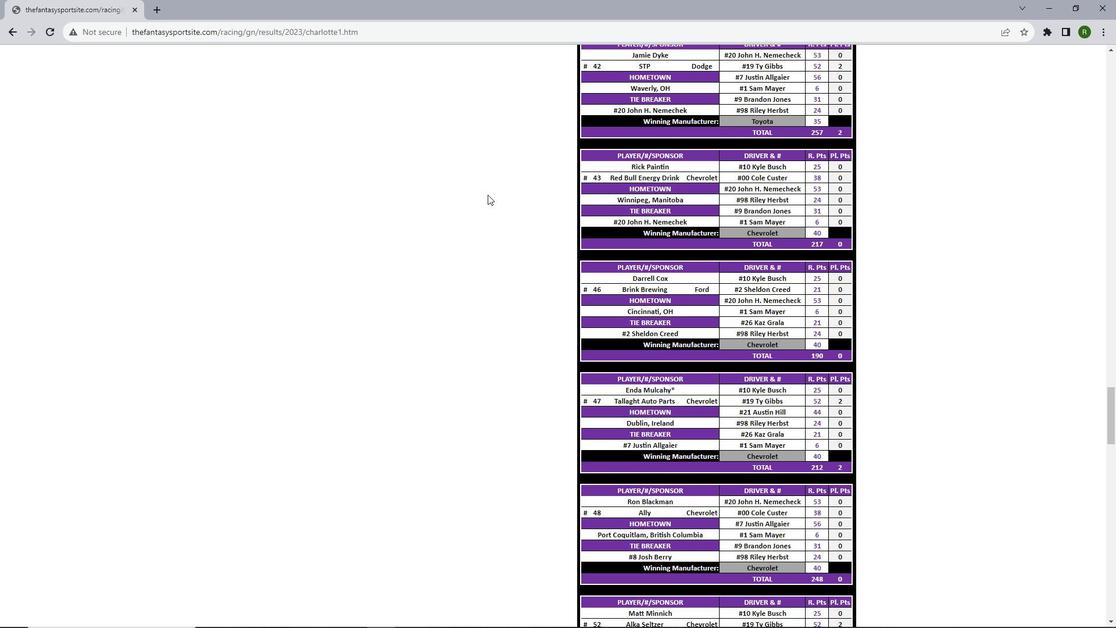 
Action: Mouse scrolled (487, 194) with delta (0, 0)
Screenshot: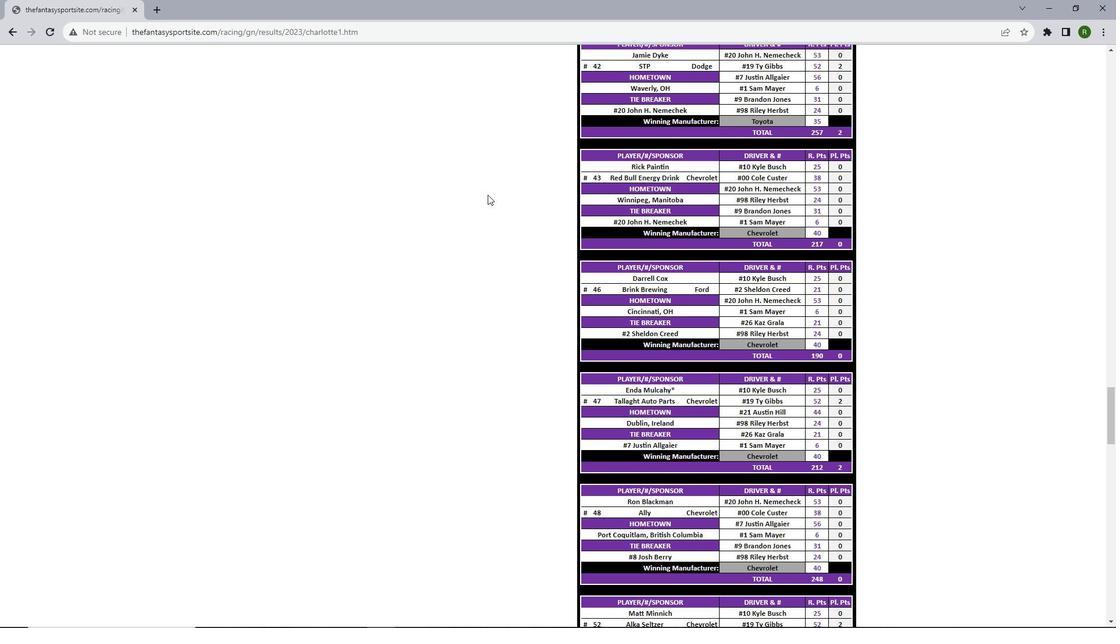 
Action: Mouse scrolled (487, 194) with delta (0, 0)
Screenshot: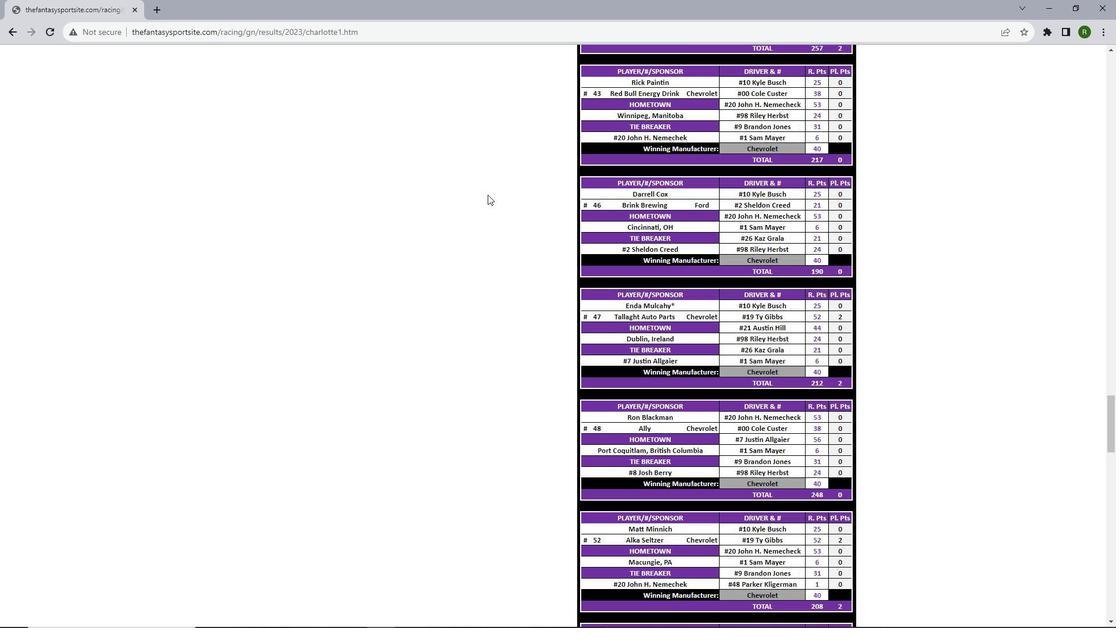 
Action: Mouse scrolled (487, 194) with delta (0, 0)
Screenshot: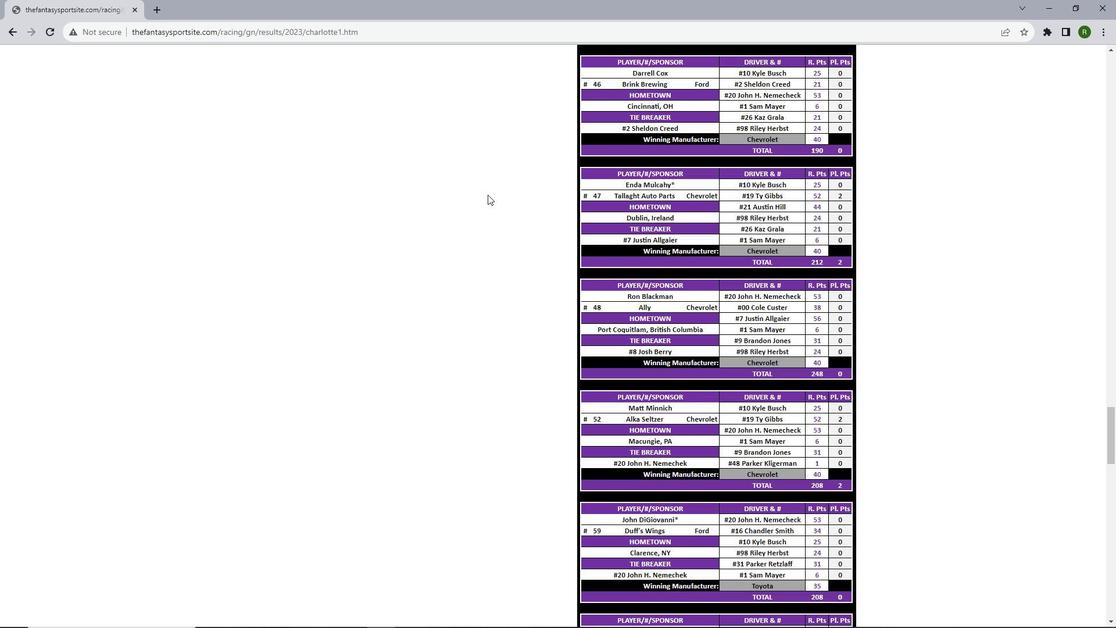 
Action: Mouse scrolled (487, 194) with delta (0, 0)
Screenshot: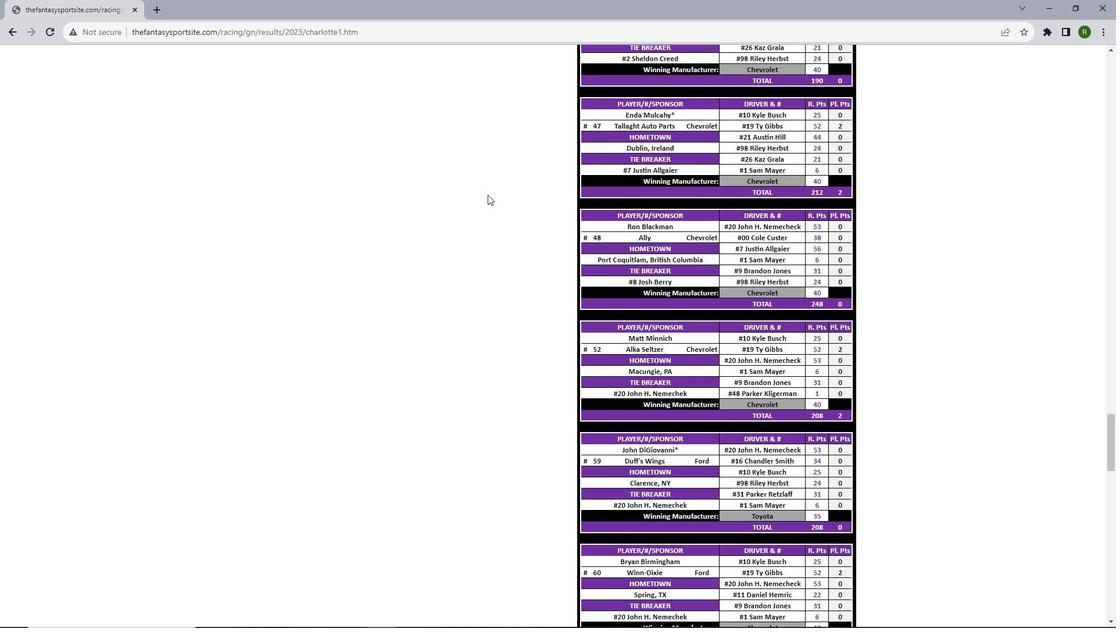 
Action: Mouse scrolled (487, 194) with delta (0, 0)
Screenshot: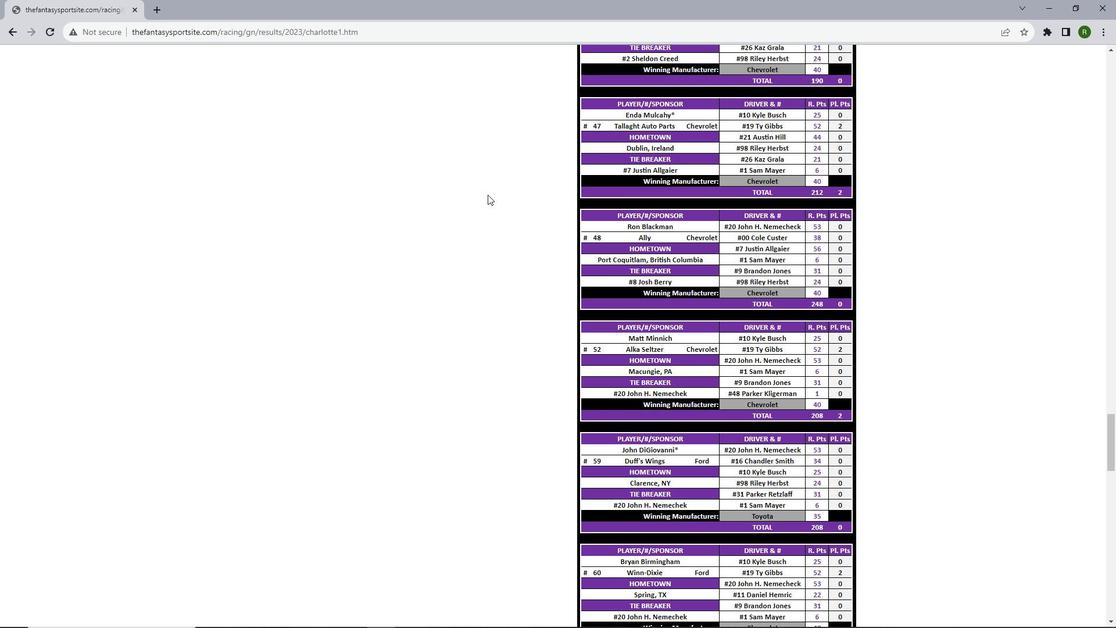 
Action: Mouse scrolled (487, 194) with delta (0, 0)
Screenshot: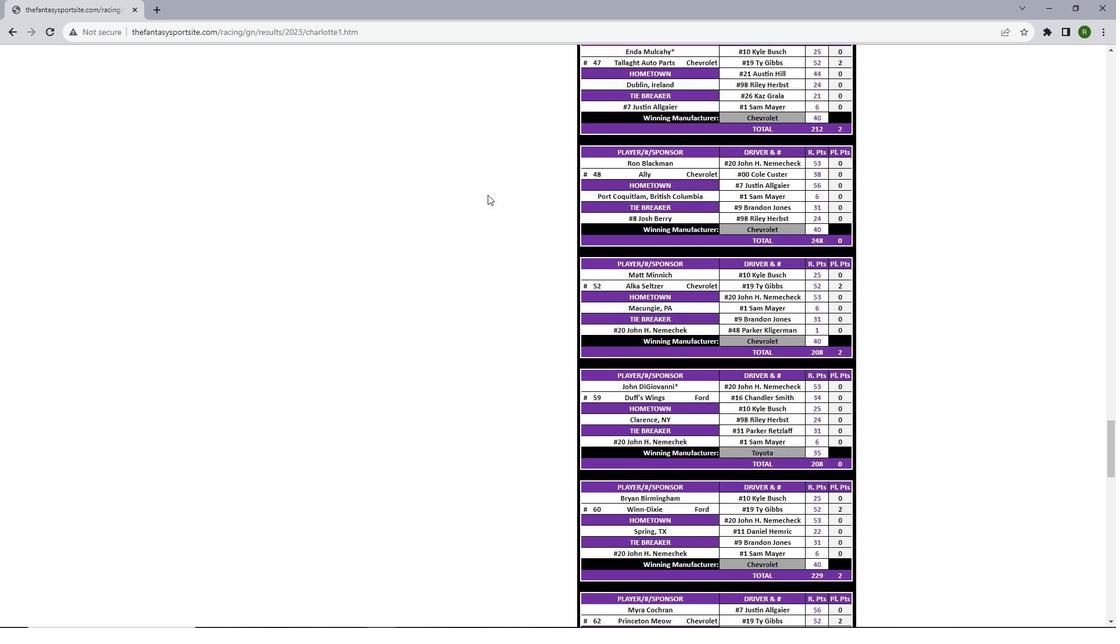
Action: Mouse scrolled (487, 194) with delta (0, 0)
Screenshot: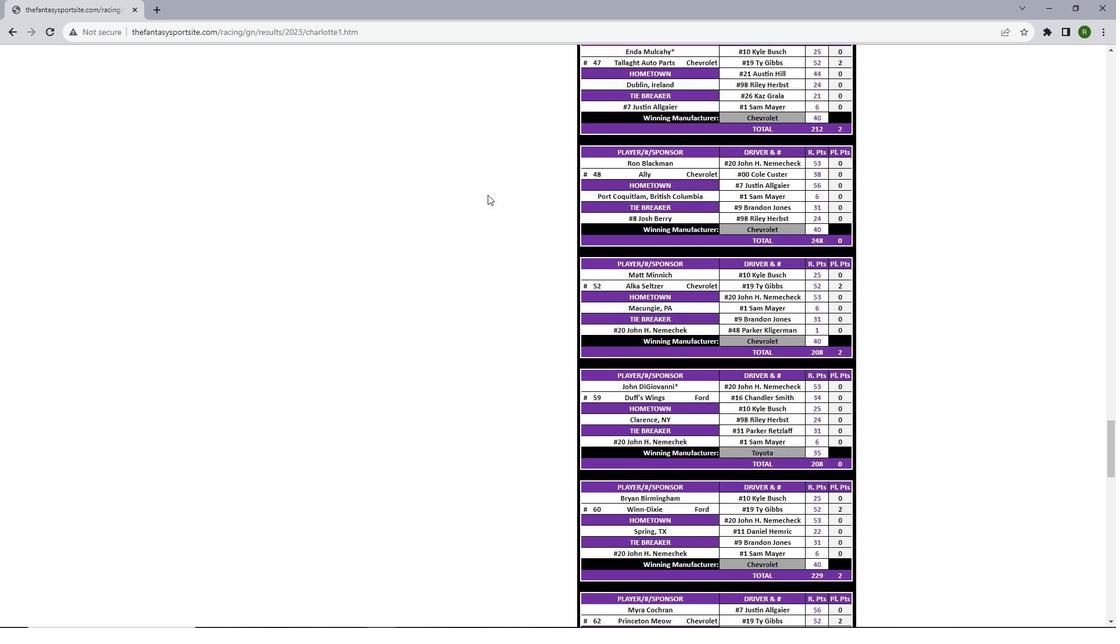
Action: Mouse scrolled (487, 194) with delta (0, 0)
Screenshot: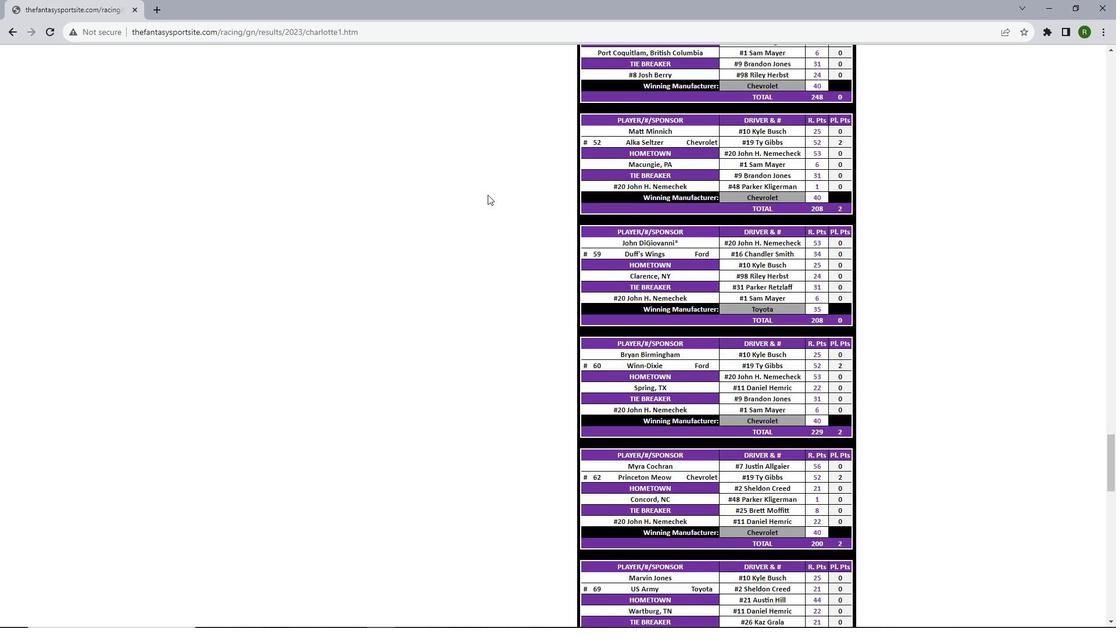 
Action: Mouse scrolled (487, 194) with delta (0, 0)
Screenshot: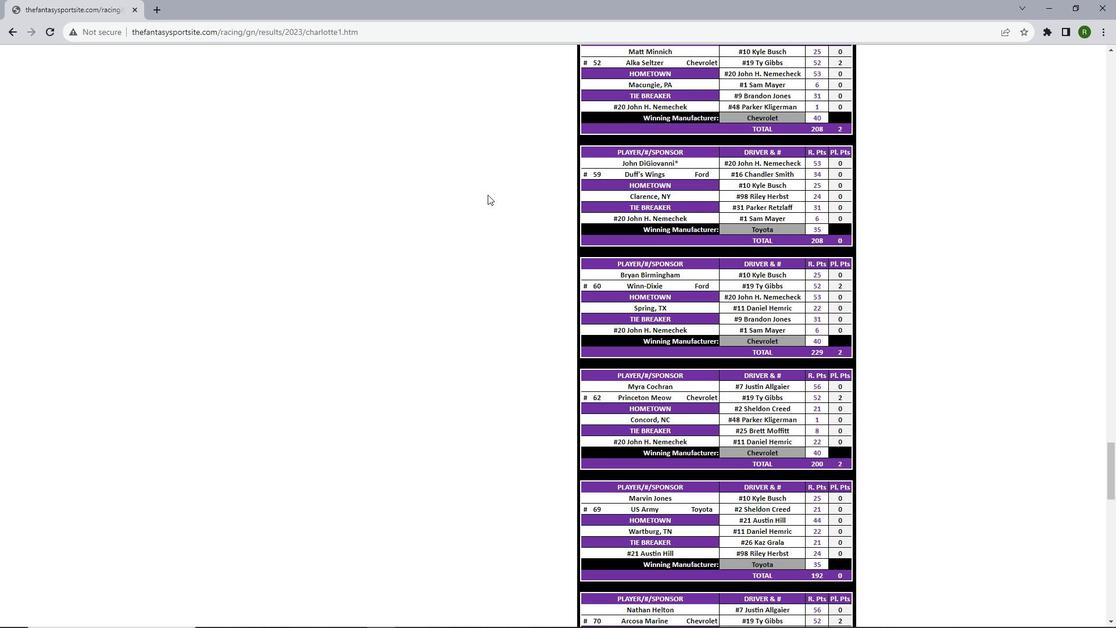
Action: Mouse scrolled (487, 194) with delta (0, 0)
Screenshot: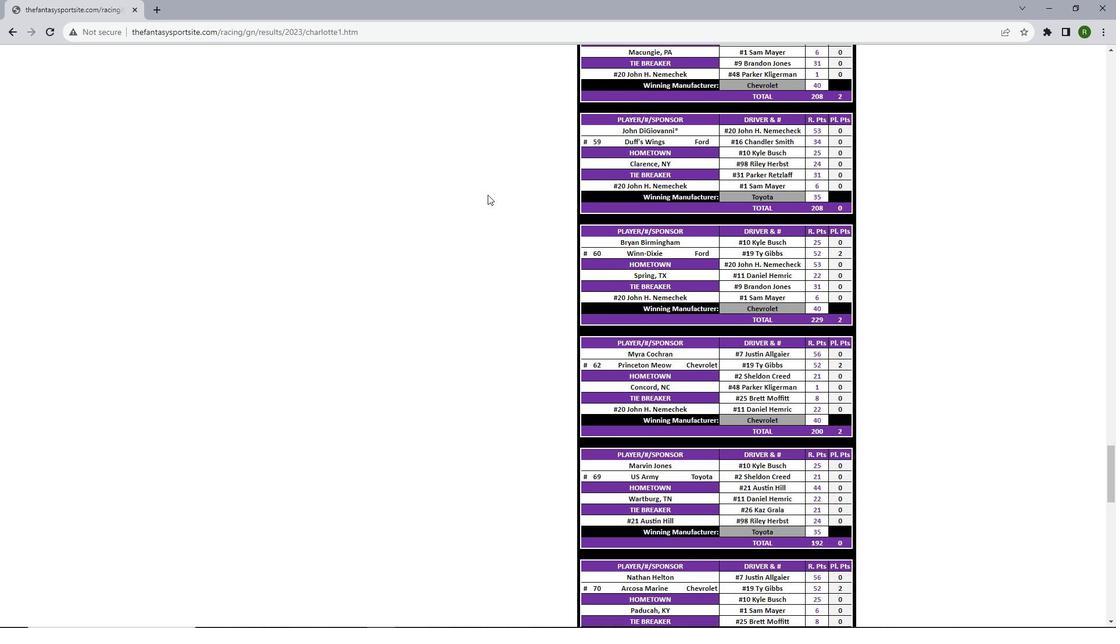
Action: Mouse scrolled (487, 194) with delta (0, 0)
Screenshot: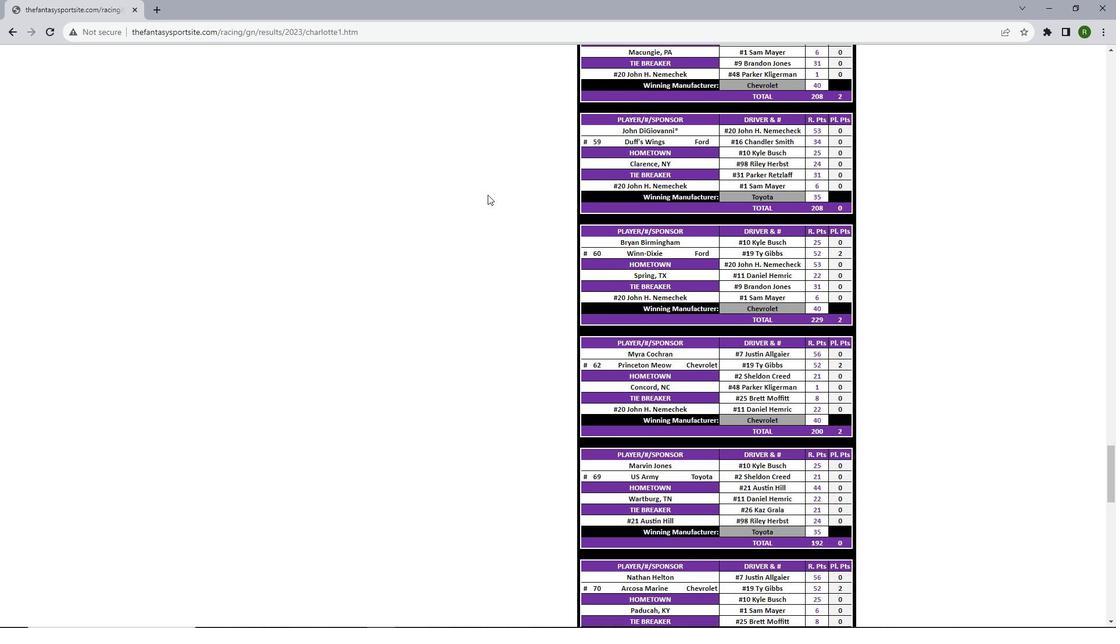 
Action: Mouse scrolled (487, 194) with delta (0, 0)
Screenshot: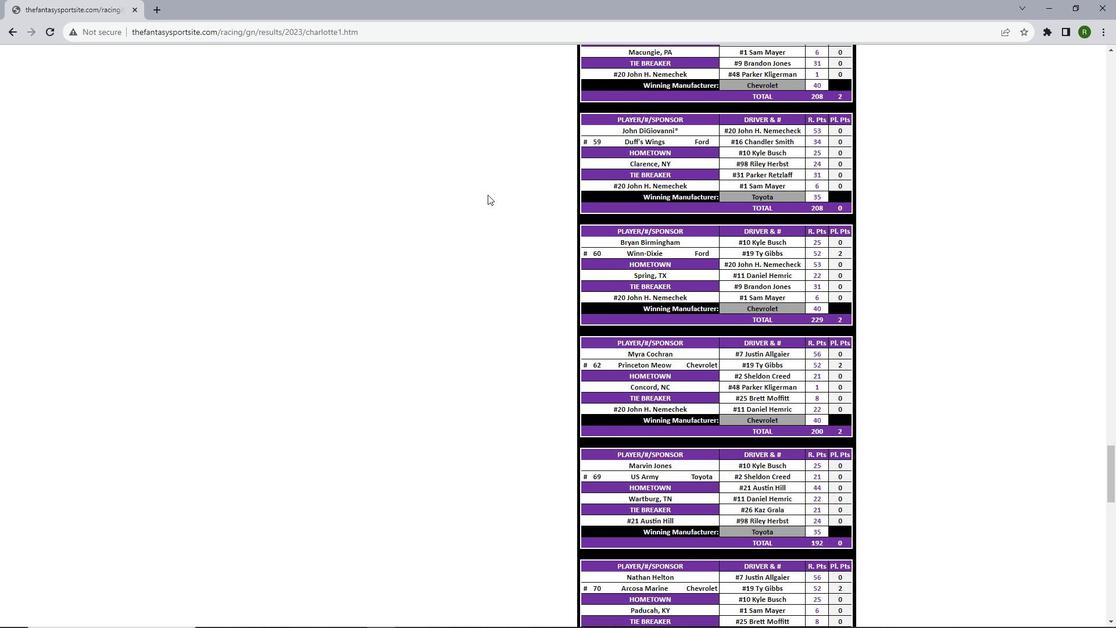 
Action: Mouse scrolled (487, 194) with delta (0, 0)
Screenshot: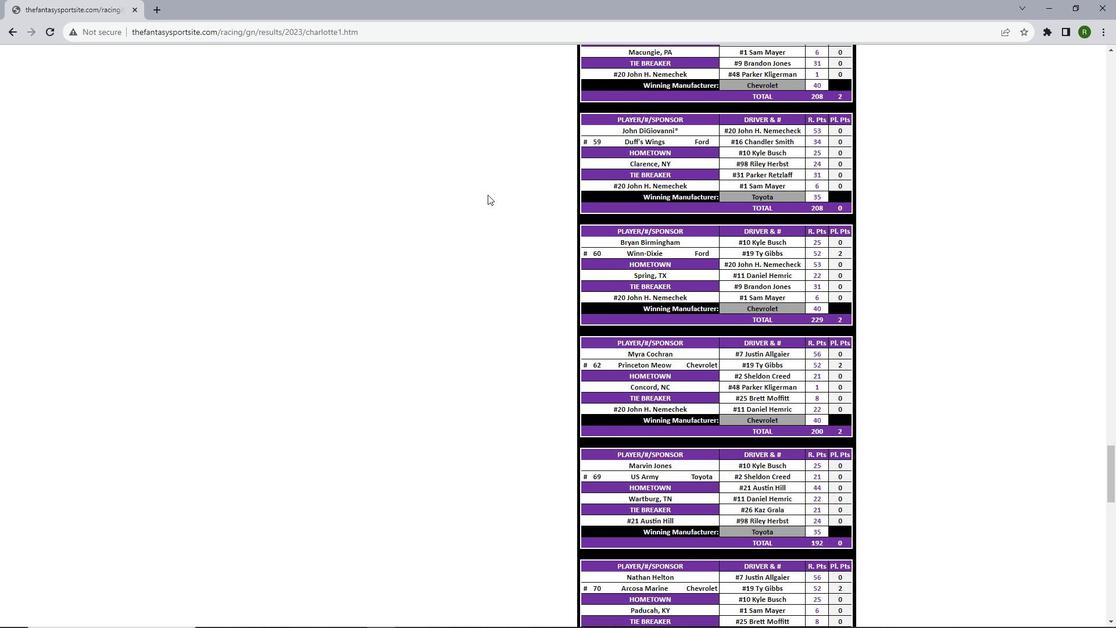 
Action: Mouse scrolled (487, 194) with delta (0, 0)
Screenshot: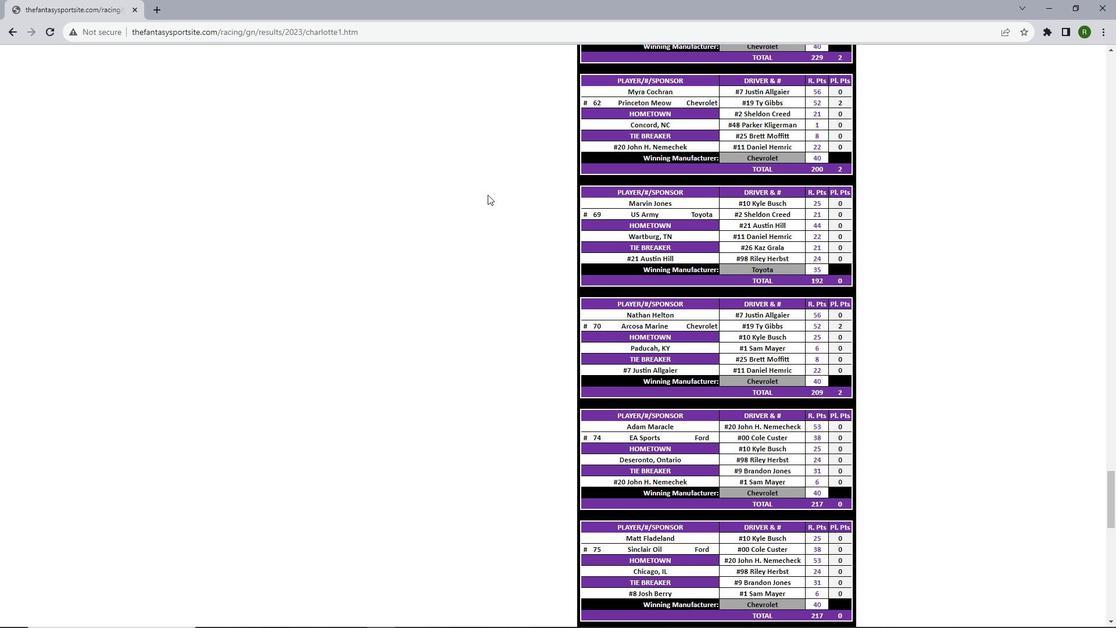 
Action: Mouse scrolled (487, 194) with delta (0, 0)
Screenshot: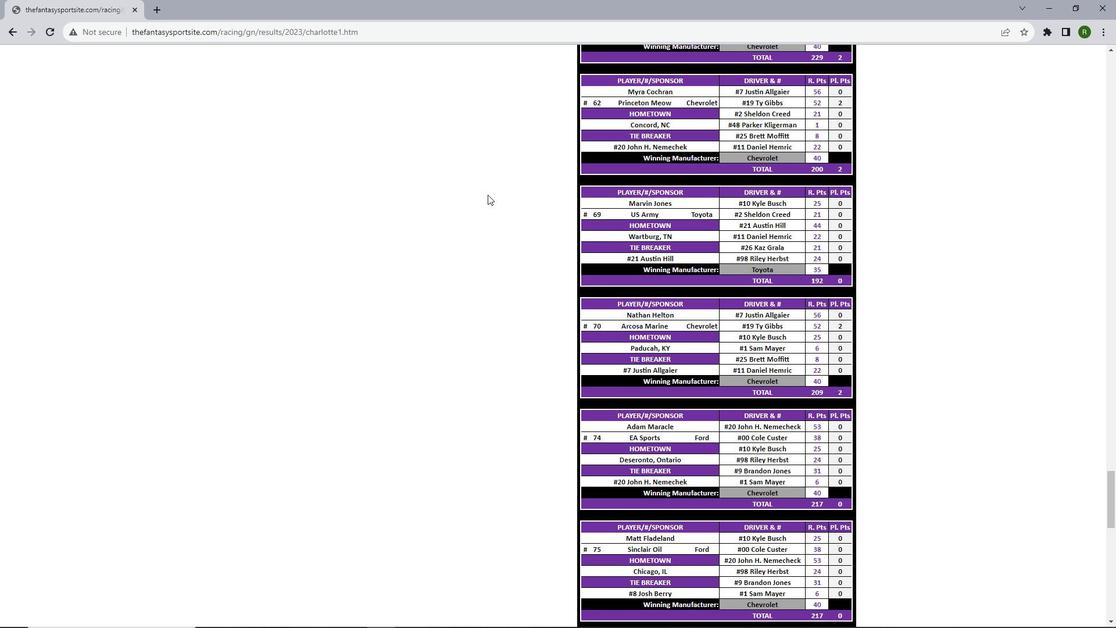 
Action: Mouse scrolled (487, 194) with delta (0, 0)
Screenshot: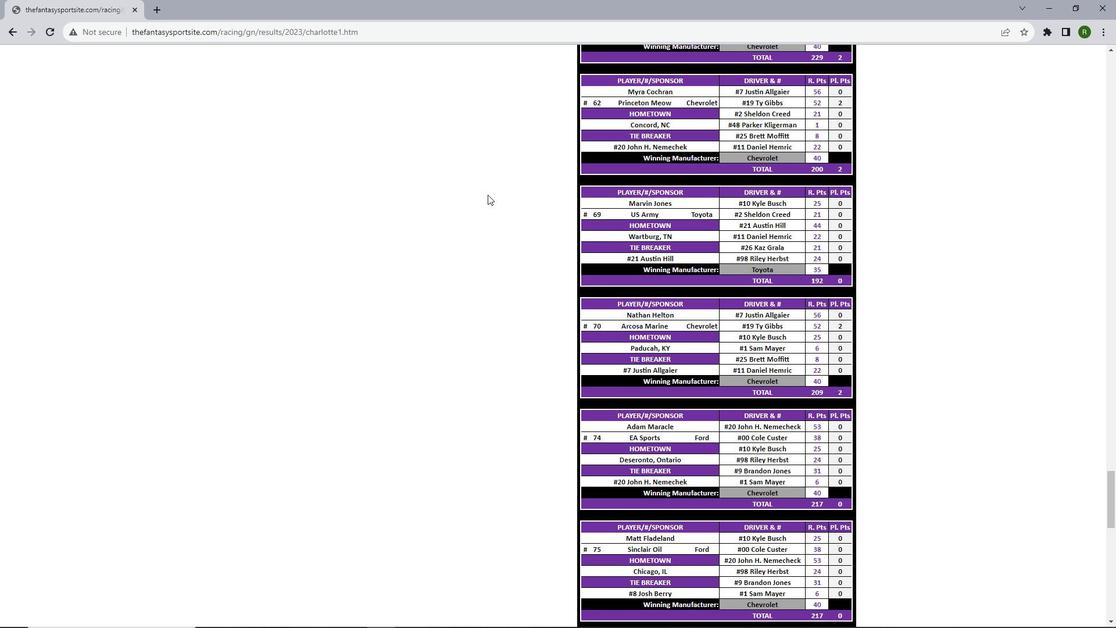 
Action: Mouse scrolled (487, 194) with delta (0, 0)
Screenshot: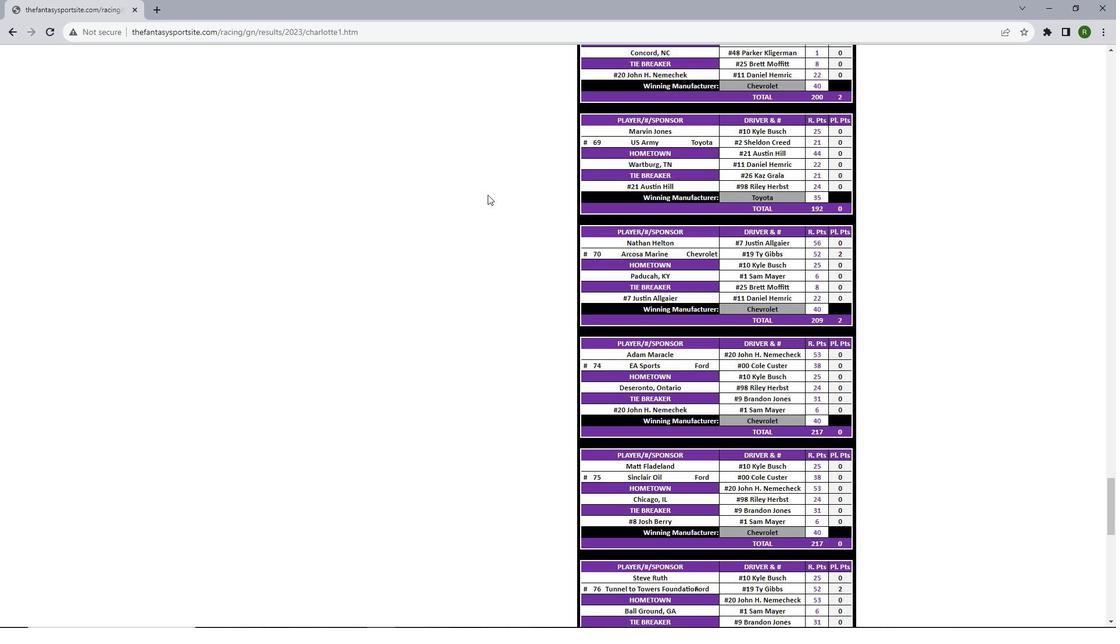 
Action: Mouse scrolled (487, 194) with delta (0, 0)
Screenshot: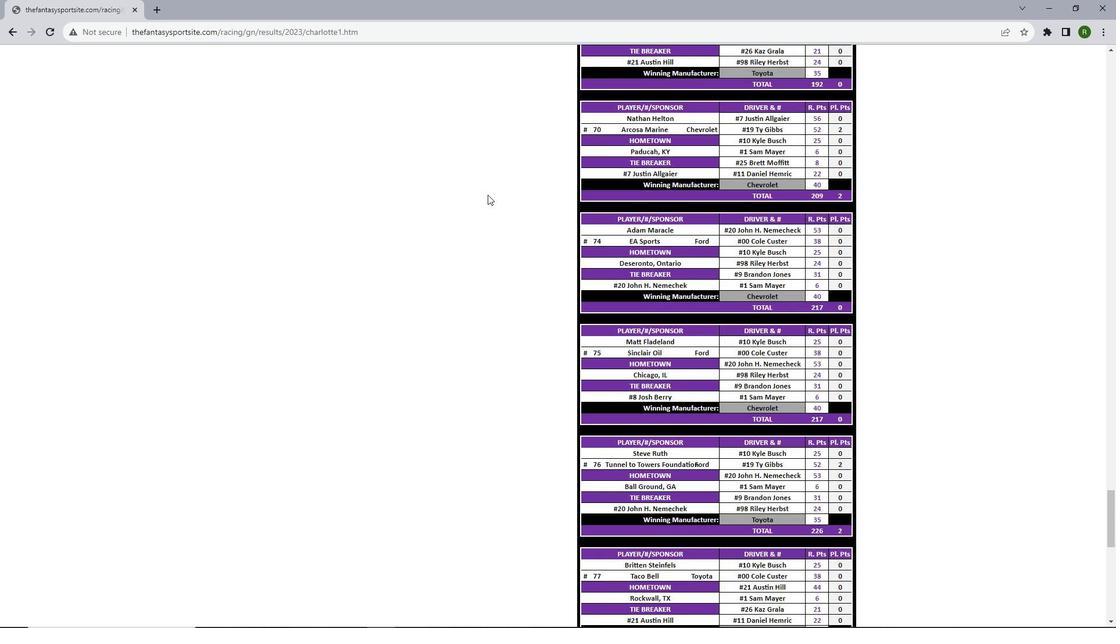 
Action: Mouse scrolled (487, 194) with delta (0, 0)
Screenshot: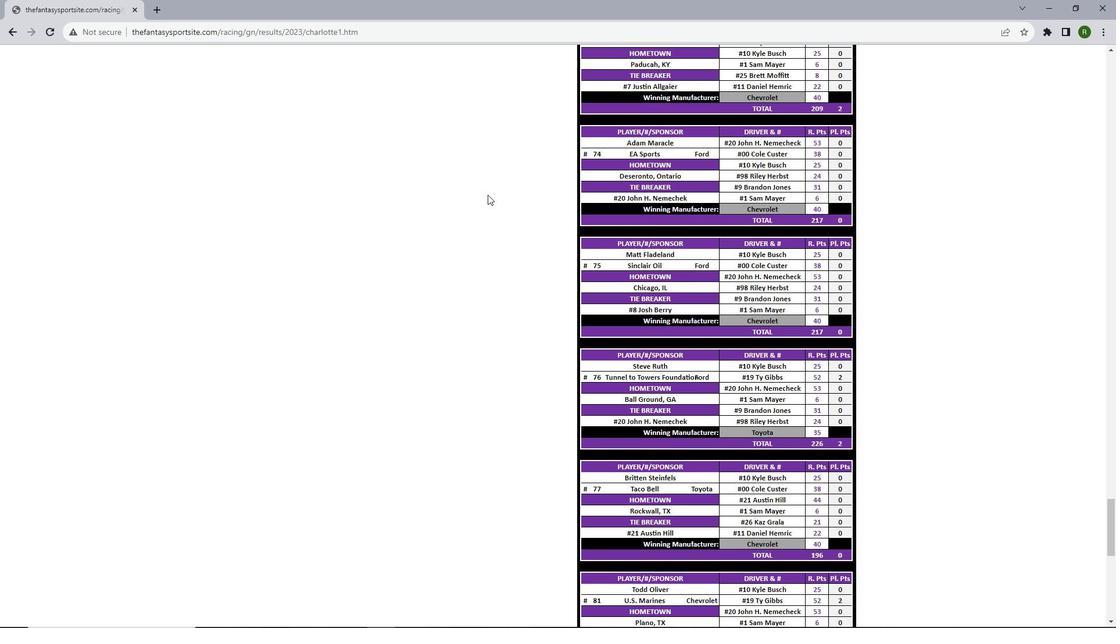 
Action: Mouse scrolled (487, 194) with delta (0, 0)
Screenshot: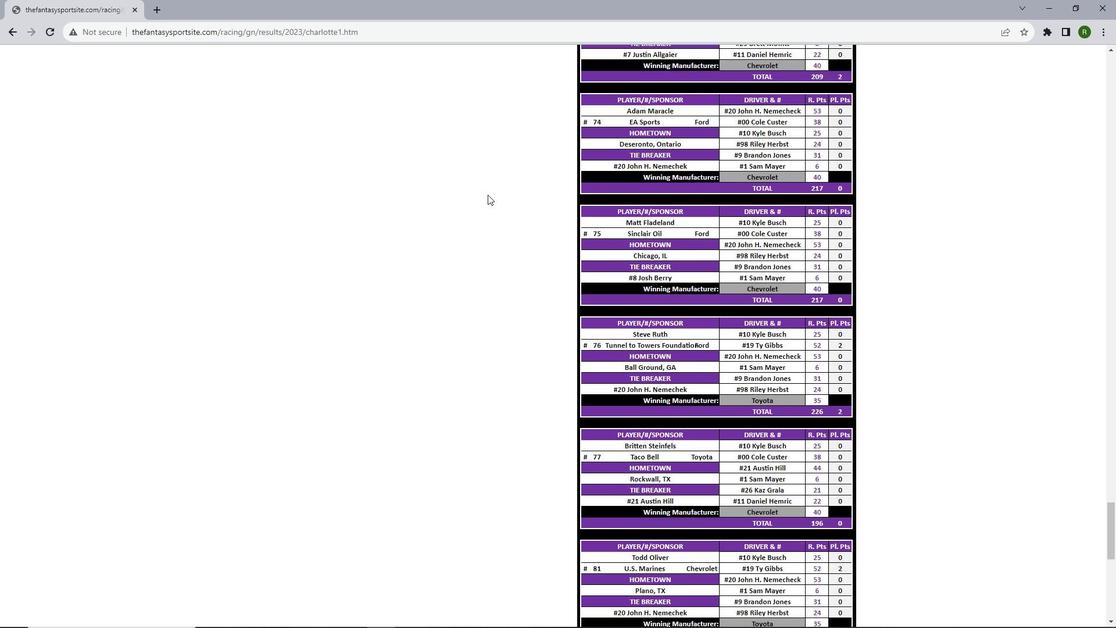
Action: Mouse scrolled (487, 194) with delta (0, 0)
Screenshot: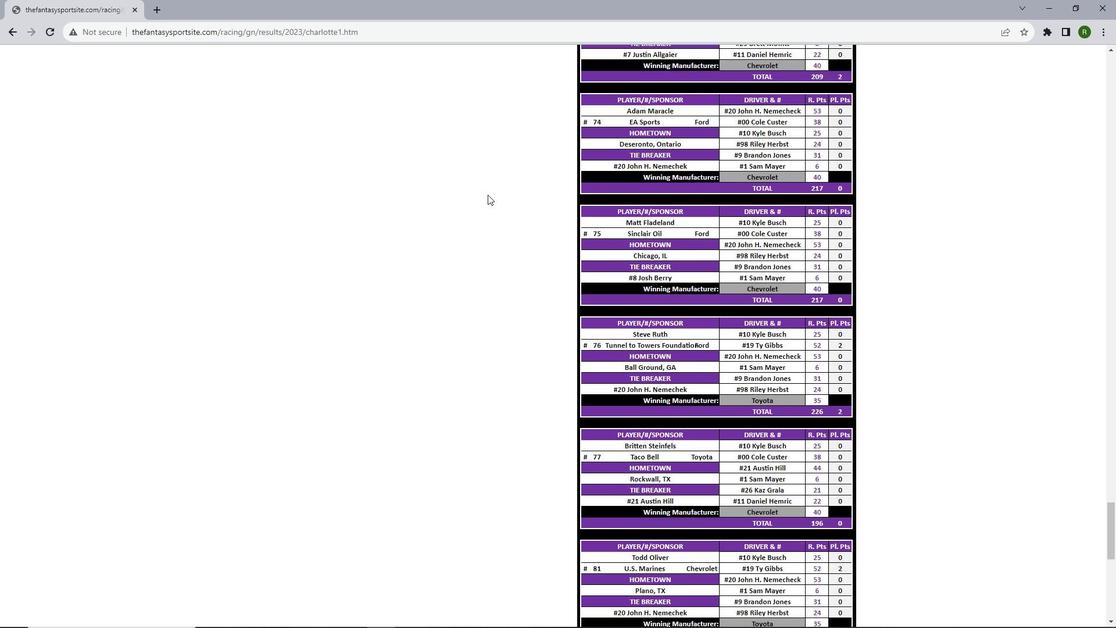 
Action: Mouse scrolled (487, 194) with delta (0, 0)
Screenshot: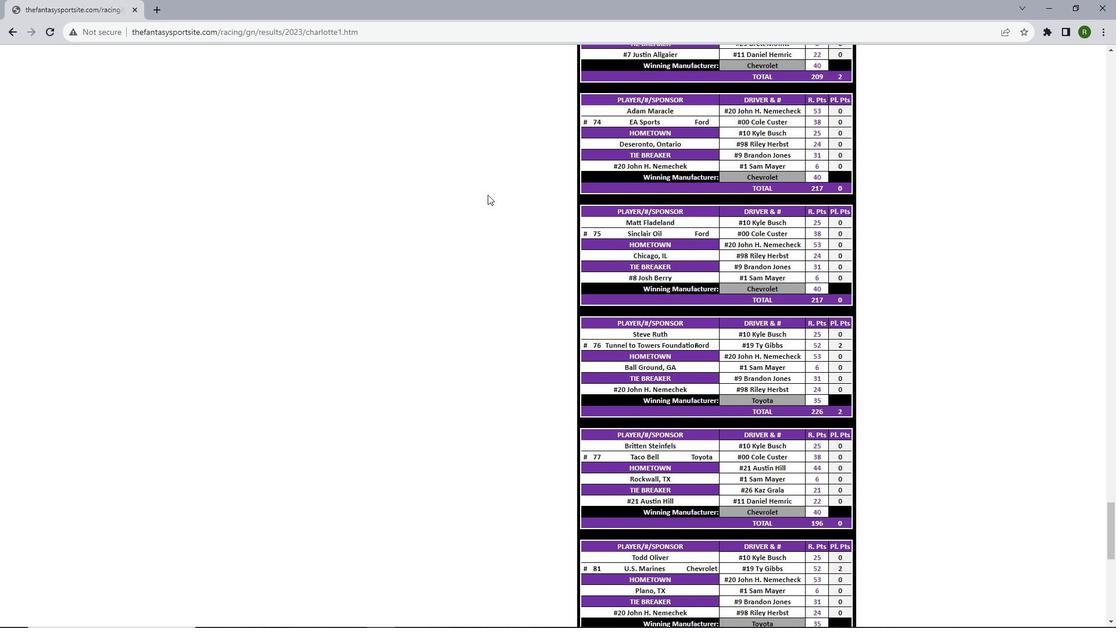 
Action: Mouse scrolled (487, 194) with delta (0, 0)
Screenshot: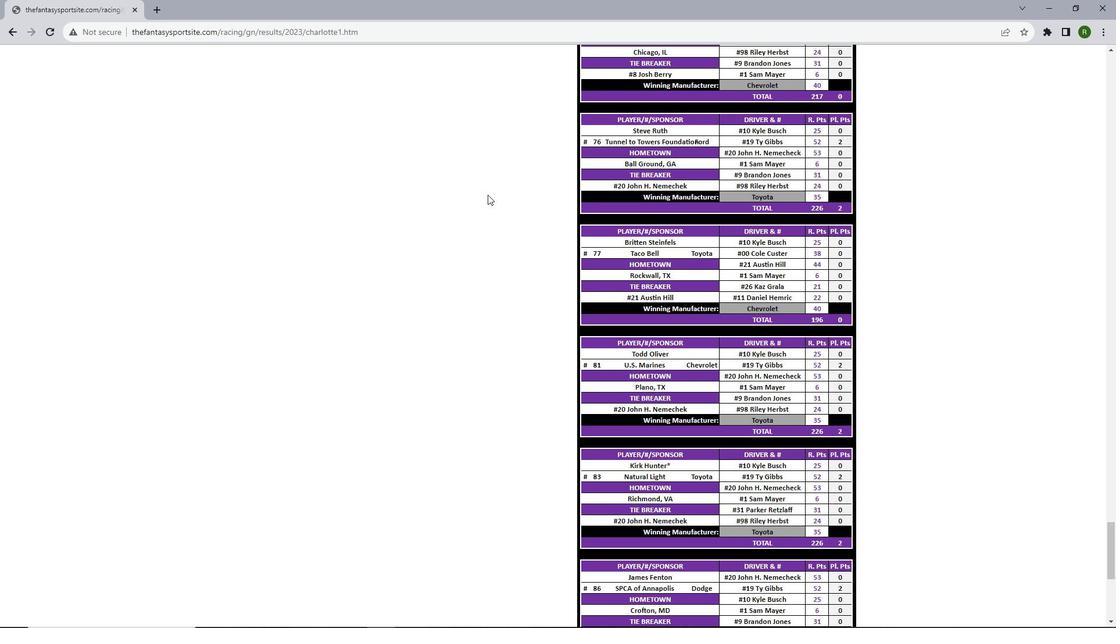 
Action: Mouse scrolled (487, 194) with delta (0, 0)
Screenshot: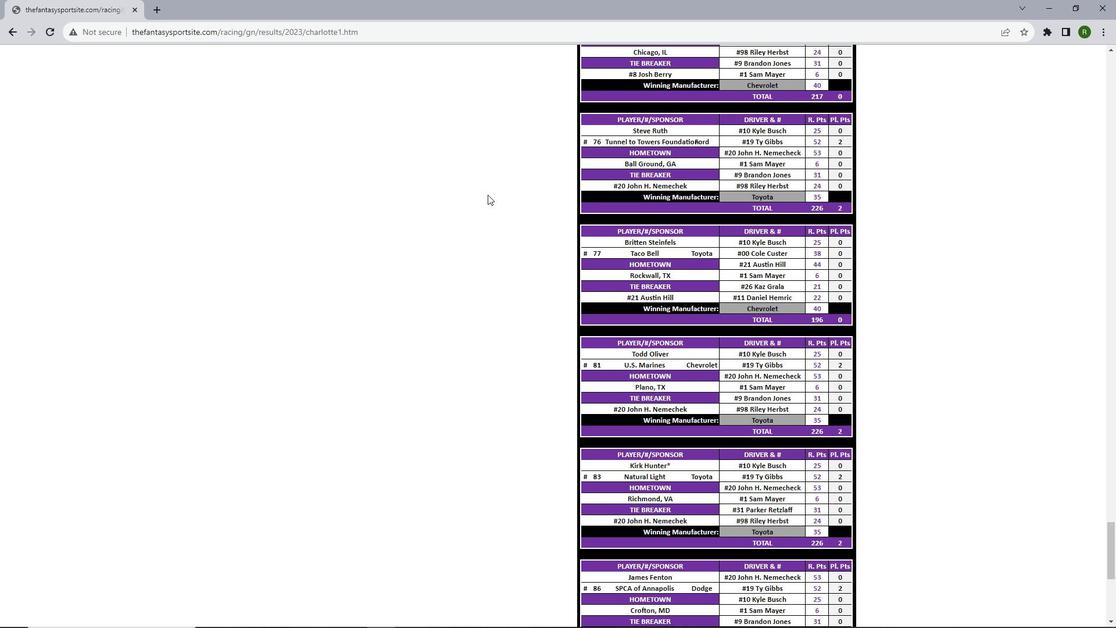 
Action: Mouse scrolled (487, 194) with delta (0, 0)
Screenshot: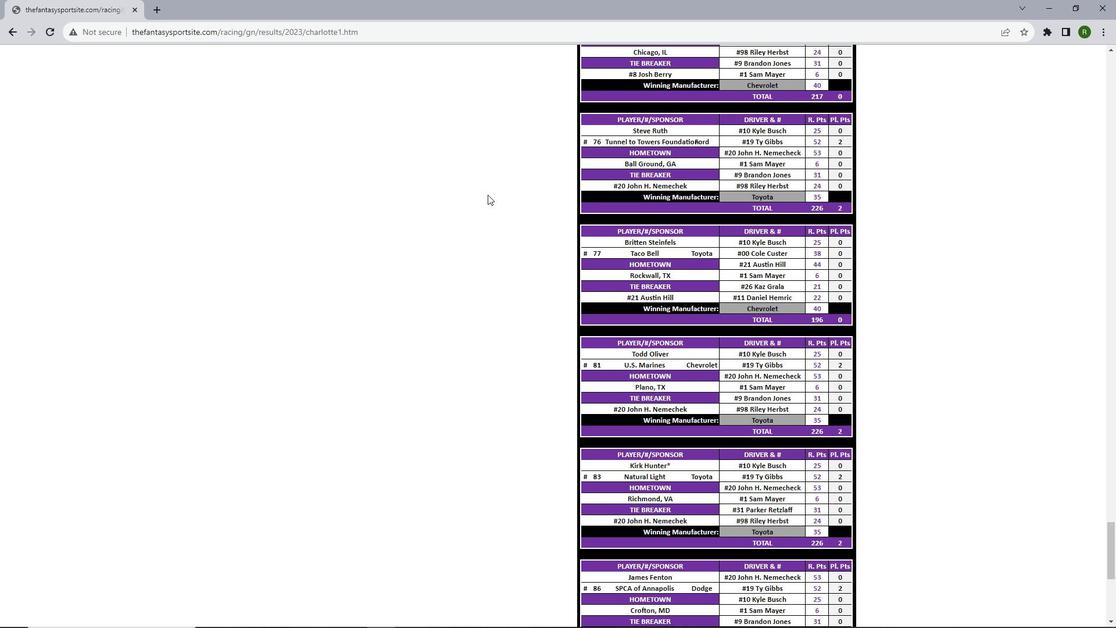 
Action: Mouse scrolled (487, 194) with delta (0, 0)
Screenshot: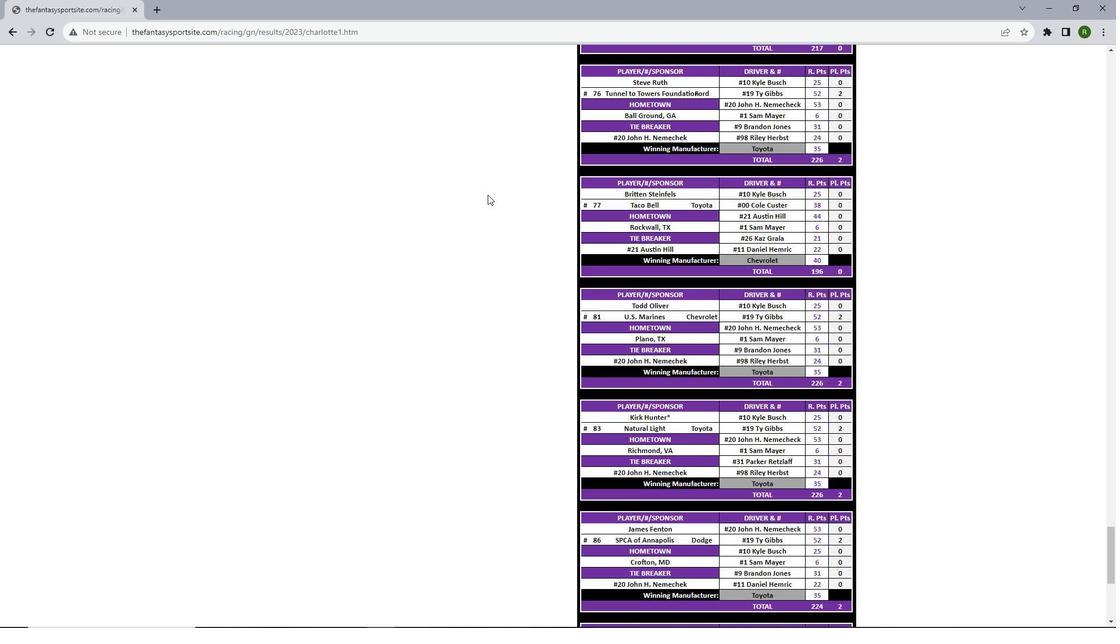 
Action: Mouse scrolled (487, 194) with delta (0, 0)
Screenshot: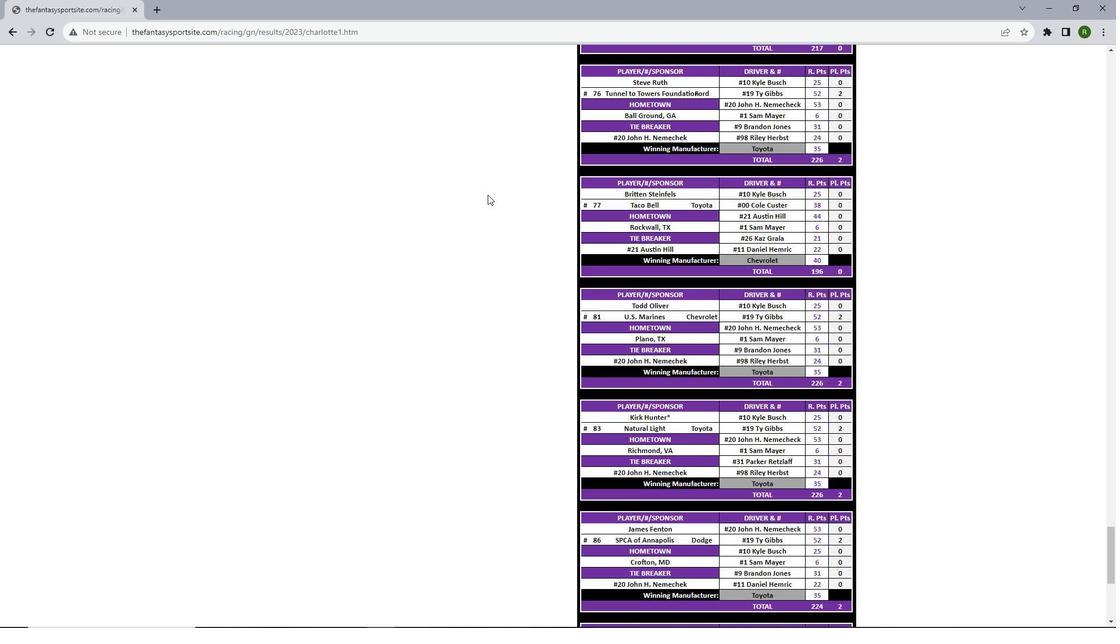 
Action: Mouse scrolled (487, 194) with delta (0, 0)
Screenshot: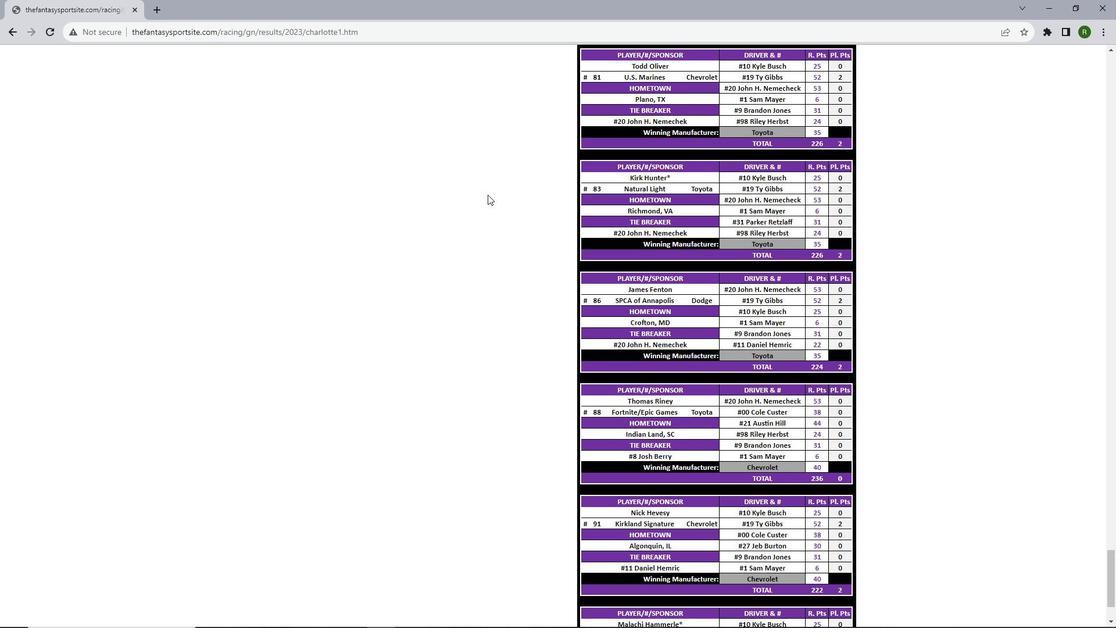 
Action: Mouse scrolled (487, 194) with delta (0, 0)
Screenshot: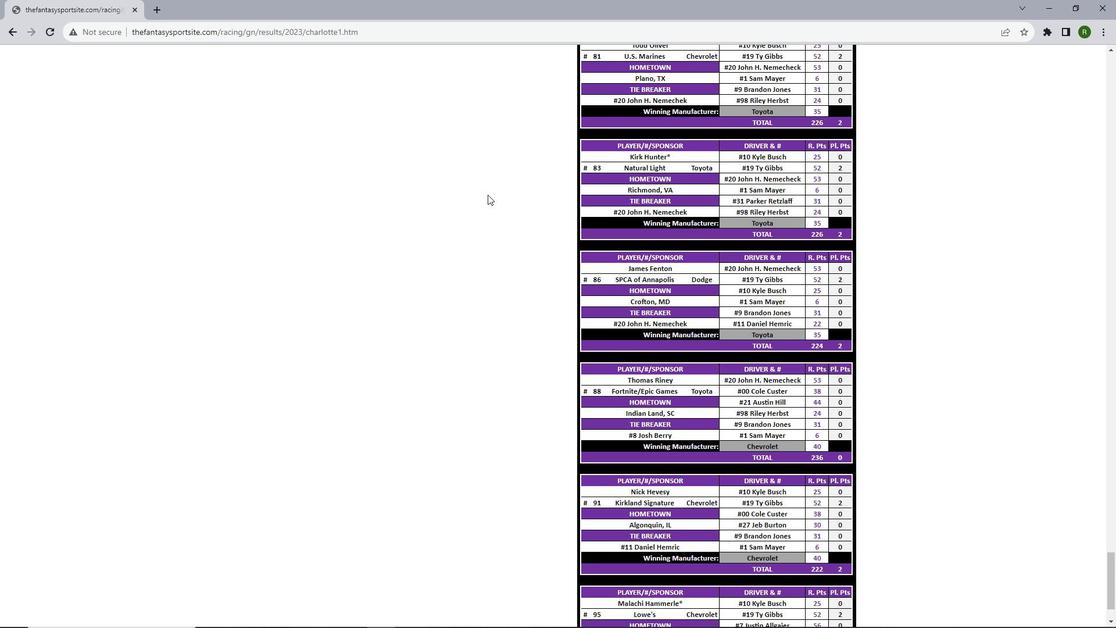 
Action: Mouse scrolled (487, 194) with delta (0, 0)
Screenshot: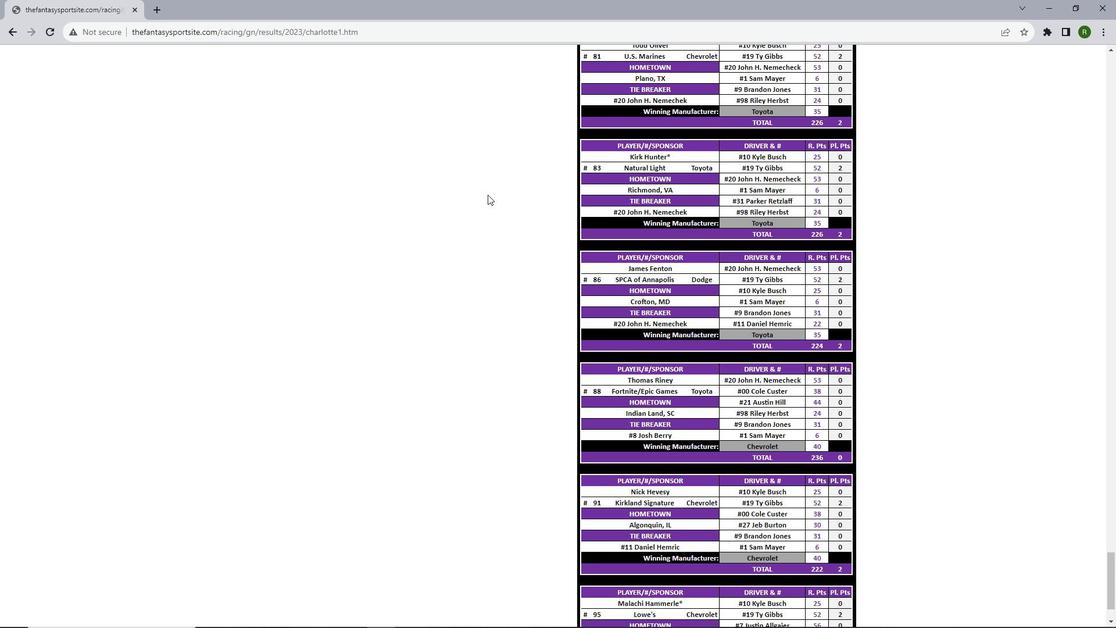 
Action: Mouse scrolled (487, 194) with delta (0, 0)
Screenshot: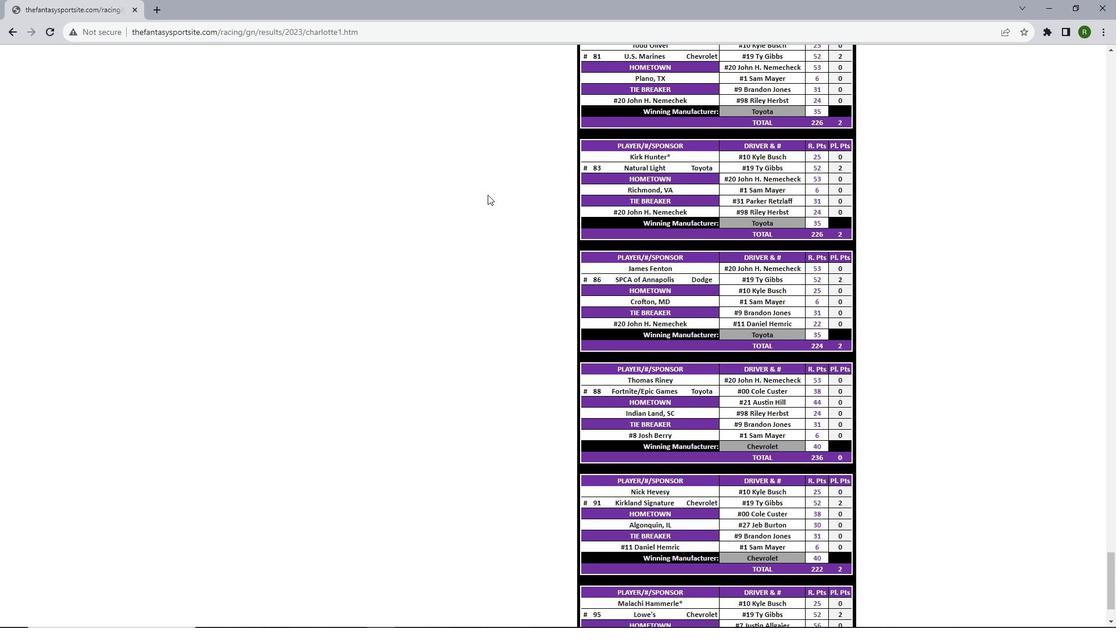 
Action: Mouse scrolled (487, 194) with delta (0, 0)
Screenshot: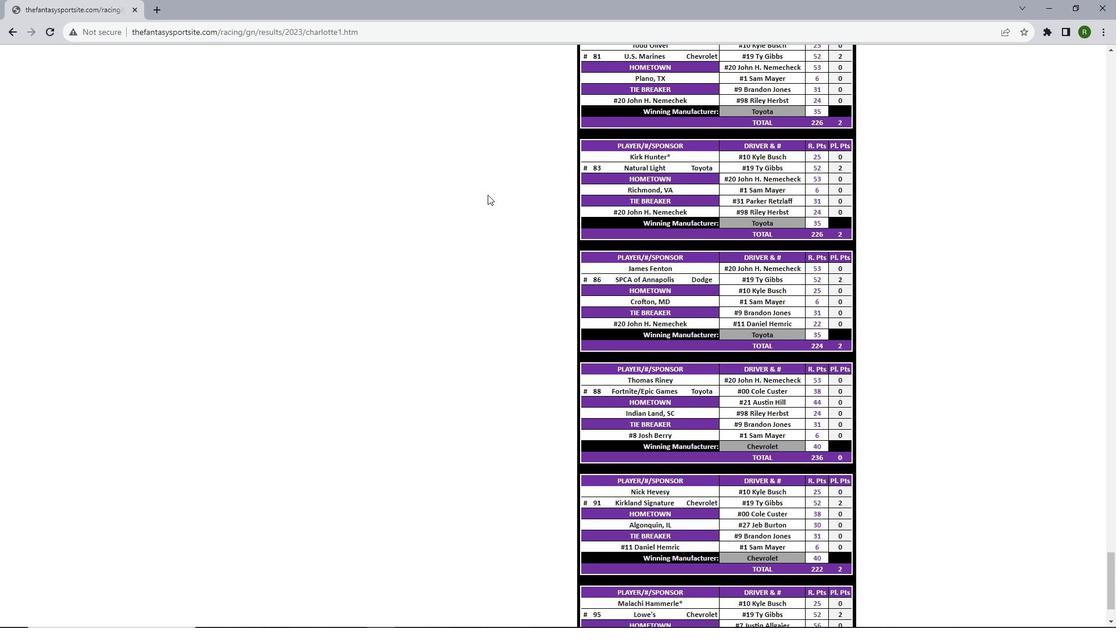 
Action: Mouse scrolled (487, 194) with delta (0, 0)
Screenshot: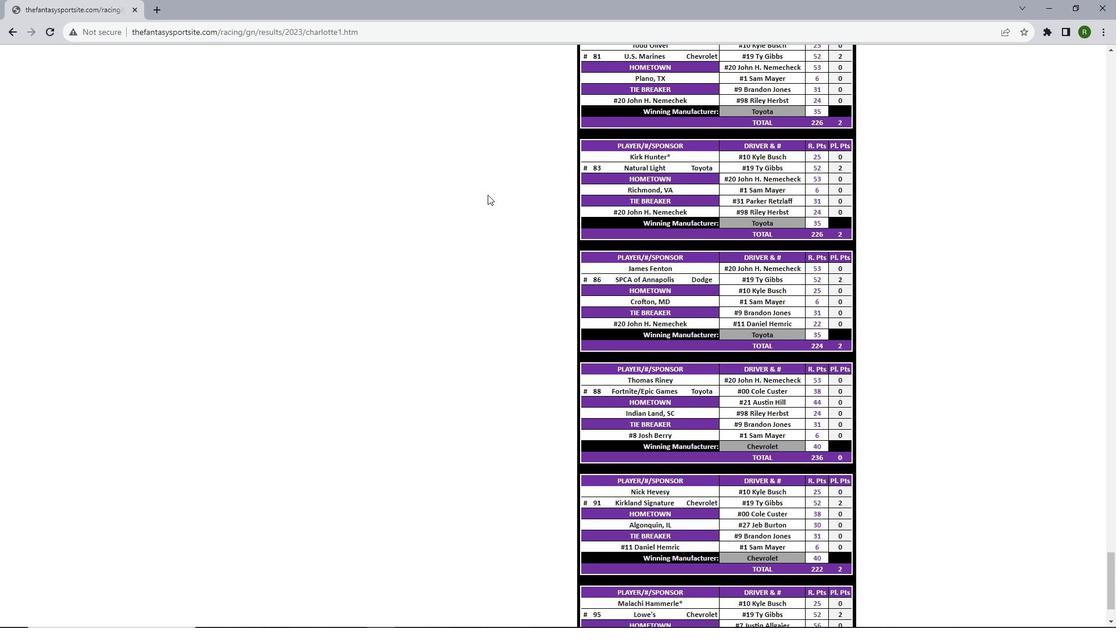 
Action: Mouse moved to (283, 191)
Screenshot: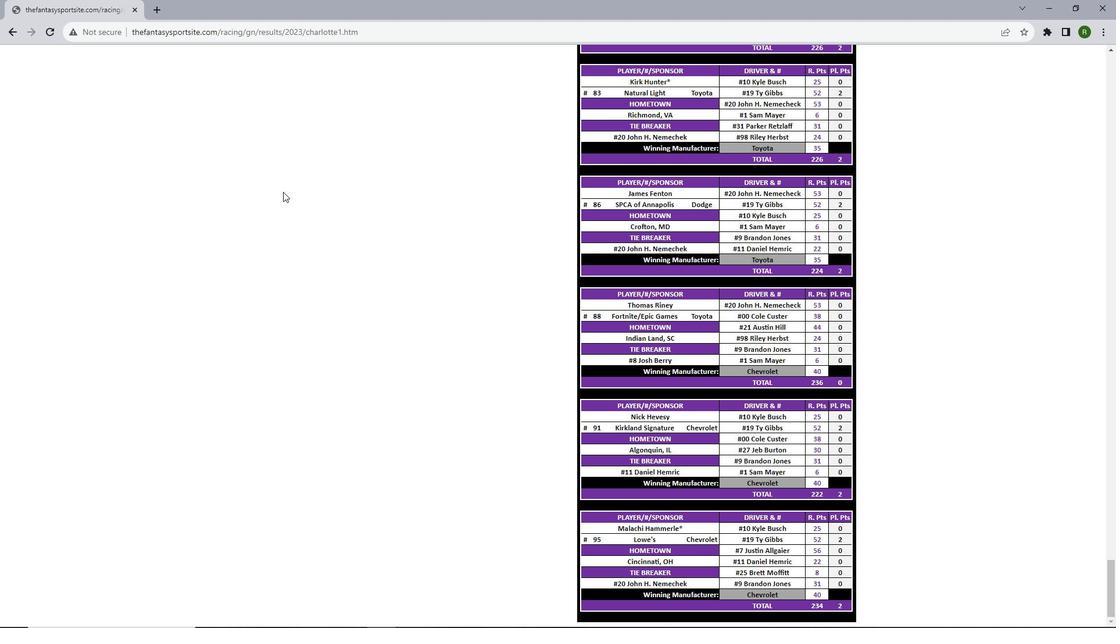 
